 Task: Search one way flight ticket for 3 adults, 3 children in premium economy from Del Rio: Del Rio International Airport to Greenville: Pitt-greenville Airport on 5-2-2023. Choice of flights is Frontier. Number of bags: 9 checked bags. Outbound departure time preference is 21:30.
Action: Mouse moved to (384, 153)
Screenshot: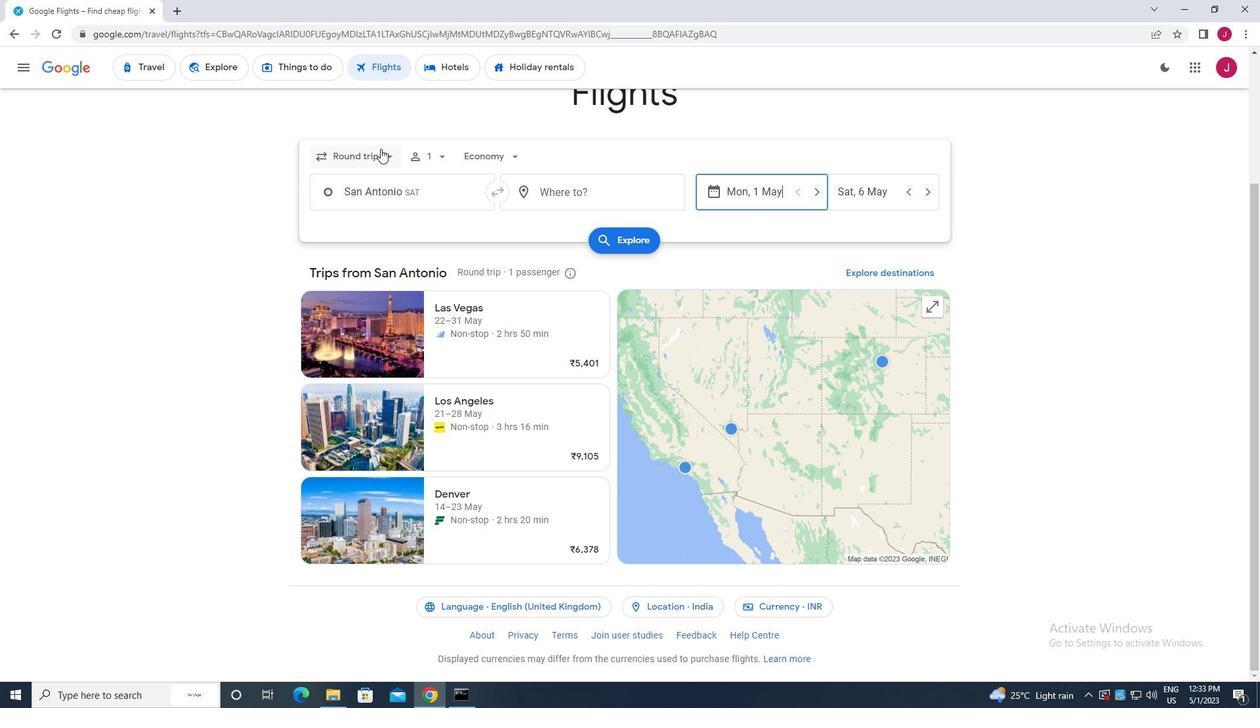 
Action: Mouse pressed left at (384, 153)
Screenshot: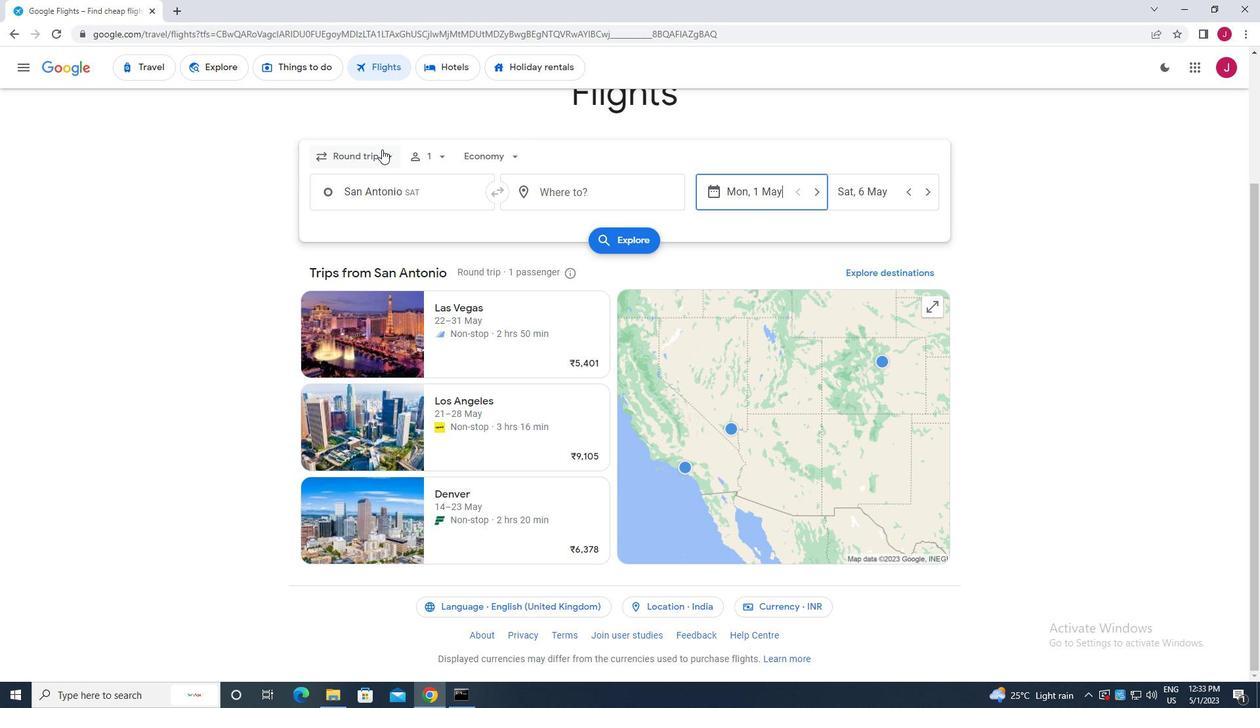 
Action: Mouse moved to (376, 215)
Screenshot: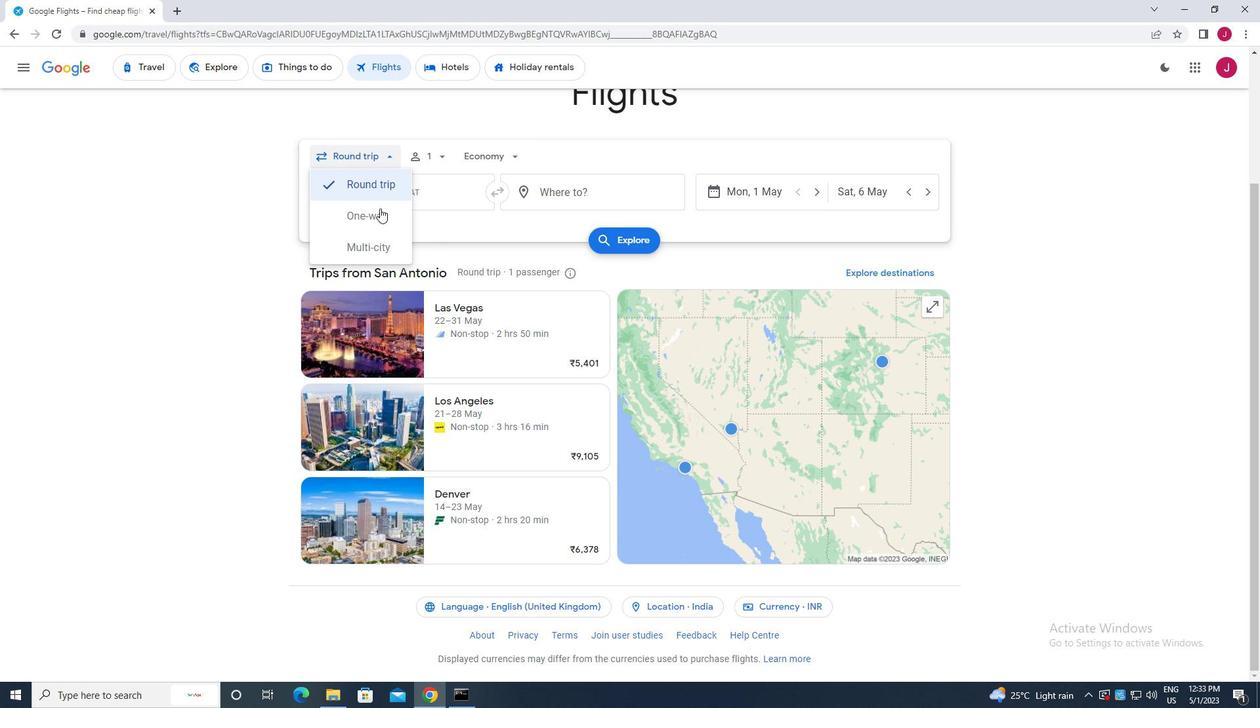 
Action: Mouse pressed left at (376, 215)
Screenshot: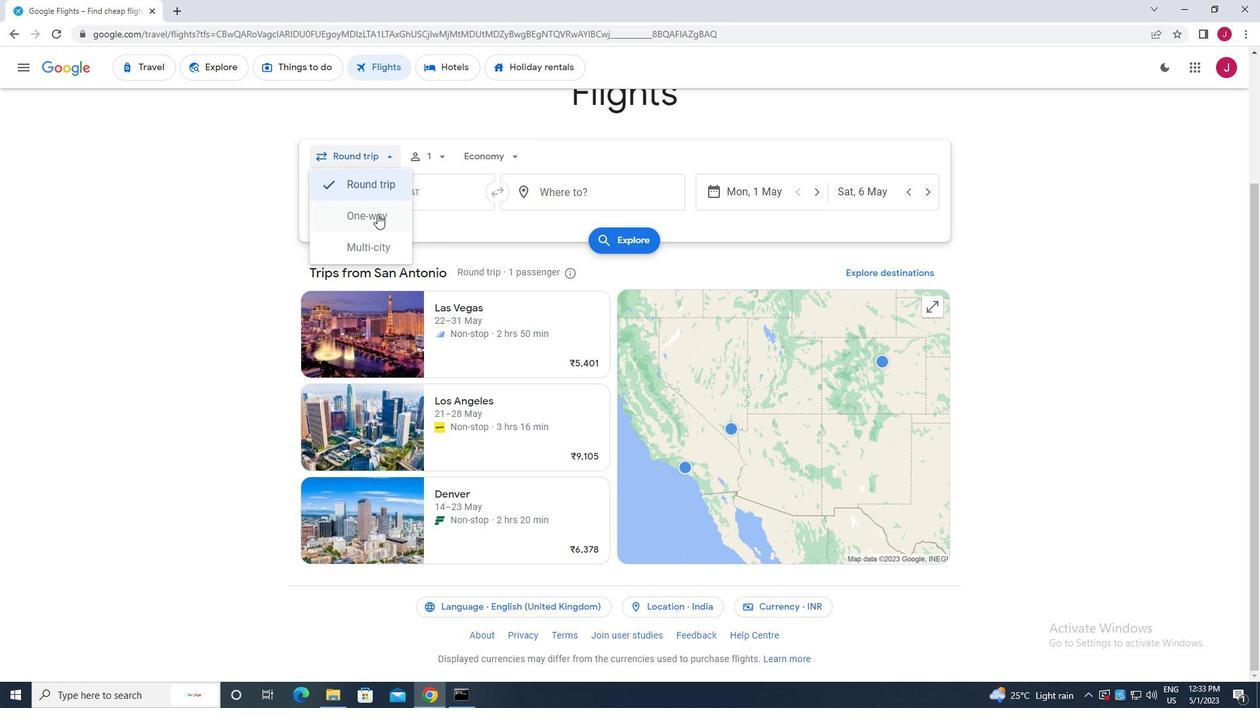 
Action: Mouse moved to (439, 158)
Screenshot: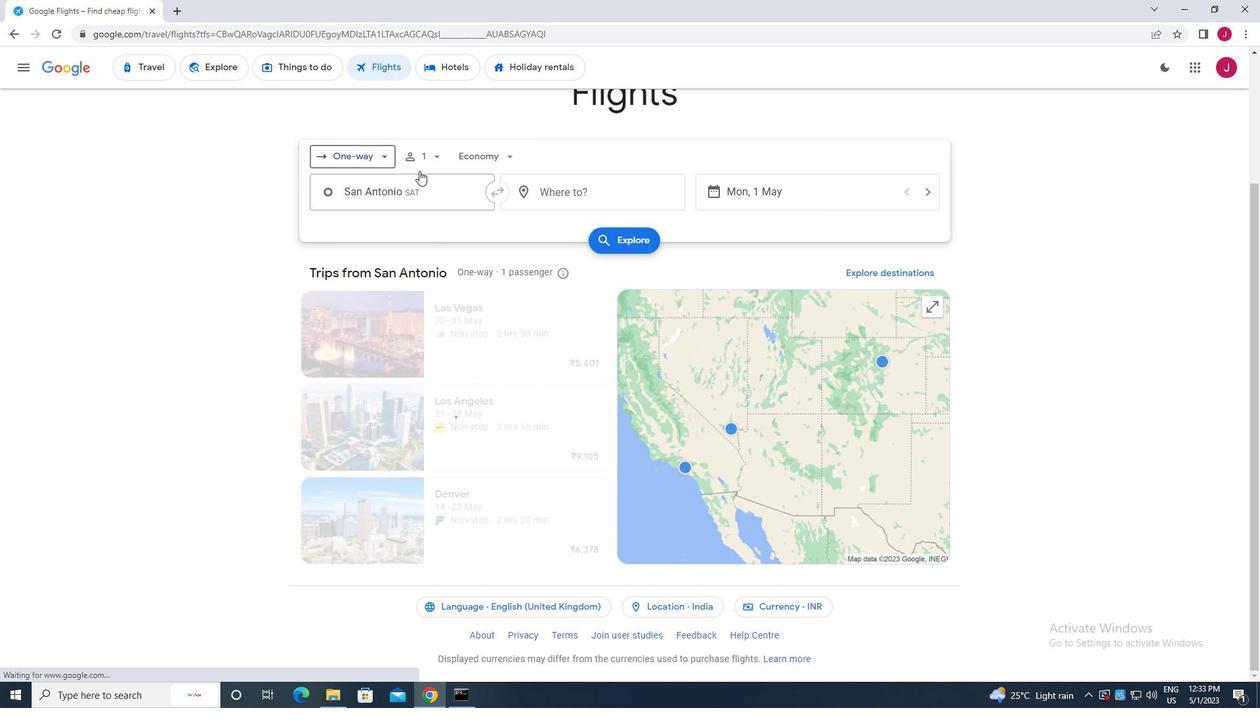 
Action: Mouse pressed left at (439, 158)
Screenshot: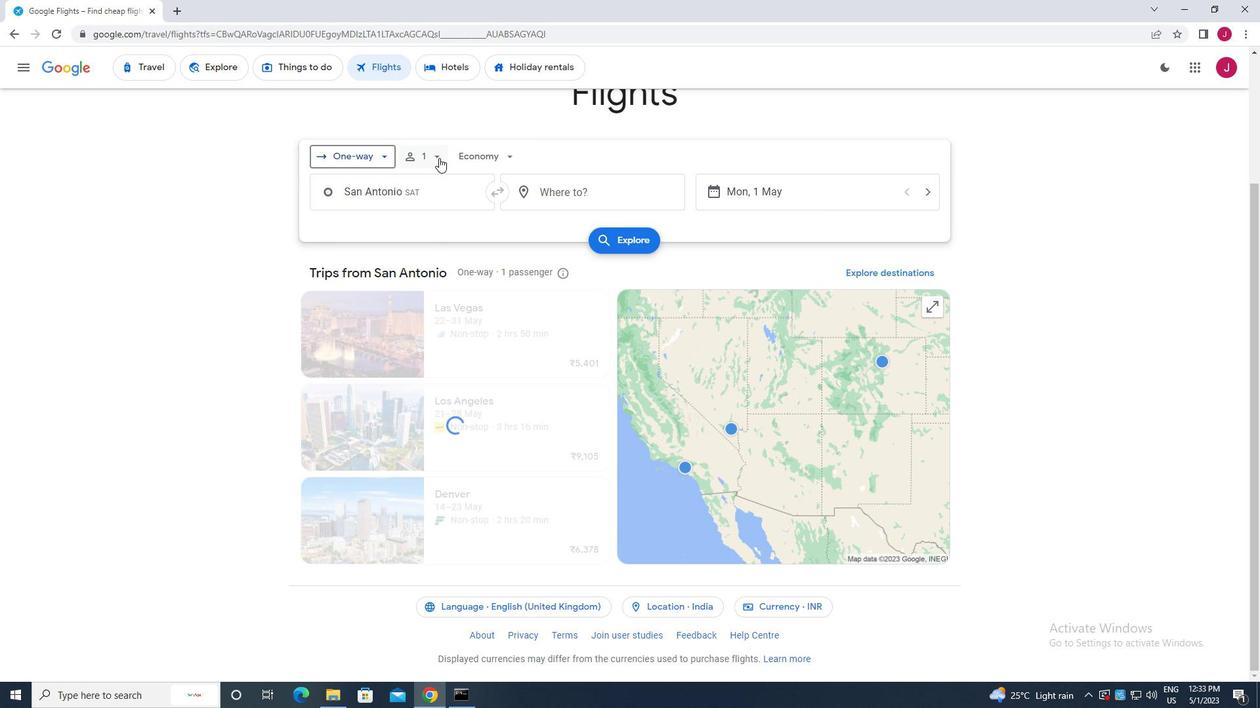 
Action: Mouse moved to (535, 187)
Screenshot: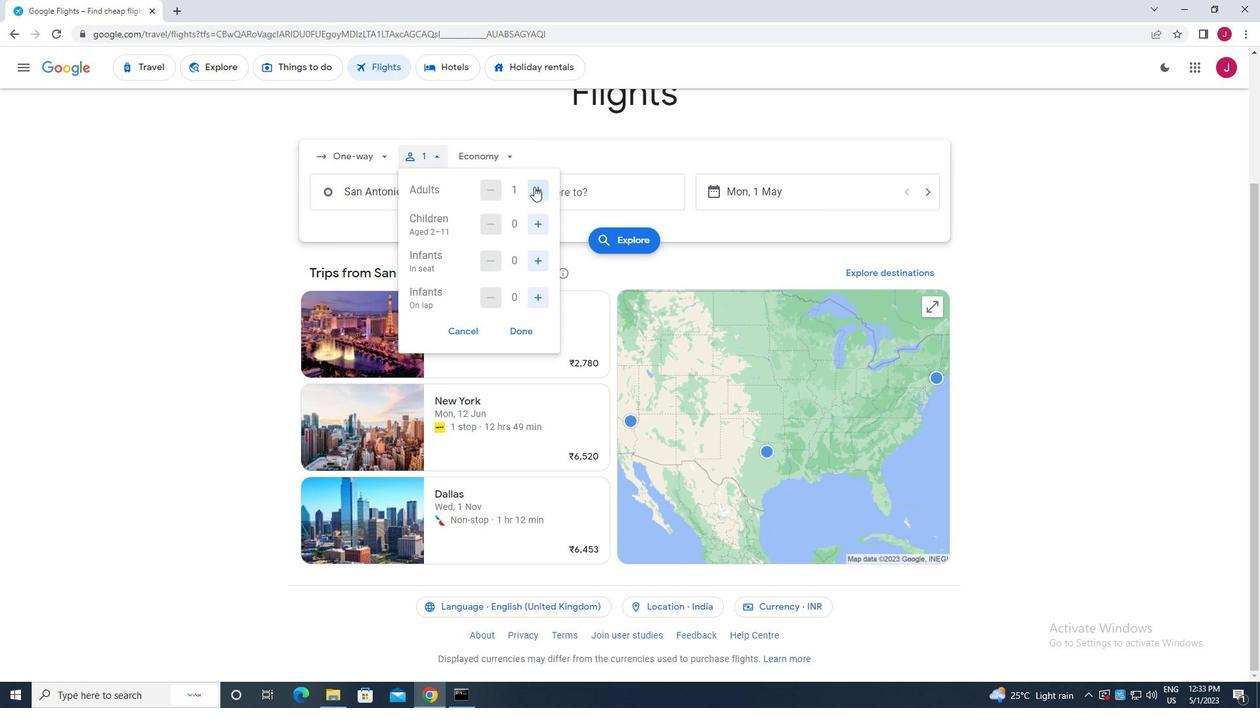 
Action: Mouse pressed left at (535, 187)
Screenshot: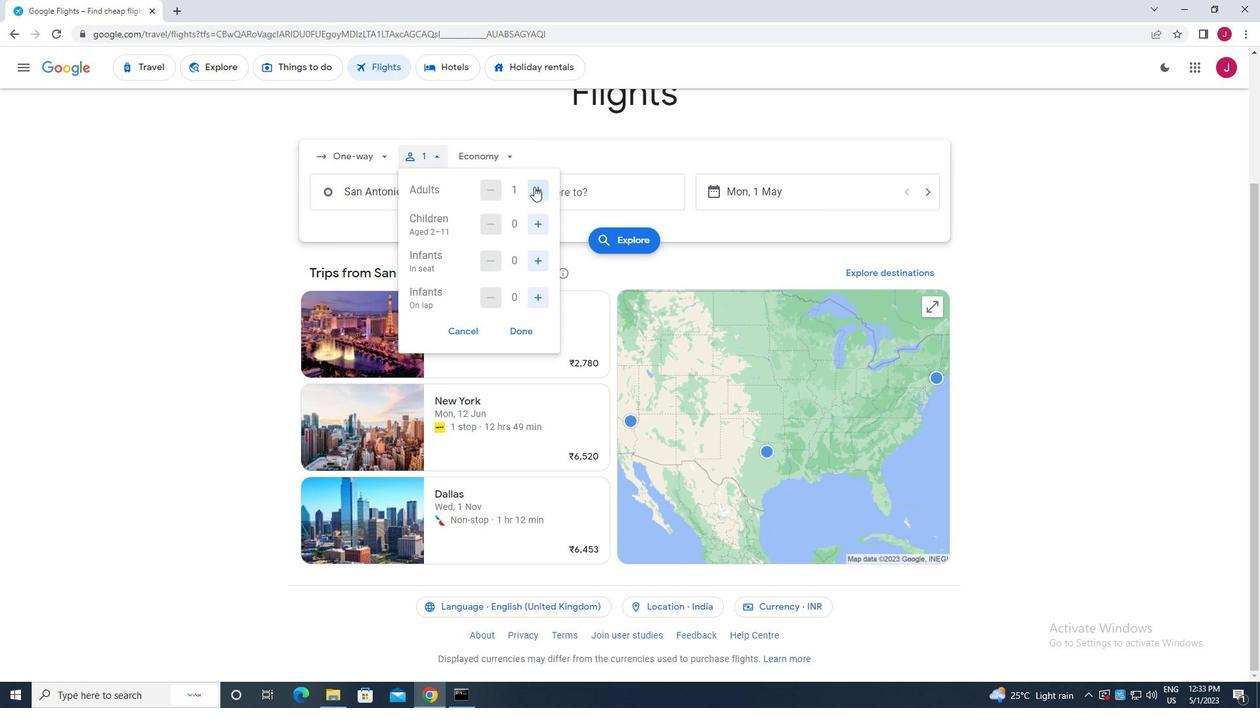 
Action: Mouse moved to (536, 187)
Screenshot: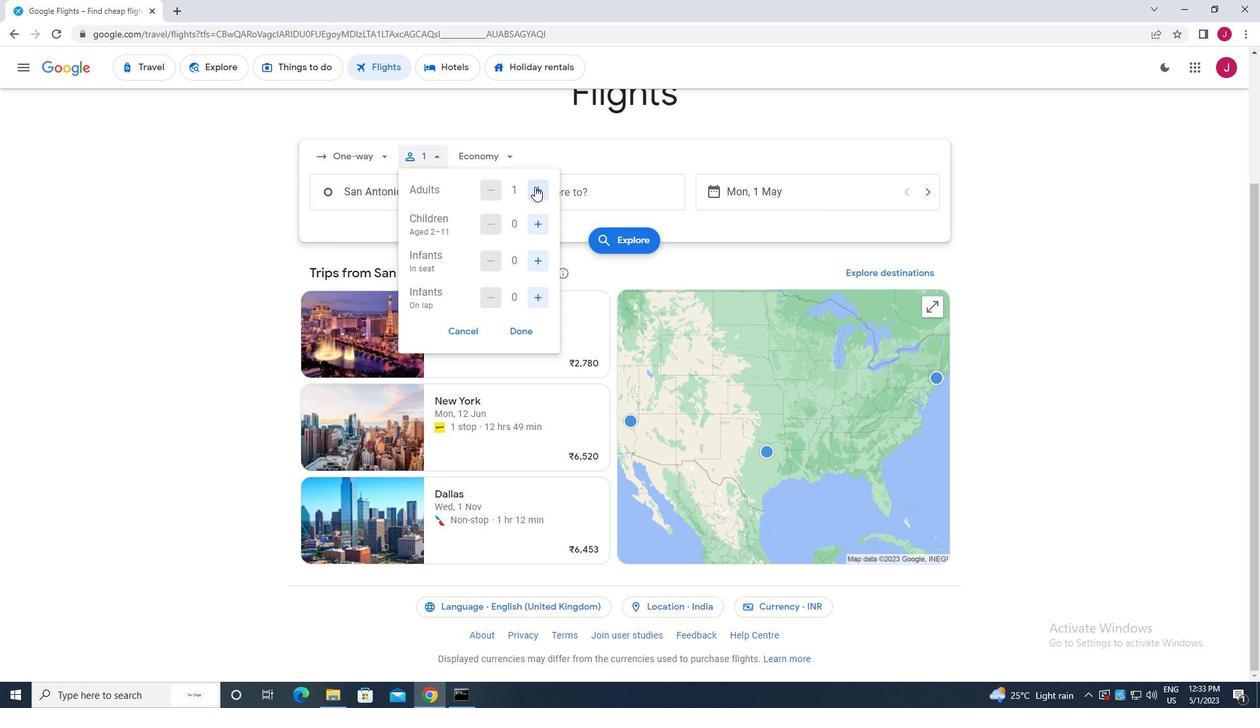 
Action: Mouse pressed left at (536, 187)
Screenshot: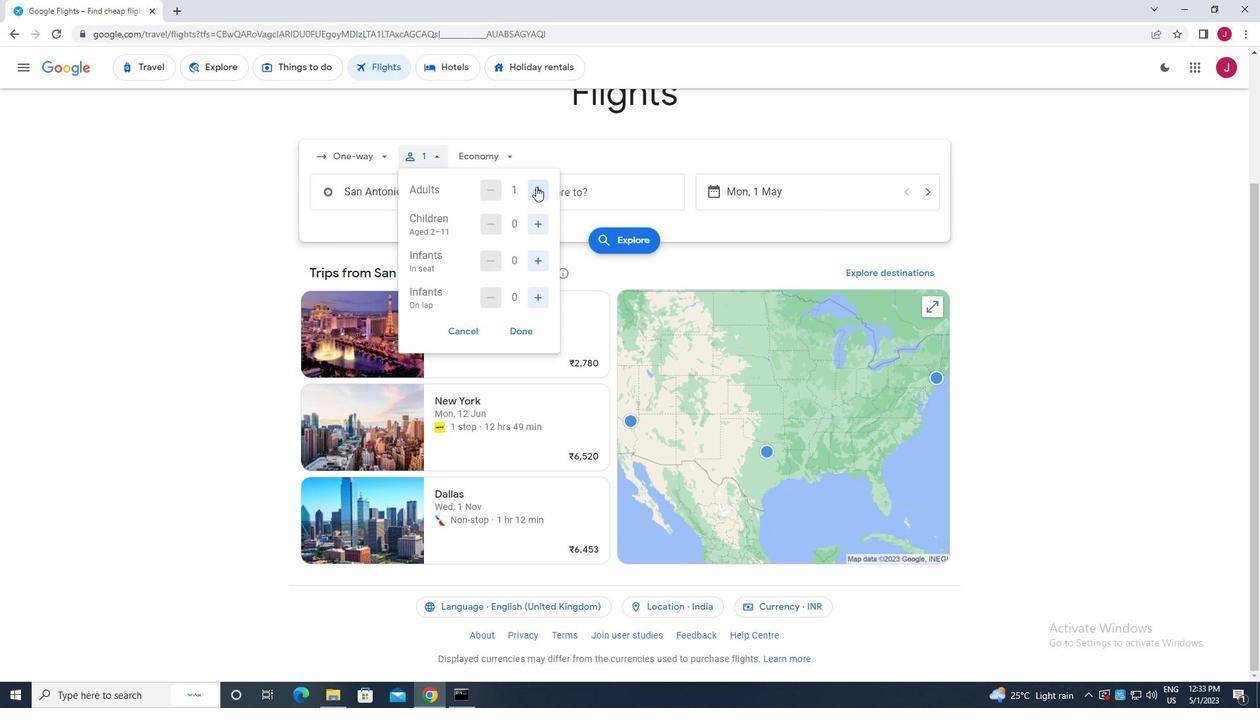 
Action: Mouse moved to (542, 223)
Screenshot: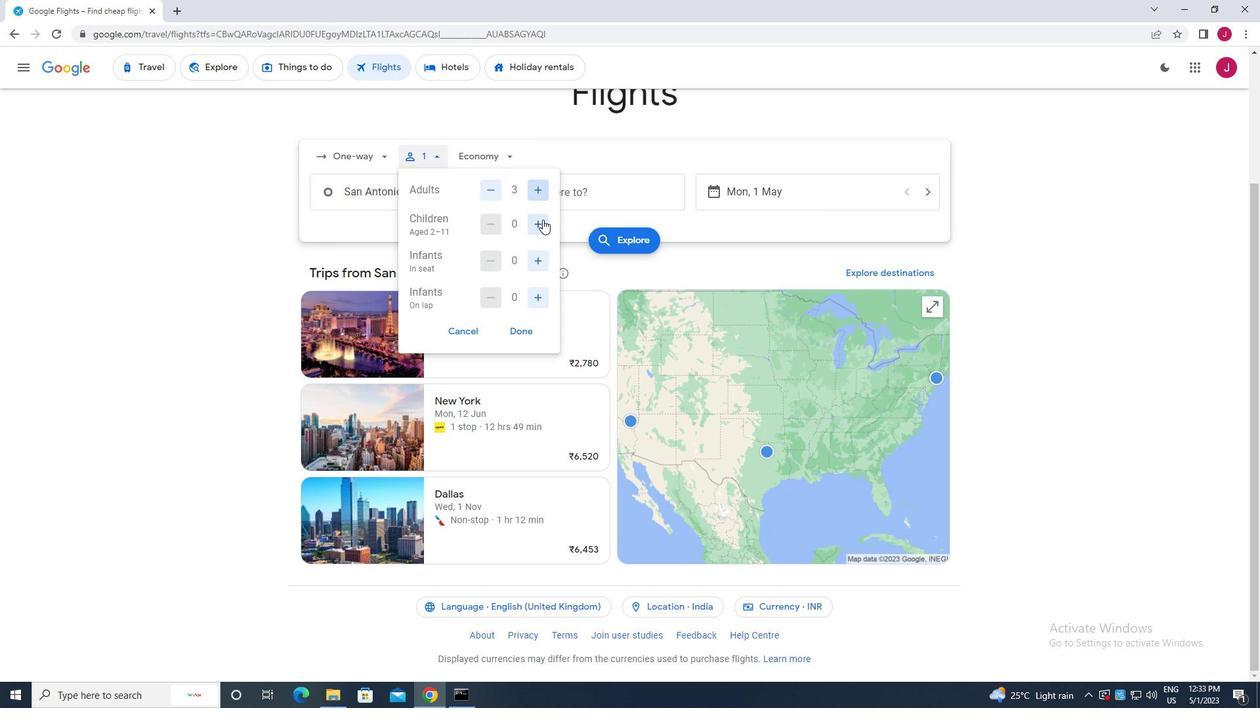 
Action: Mouse pressed left at (542, 223)
Screenshot: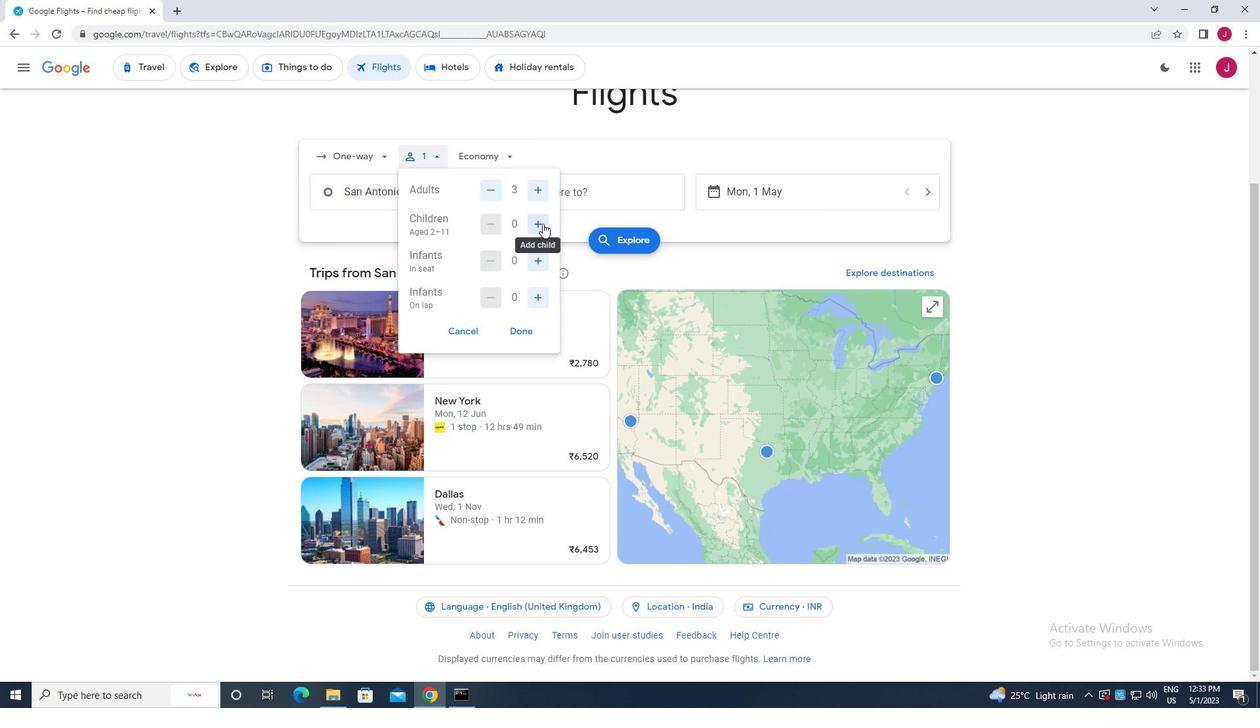
Action: Mouse pressed left at (542, 223)
Screenshot: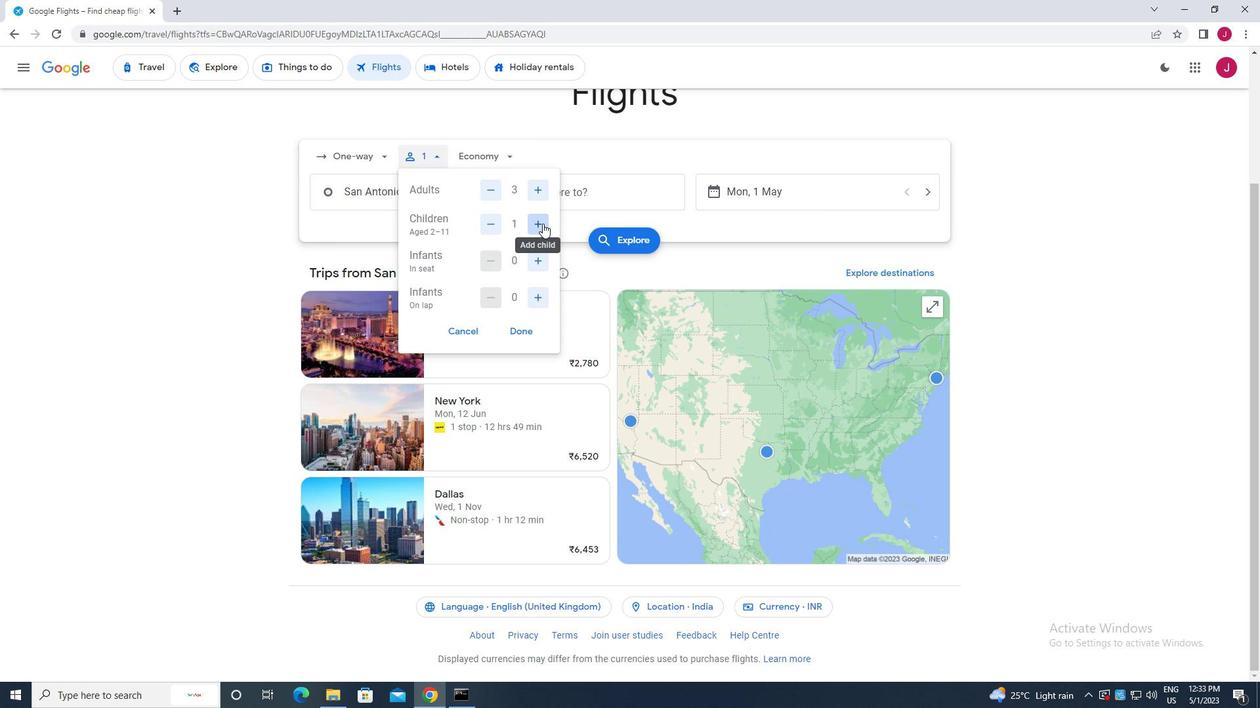 
Action: Mouse pressed left at (542, 223)
Screenshot: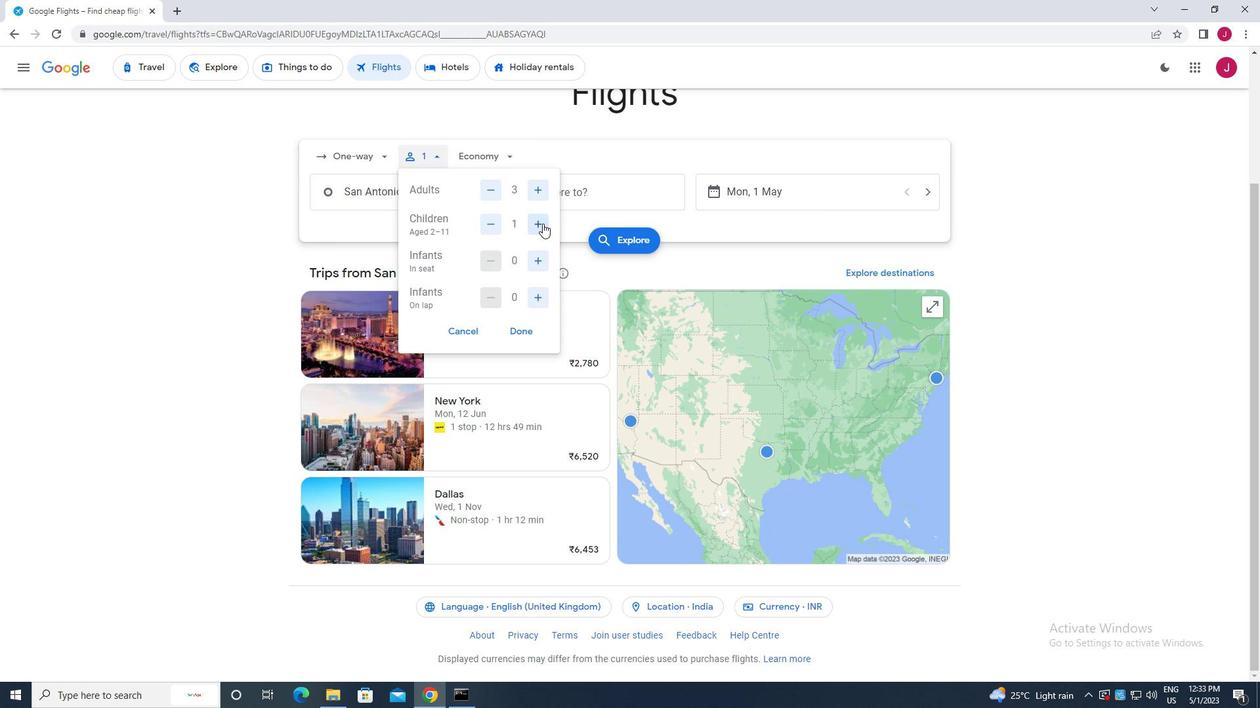 
Action: Mouse moved to (513, 328)
Screenshot: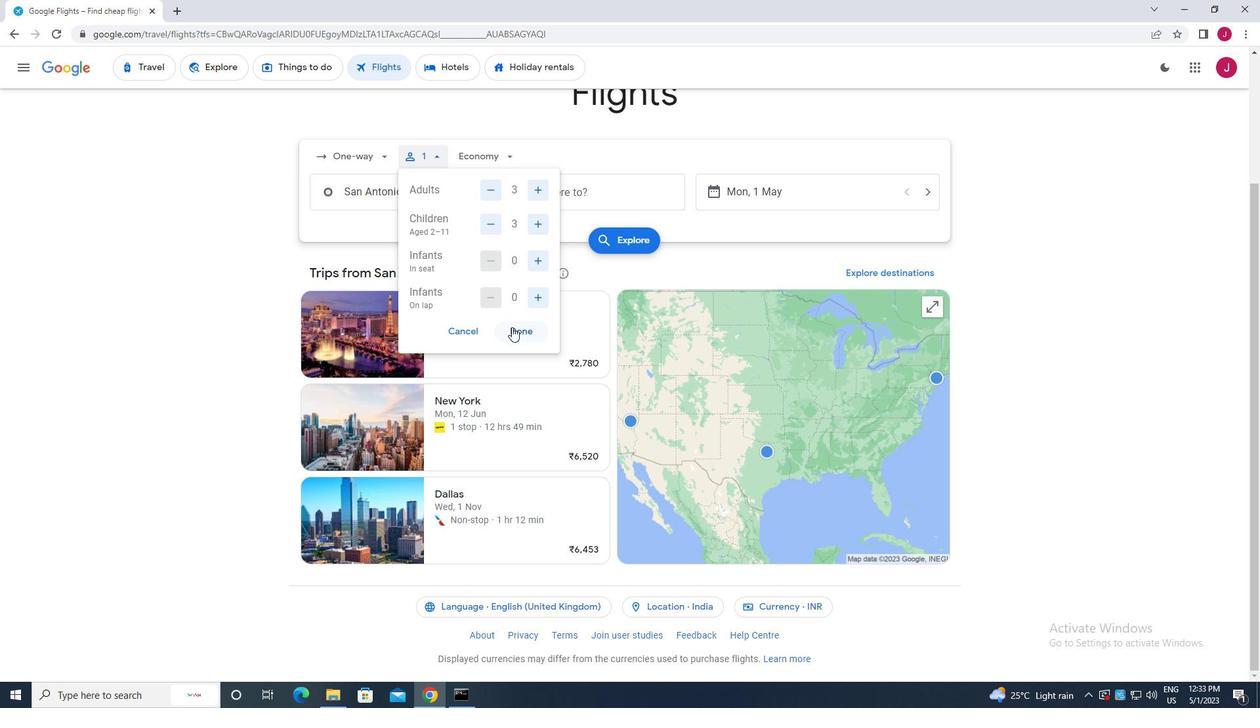 
Action: Mouse pressed left at (513, 328)
Screenshot: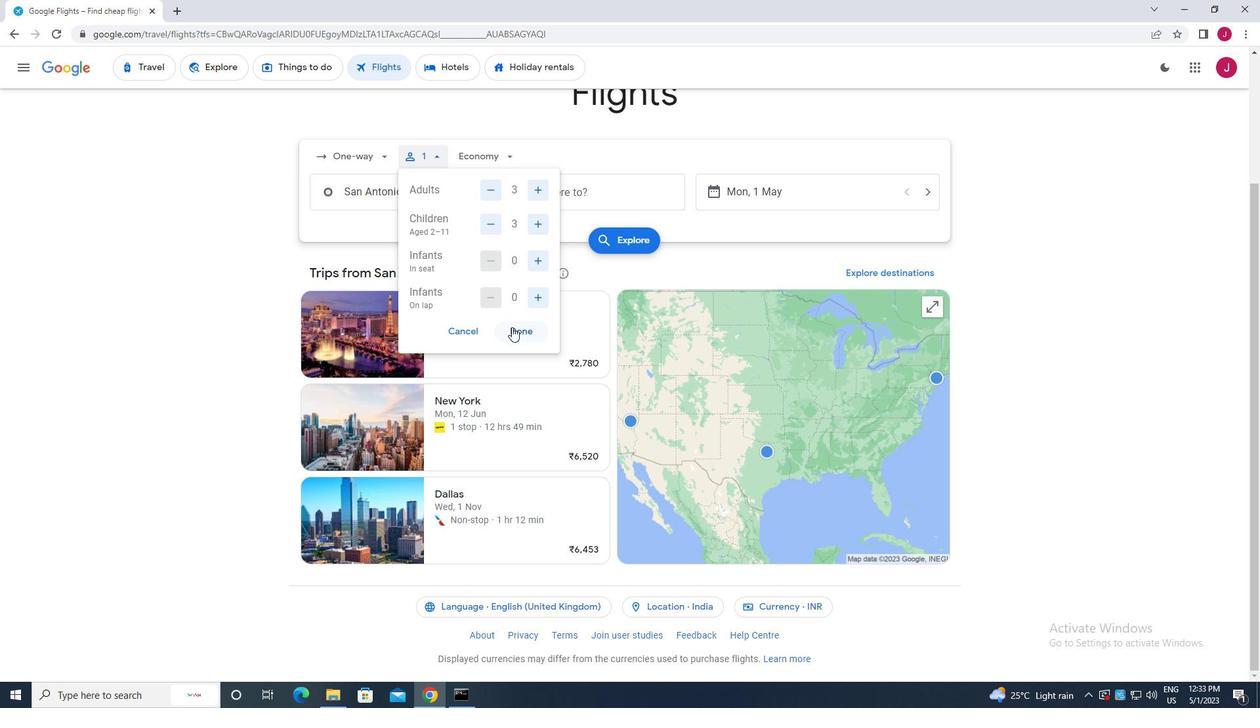 
Action: Mouse moved to (511, 153)
Screenshot: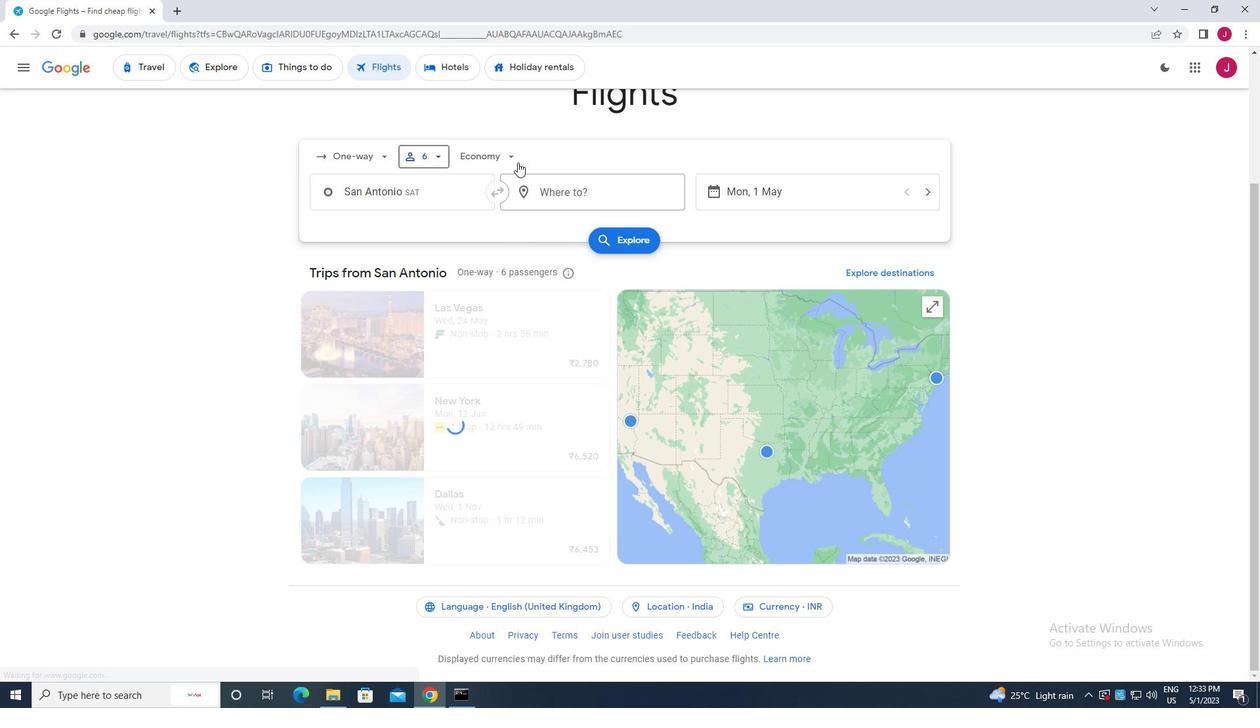 
Action: Mouse pressed left at (511, 153)
Screenshot: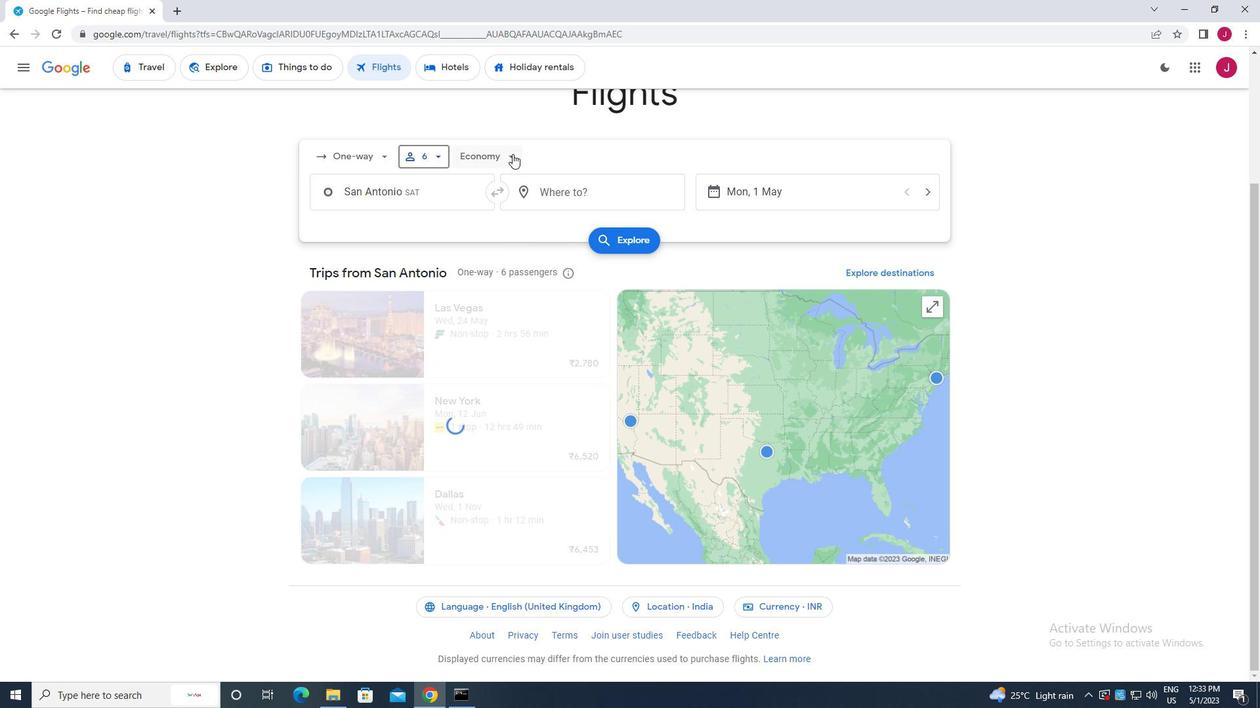 
Action: Mouse moved to (512, 213)
Screenshot: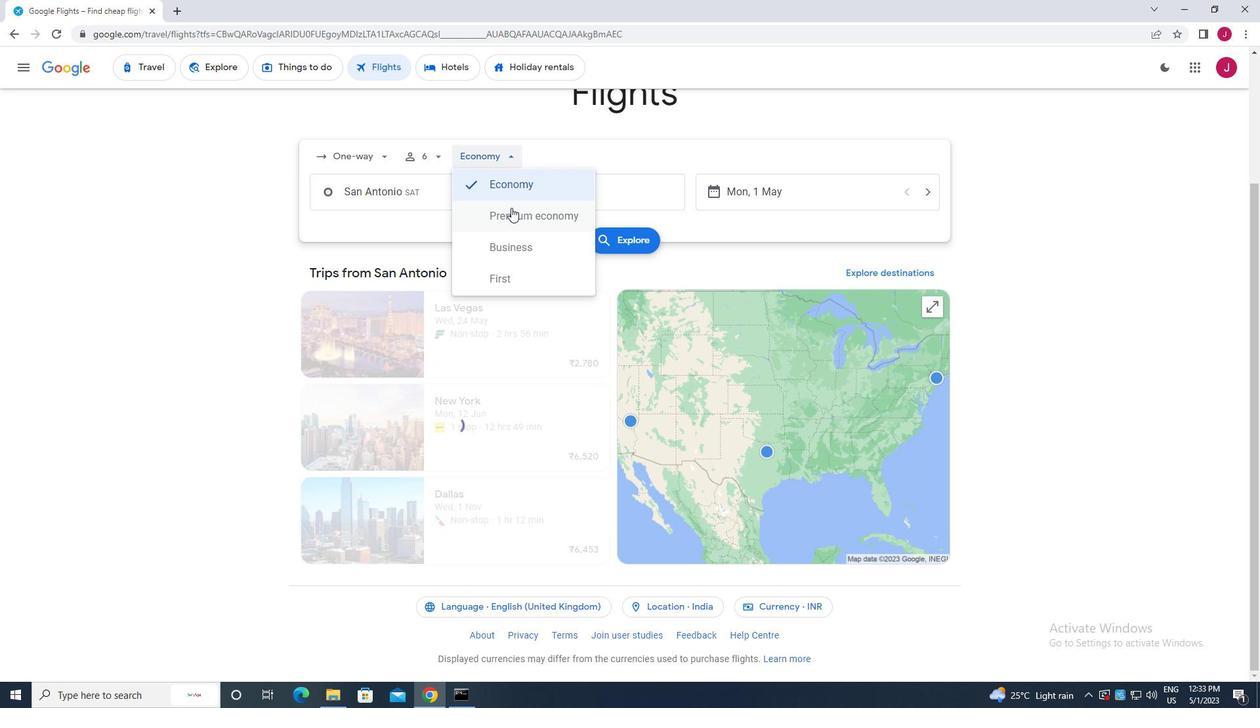 
Action: Mouse pressed left at (512, 213)
Screenshot: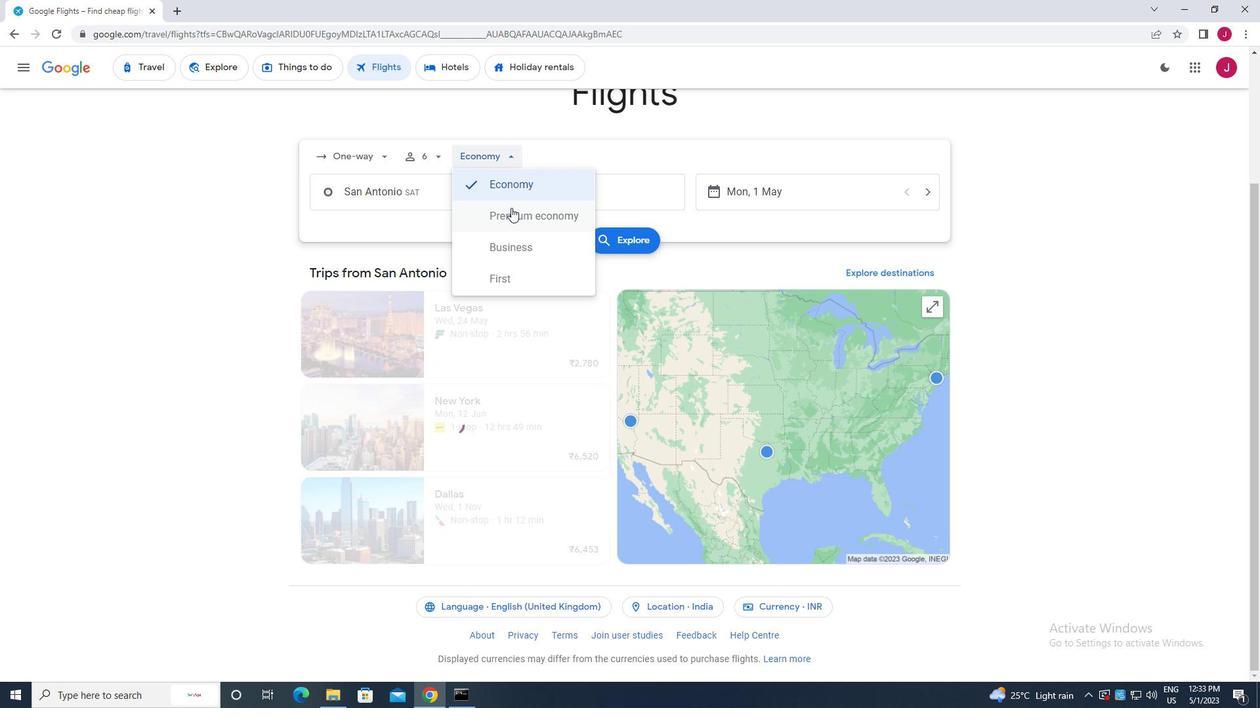 
Action: Mouse moved to (441, 188)
Screenshot: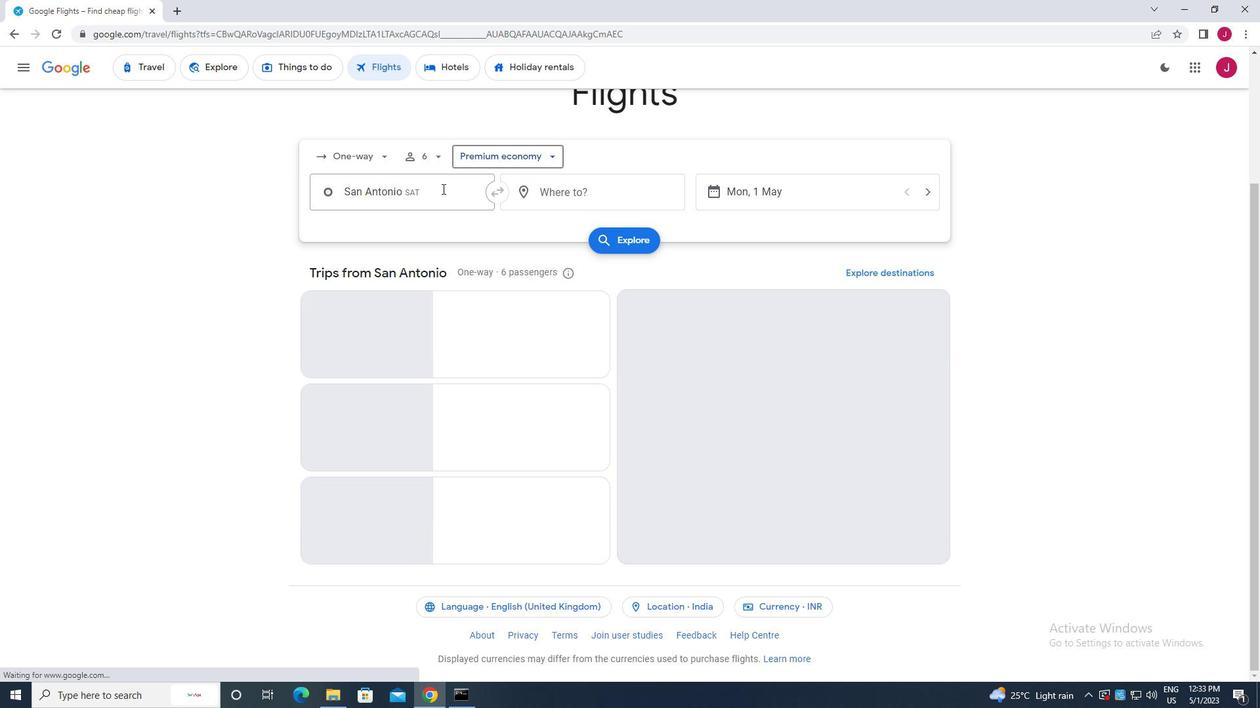 
Action: Mouse pressed left at (441, 188)
Screenshot: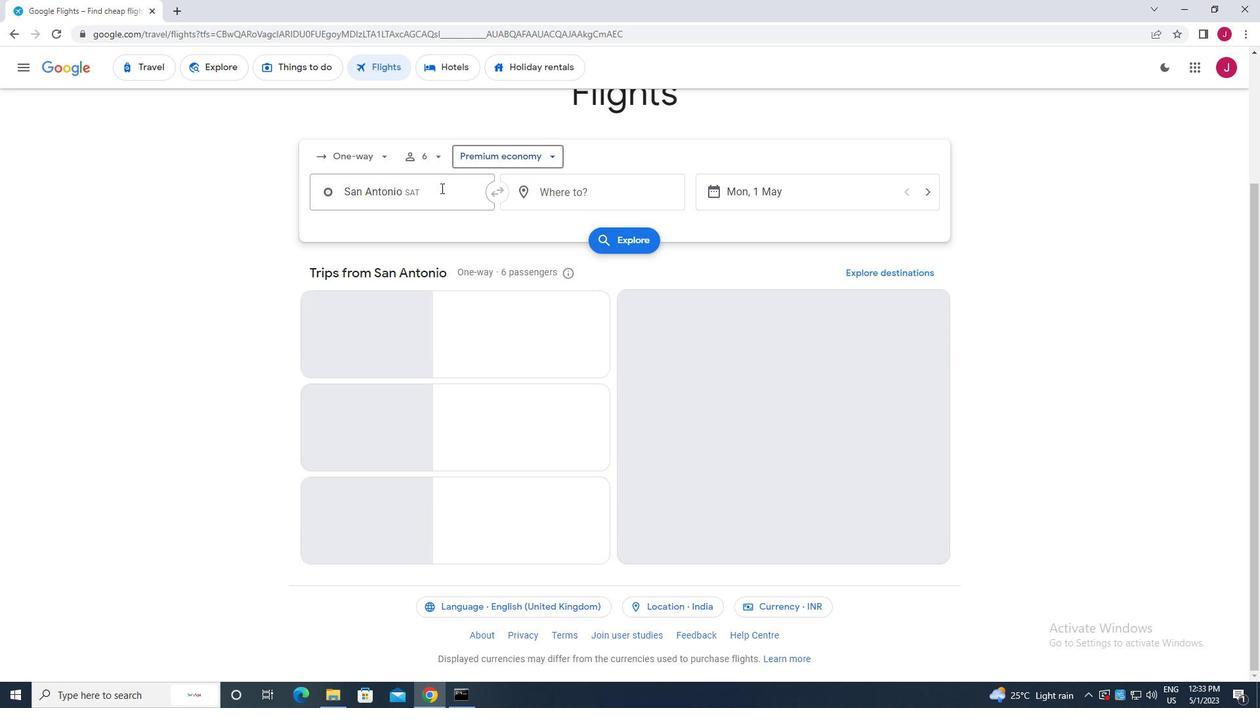 
Action: Key pressed del<Key.space>rio<Key.space>
Screenshot: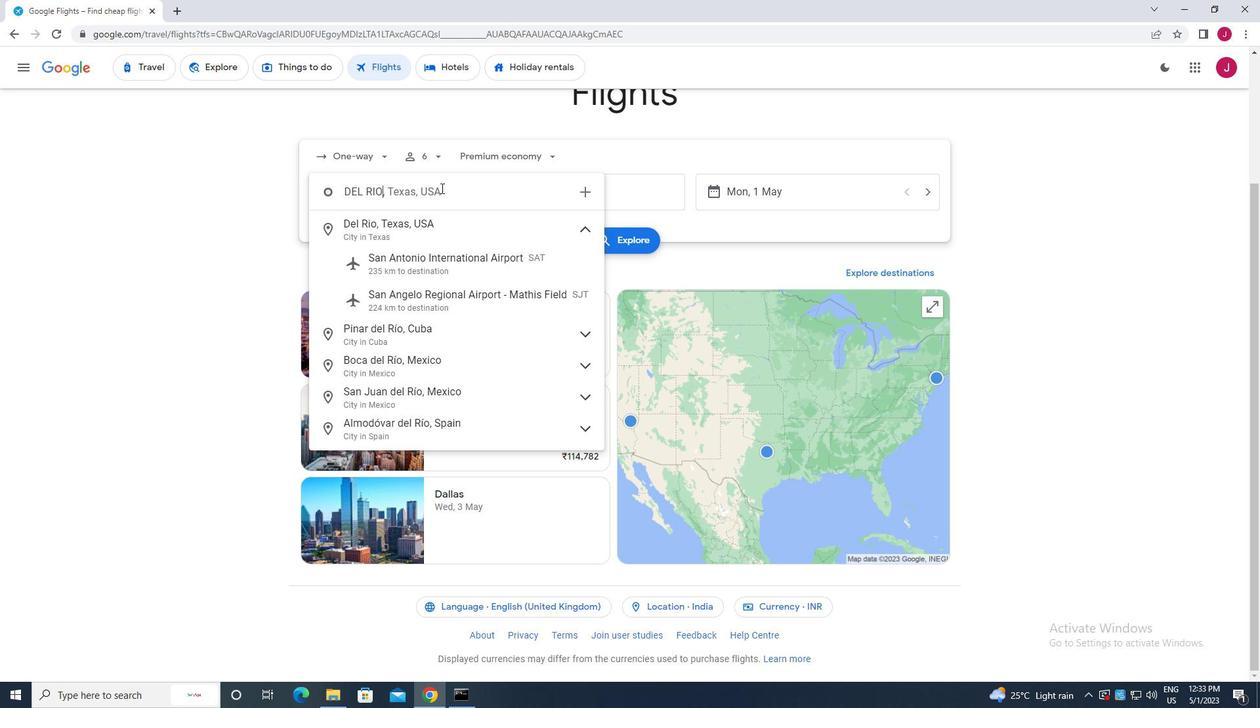 
Action: Mouse moved to (447, 270)
Screenshot: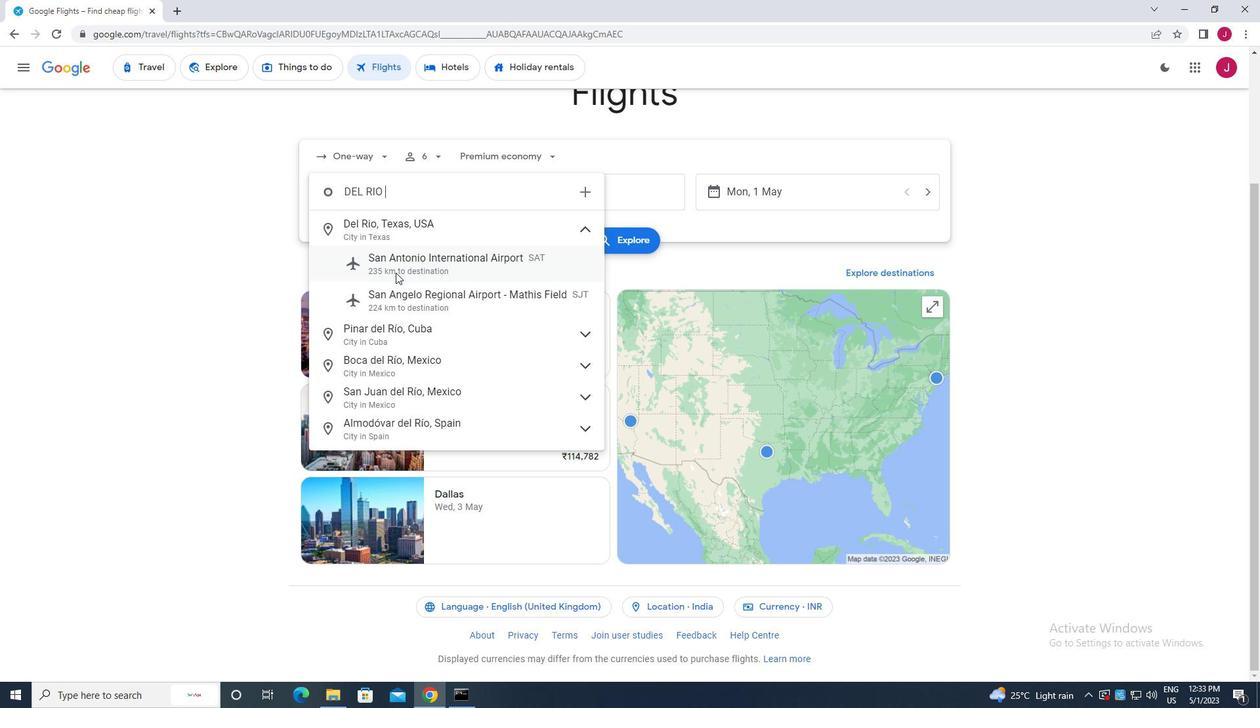 
Action: Mouse pressed left at (447, 270)
Screenshot: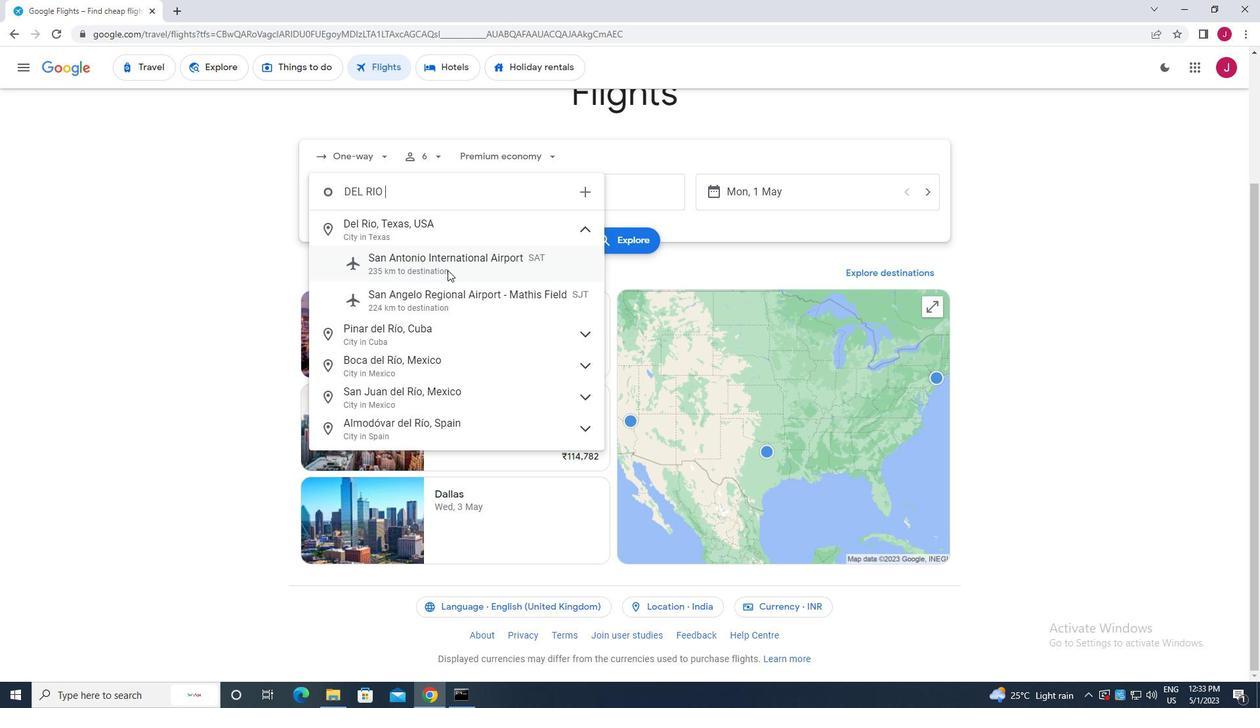 
Action: Mouse moved to (622, 198)
Screenshot: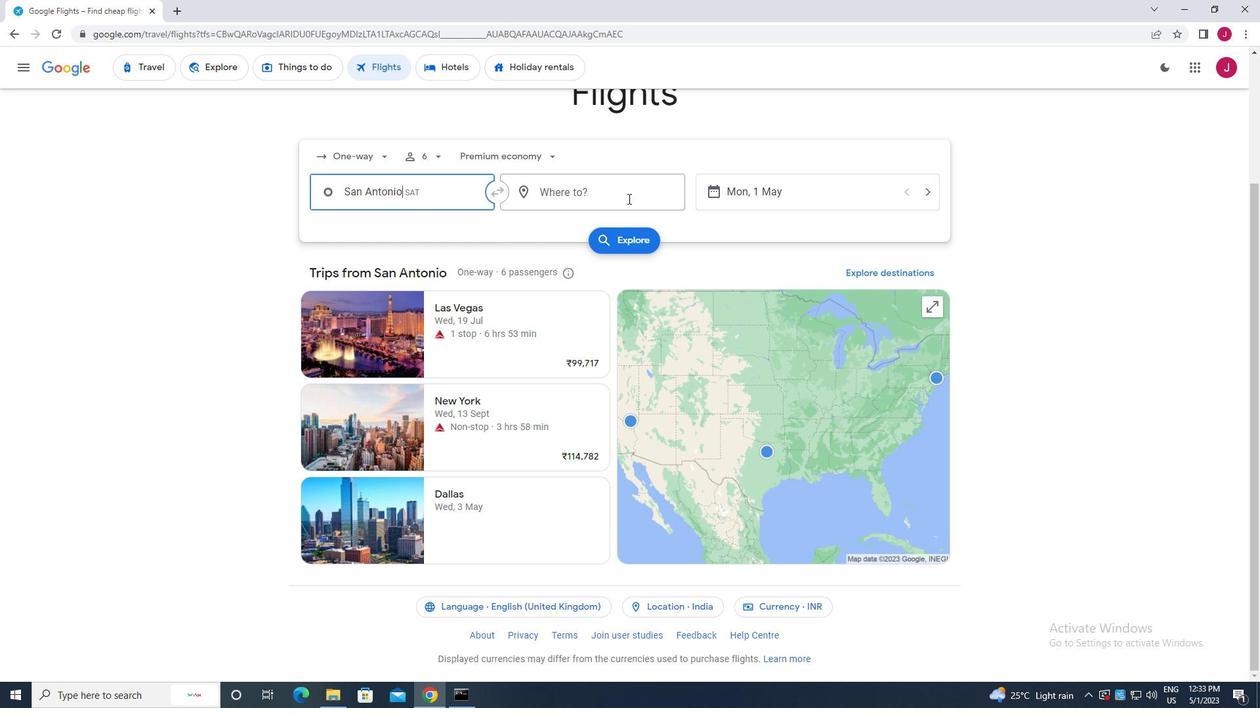 
Action: Mouse pressed left at (622, 198)
Screenshot: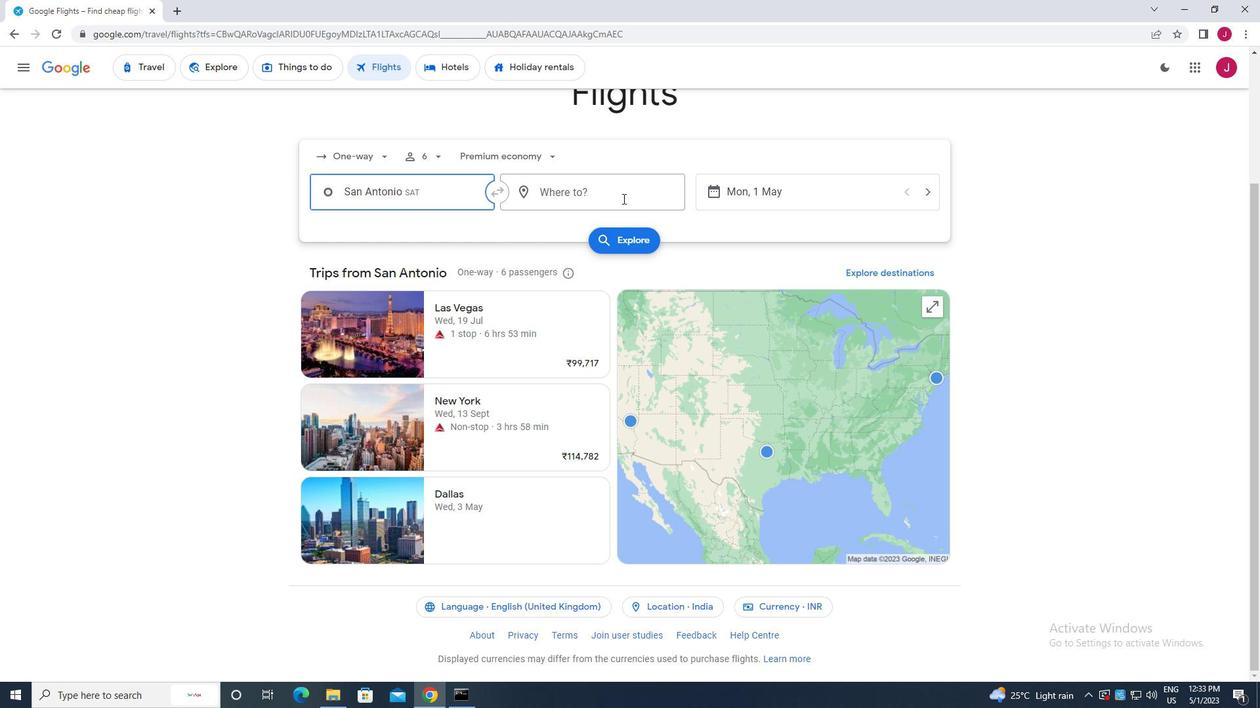 
Action: Key pressed greenville<Key.space>p
Screenshot: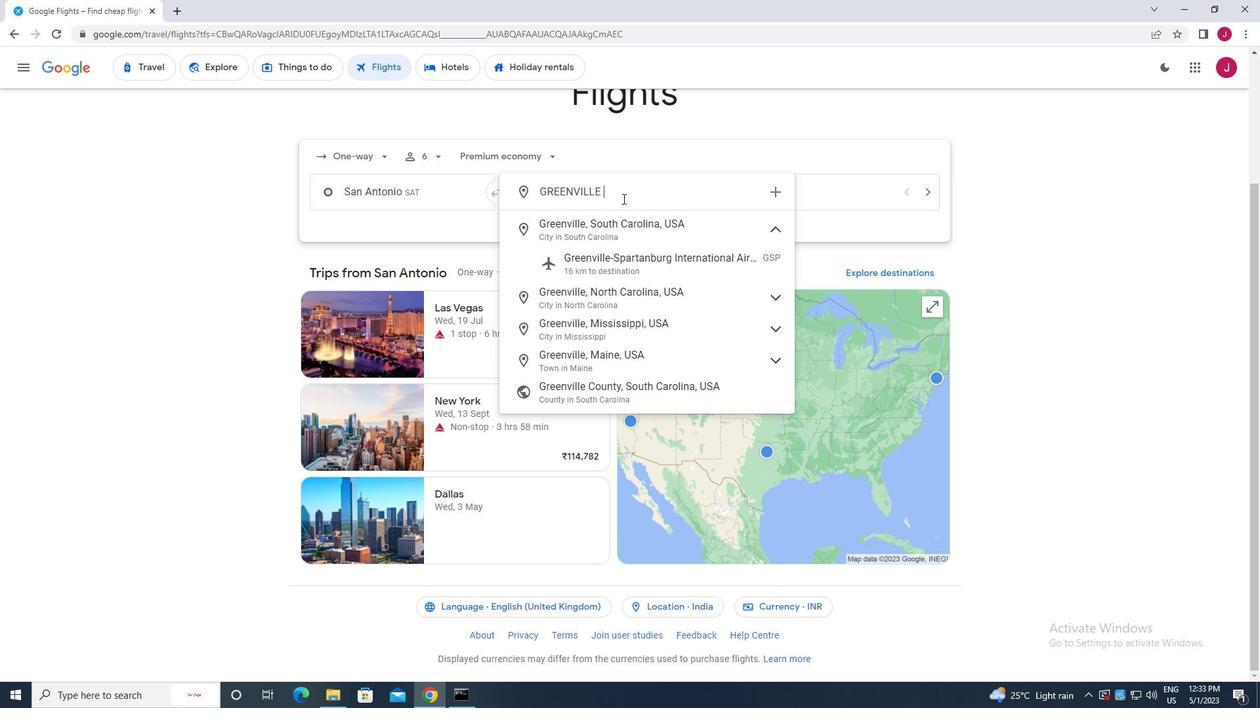 
Action: Mouse moved to (628, 221)
Screenshot: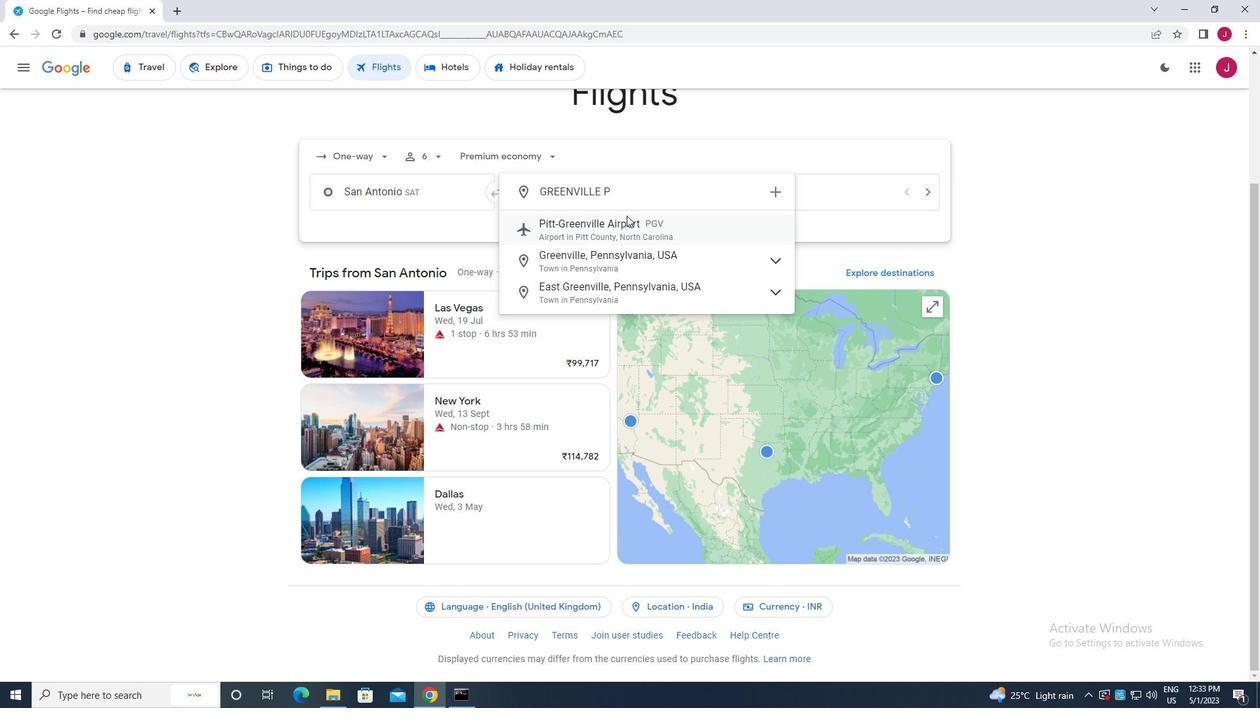 
Action: Mouse pressed left at (628, 221)
Screenshot: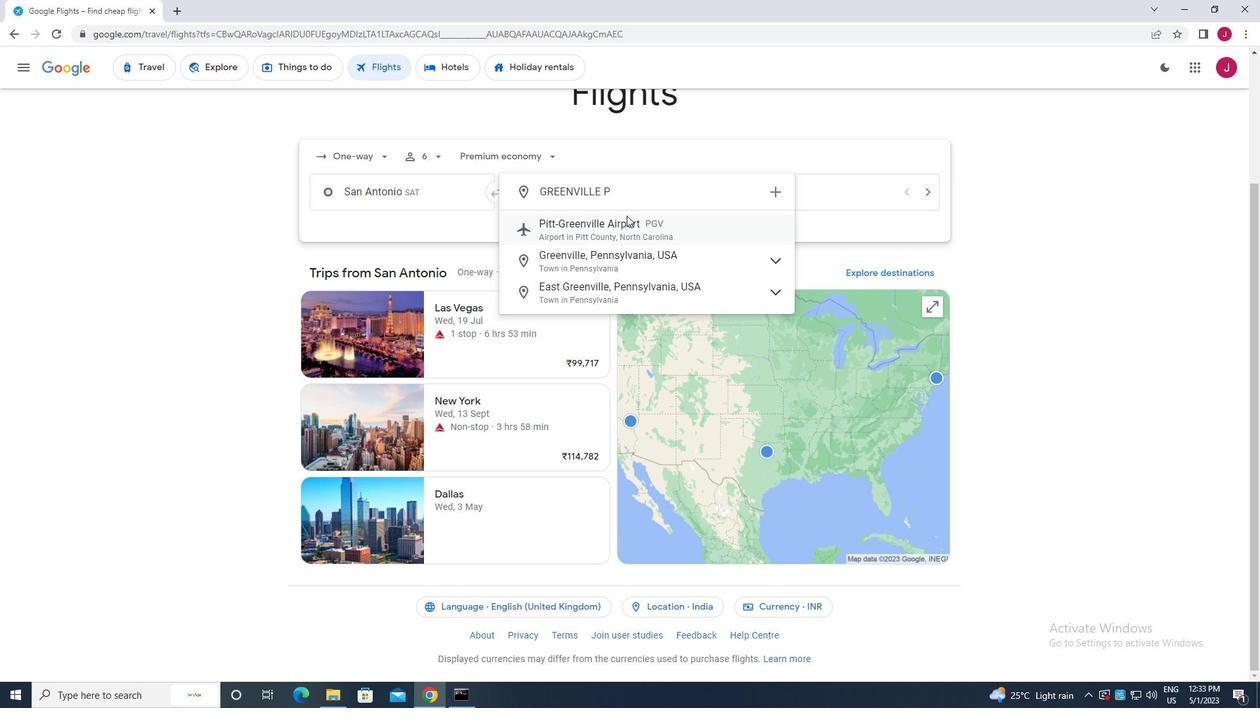 
Action: Mouse moved to (765, 198)
Screenshot: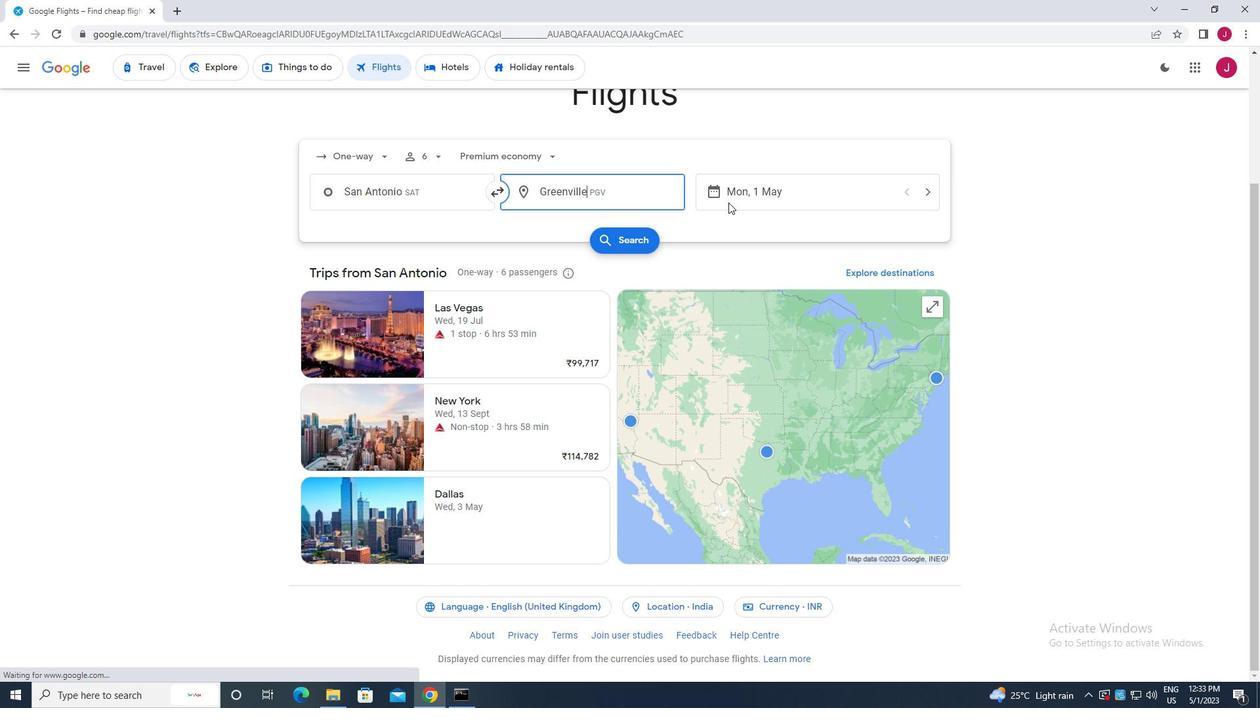 
Action: Mouse pressed left at (765, 198)
Screenshot: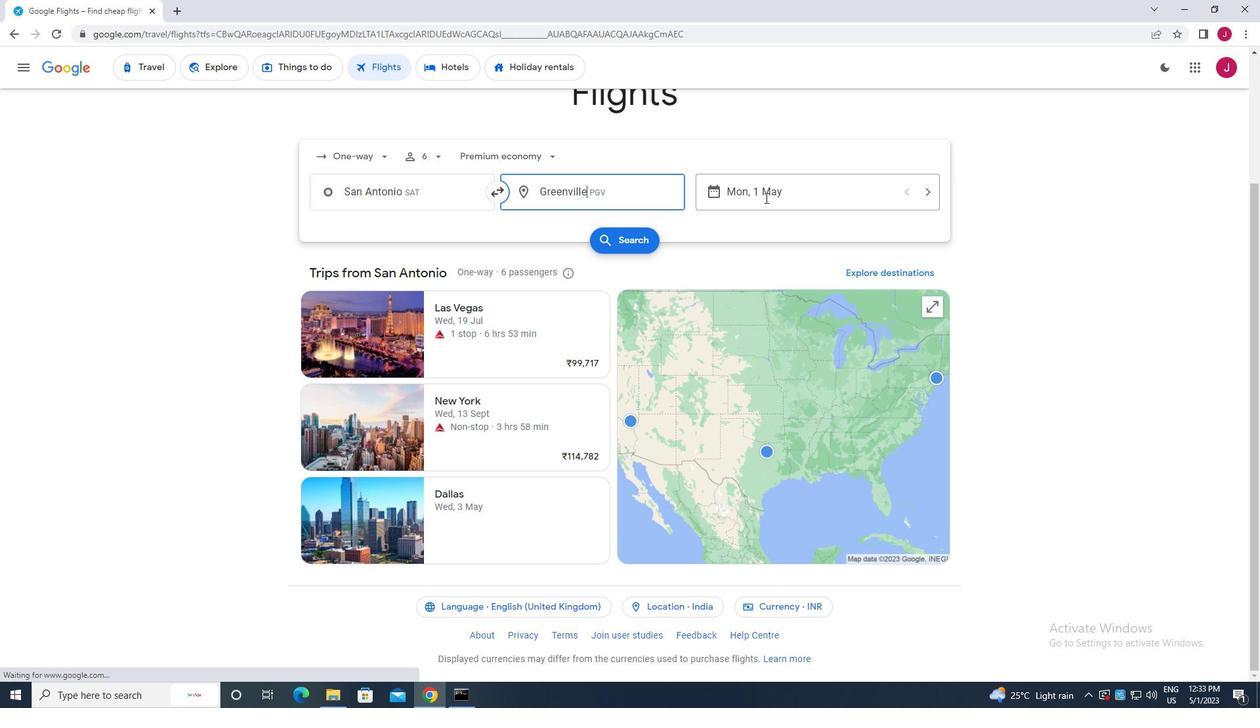 
Action: Mouse moved to (532, 290)
Screenshot: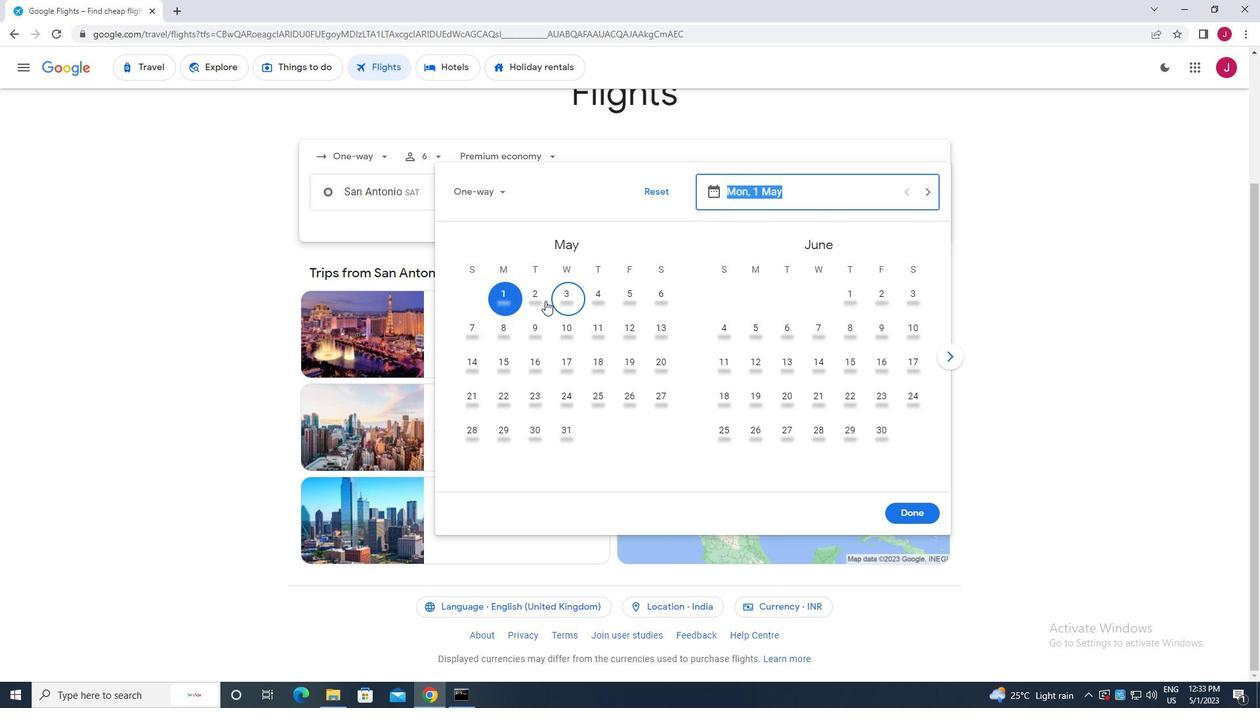 
Action: Mouse pressed left at (532, 290)
Screenshot: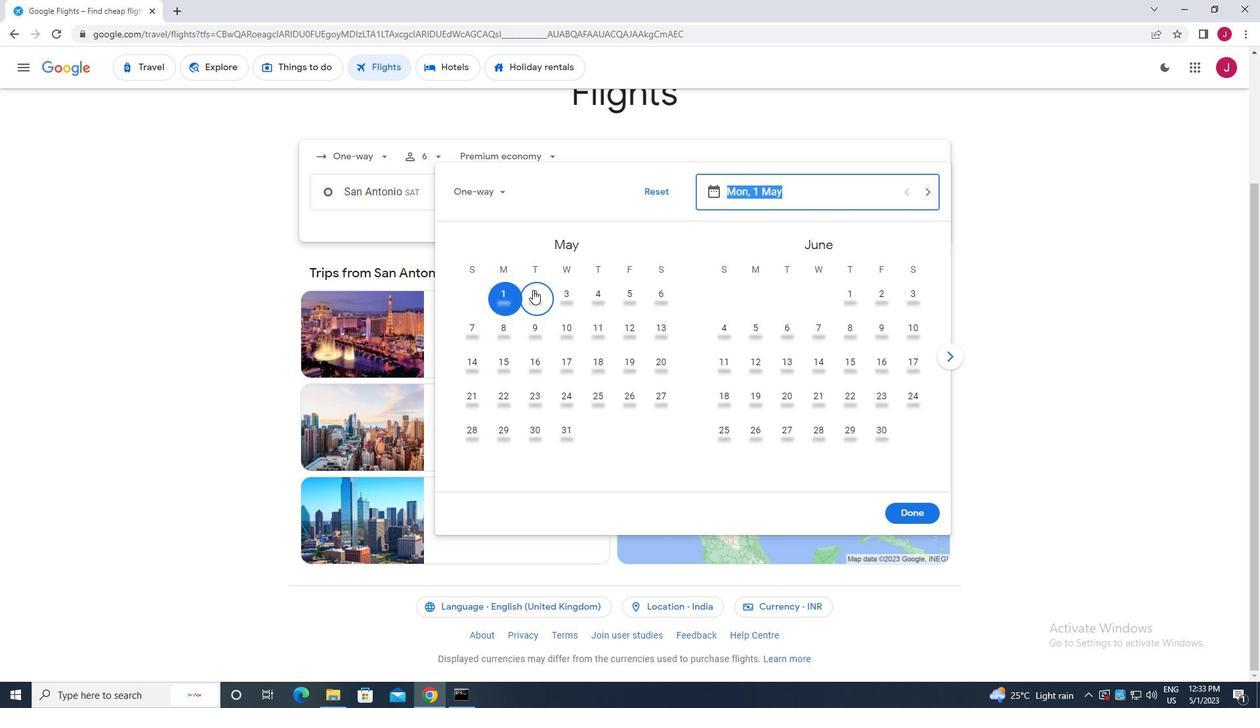 
Action: Mouse moved to (924, 515)
Screenshot: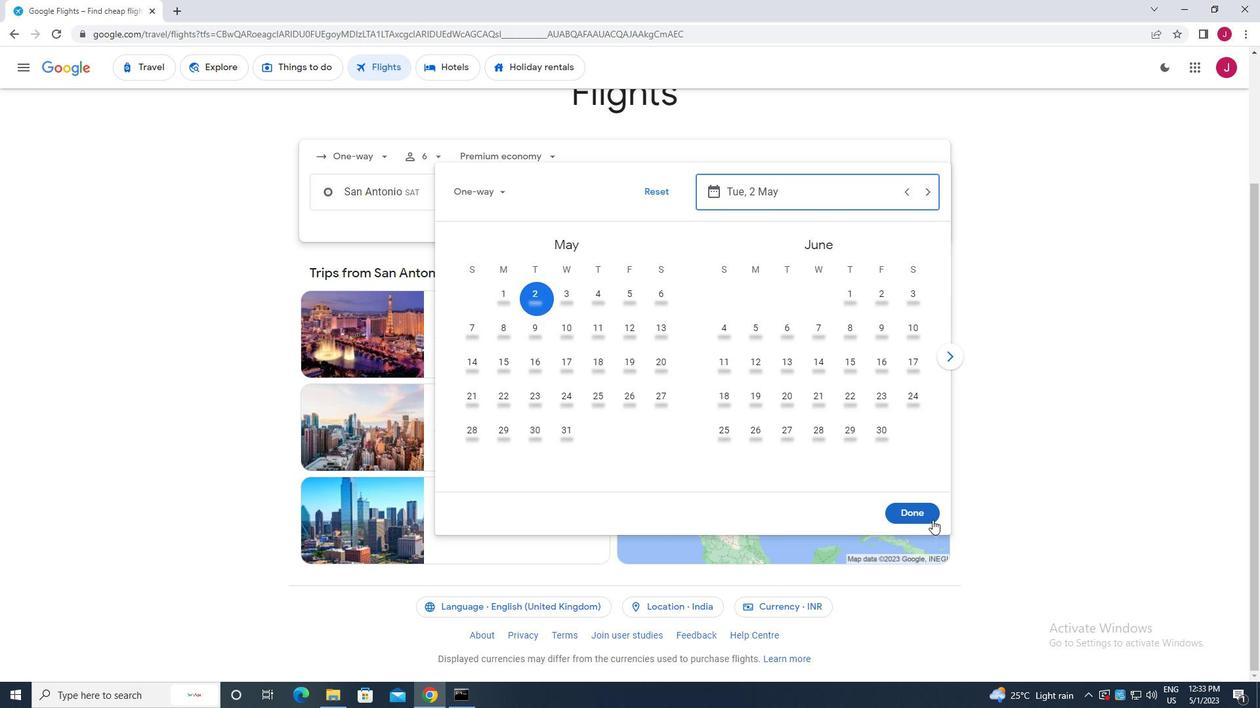 
Action: Mouse pressed left at (924, 515)
Screenshot: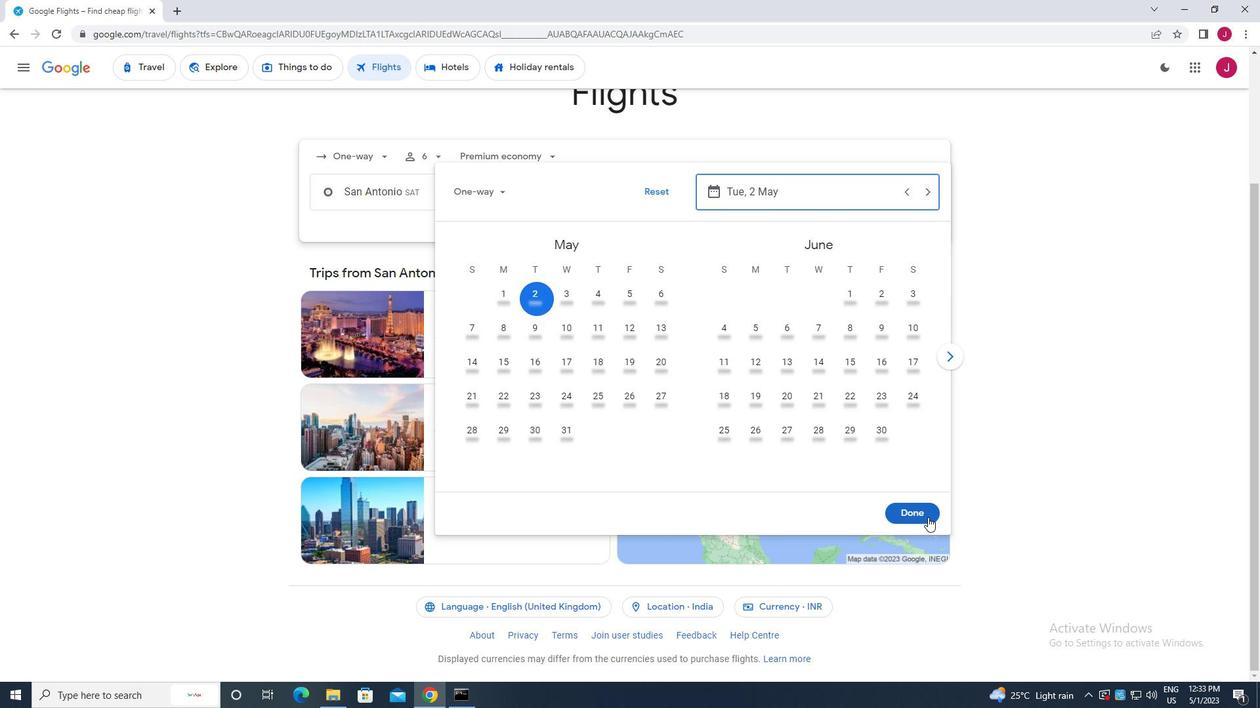 
Action: Mouse moved to (620, 236)
Screenshot: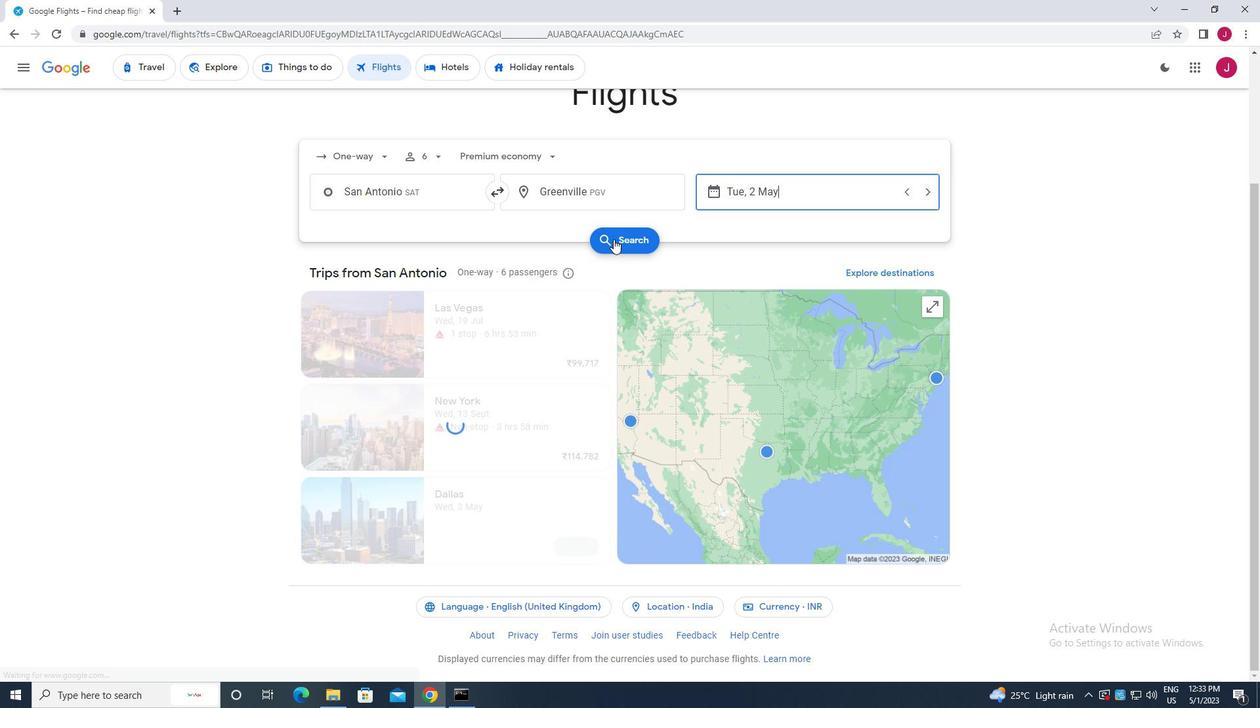 
Action: Mouse pressed left at (620, 236)
Screenshot: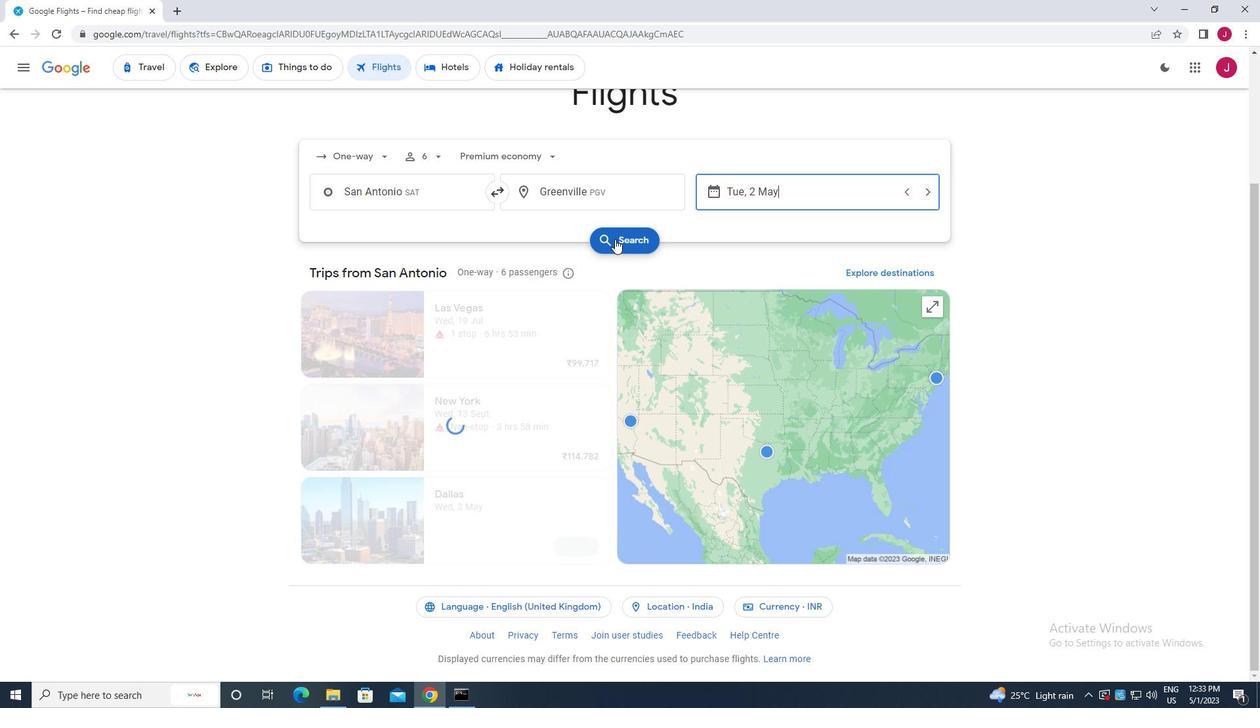 
Action: Mouse moved to (338, 191)
Screenshot: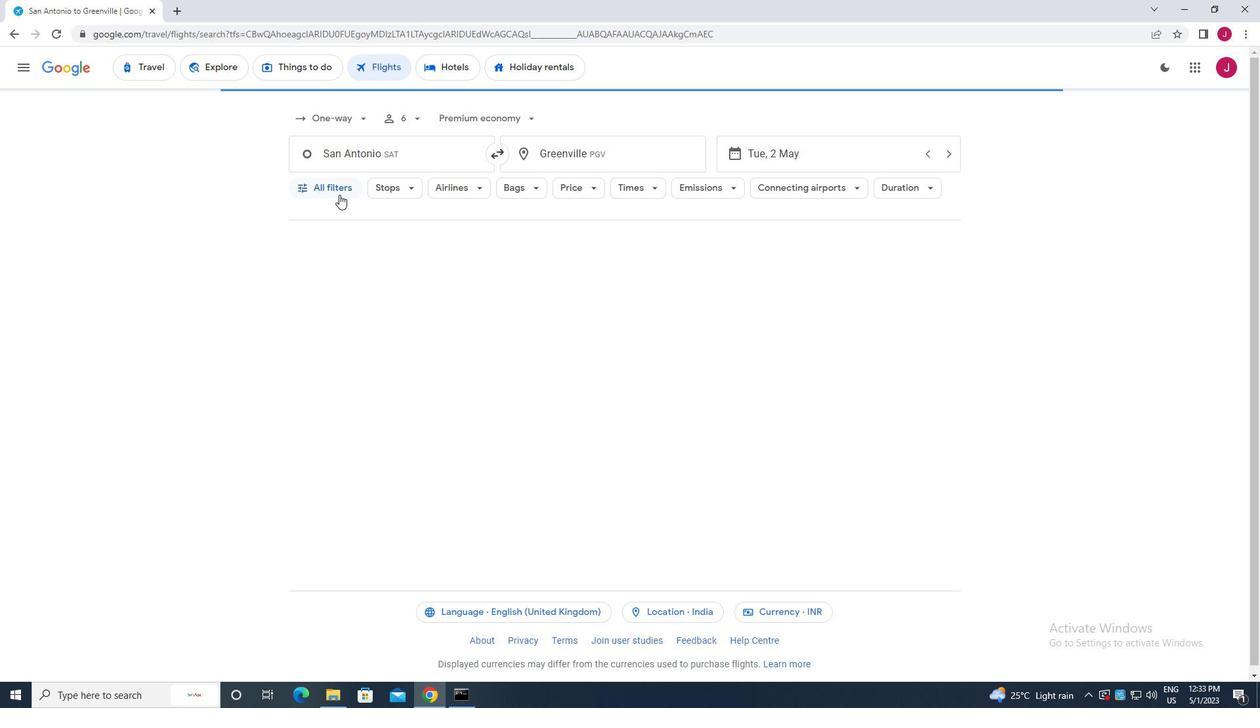 
Action: Mouse pressed left at (338, 191)
Screenshot: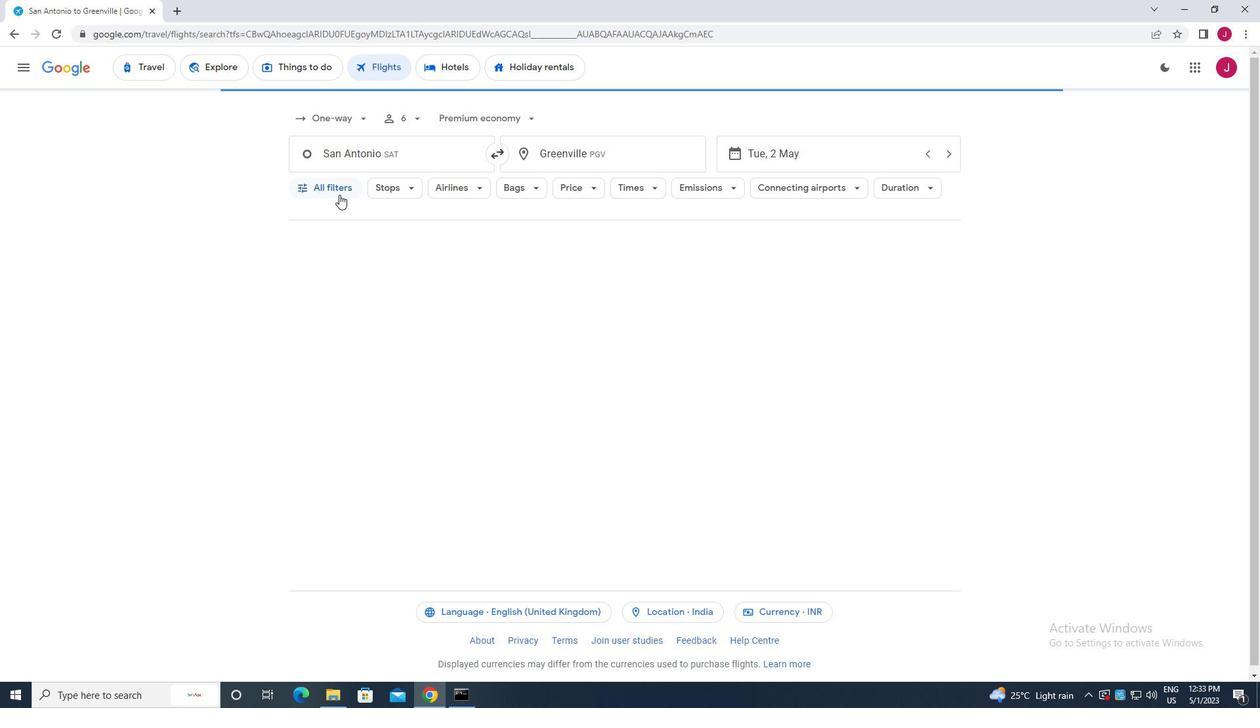 
Action: Mouse moved to (364, 304)
Screenshot: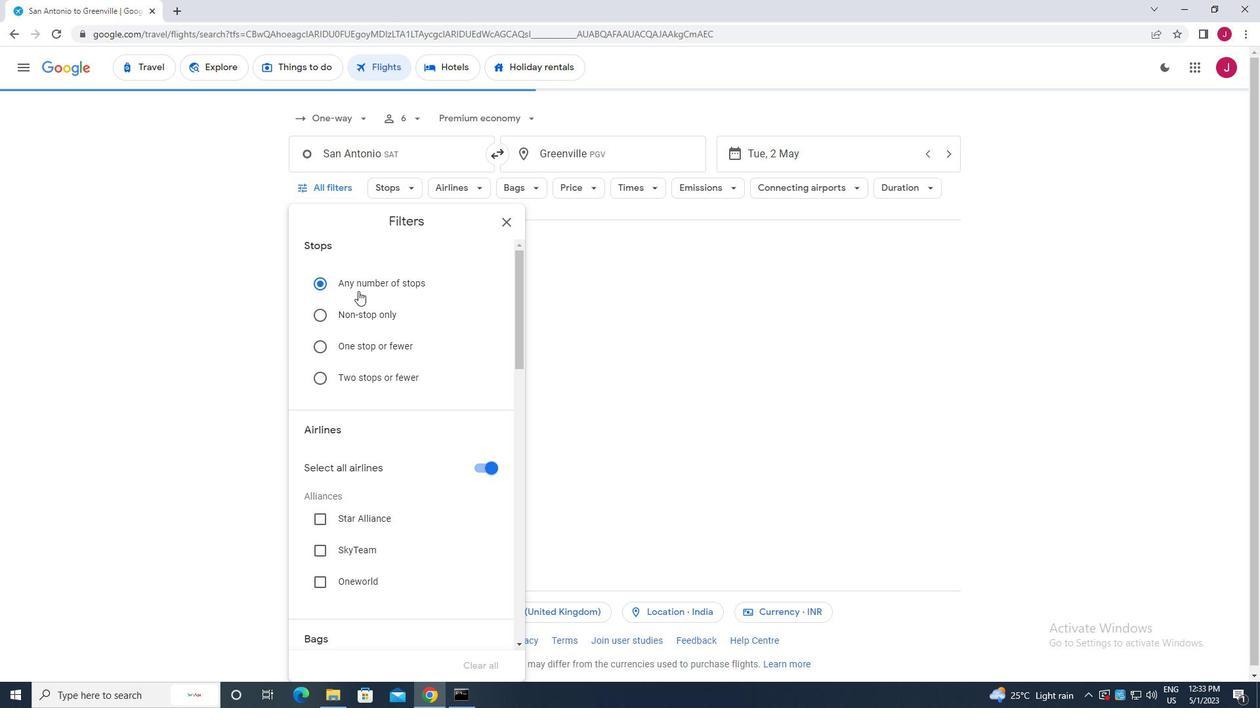 
Action: Mouse scrolled (364, 303) with delta (0, 0)
Screenshot: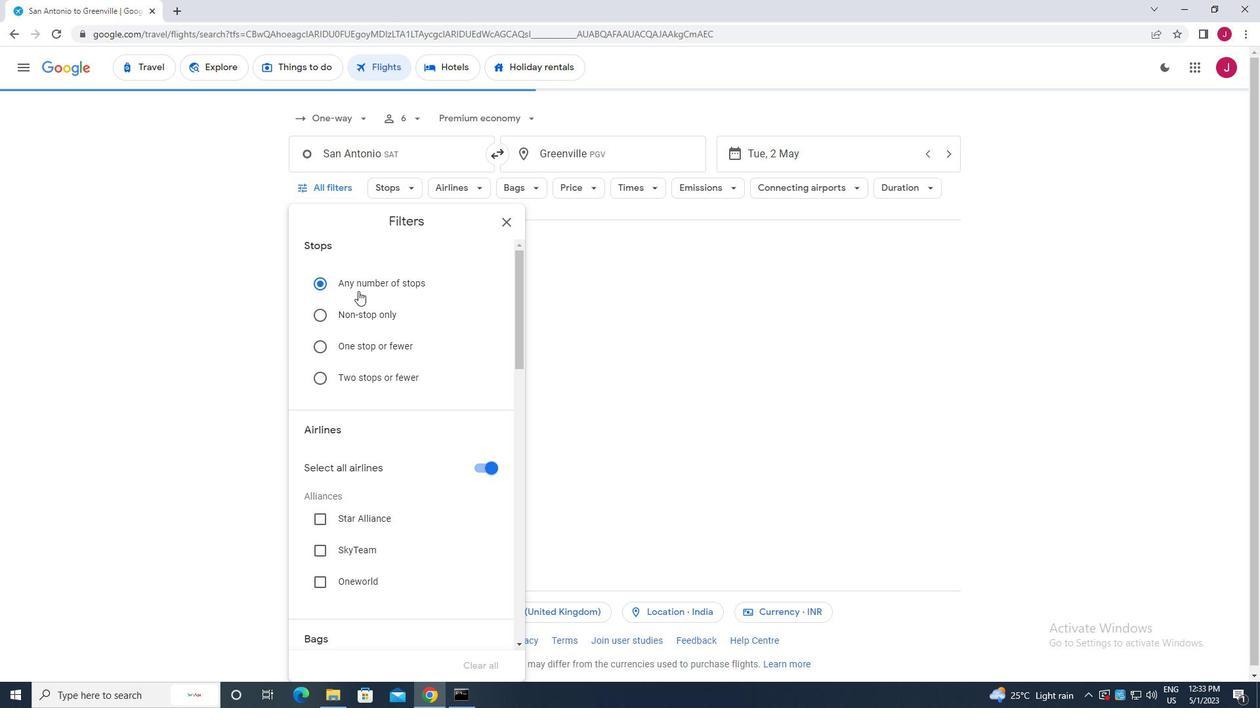 
Action: Mouse moved to (364, 307)
Screenshot: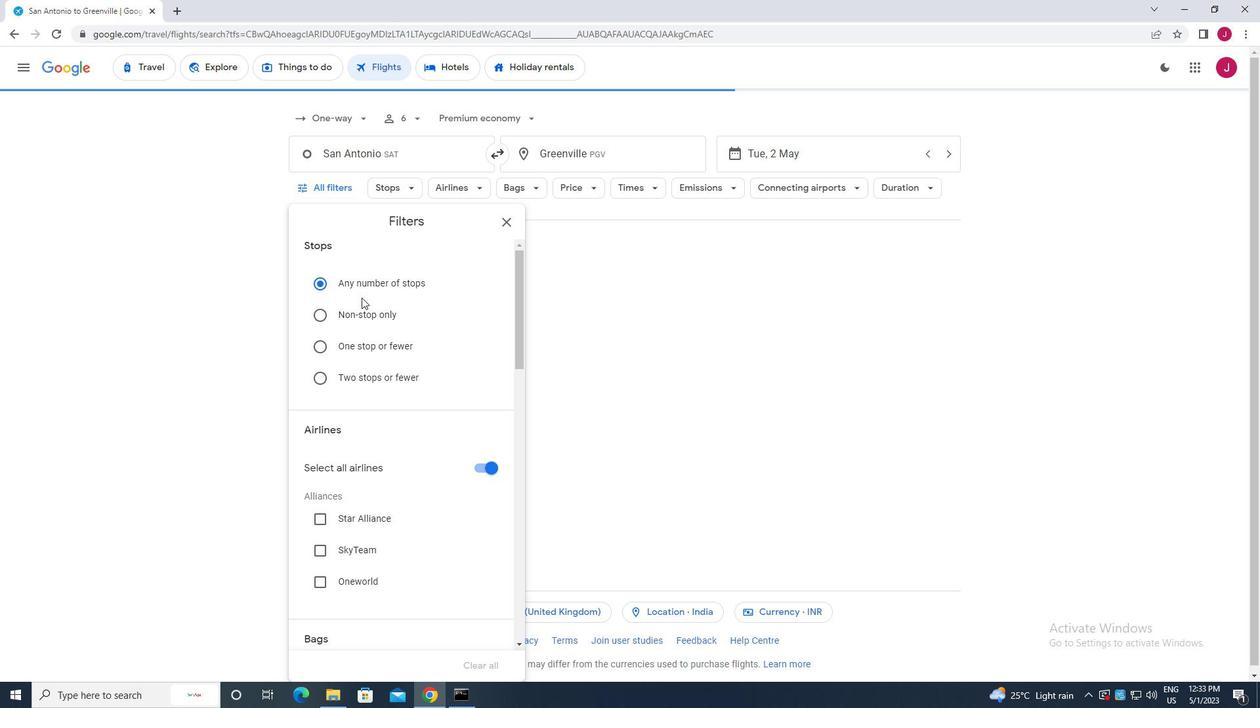 
Action: Mouse scrolled (364, 306) with delta (0, 0)
Screenshot: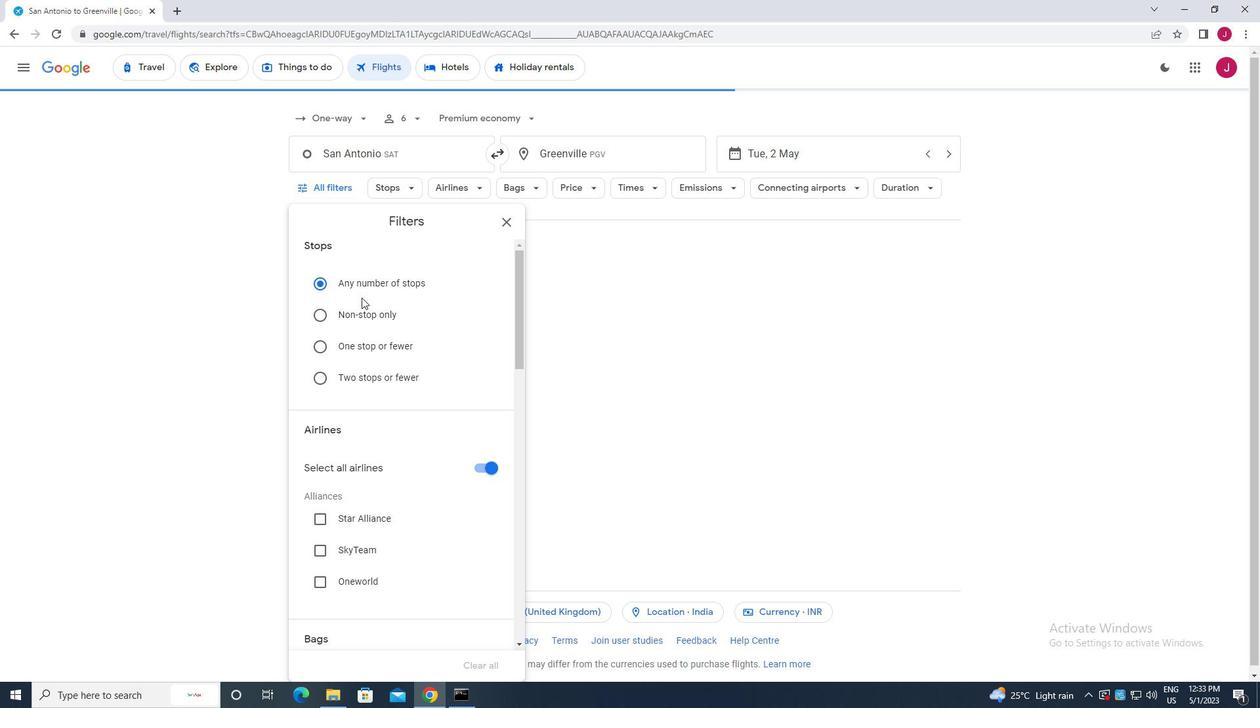 
Action: Mouse moved to (357, 308)
Screenshot: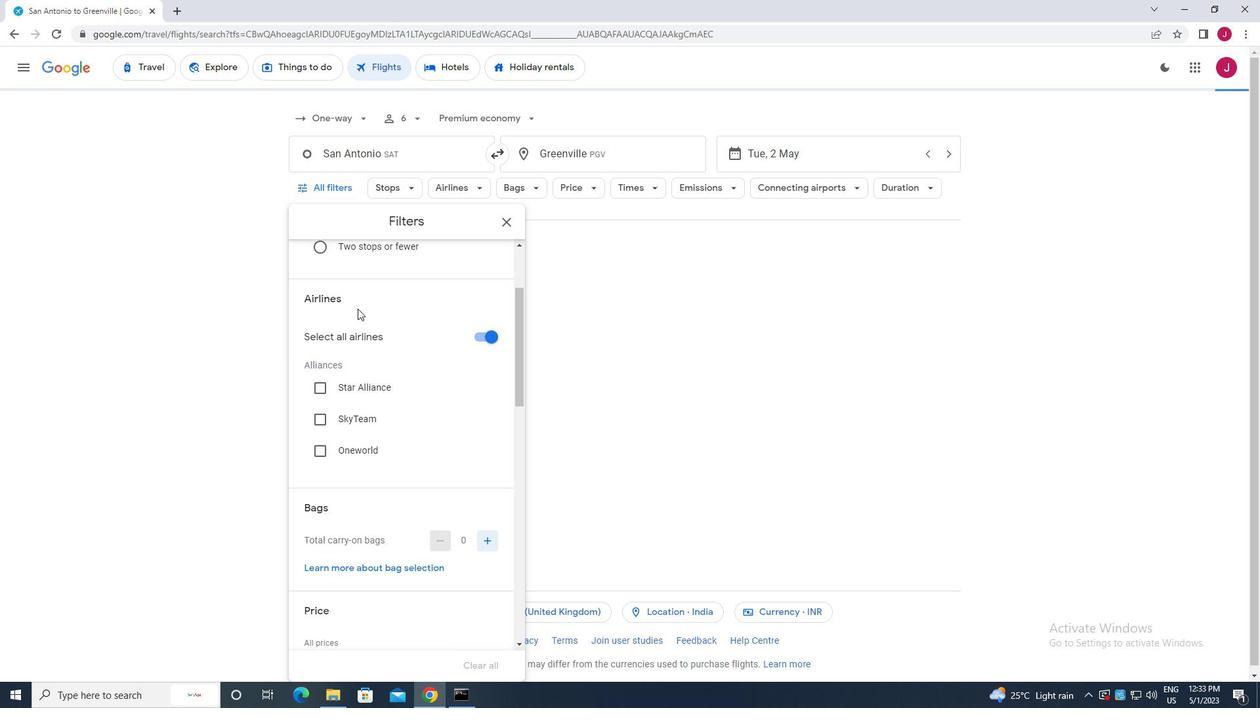 
Action: Mouse scrolled (357, 309) with delta (0, 0)
Screenshot: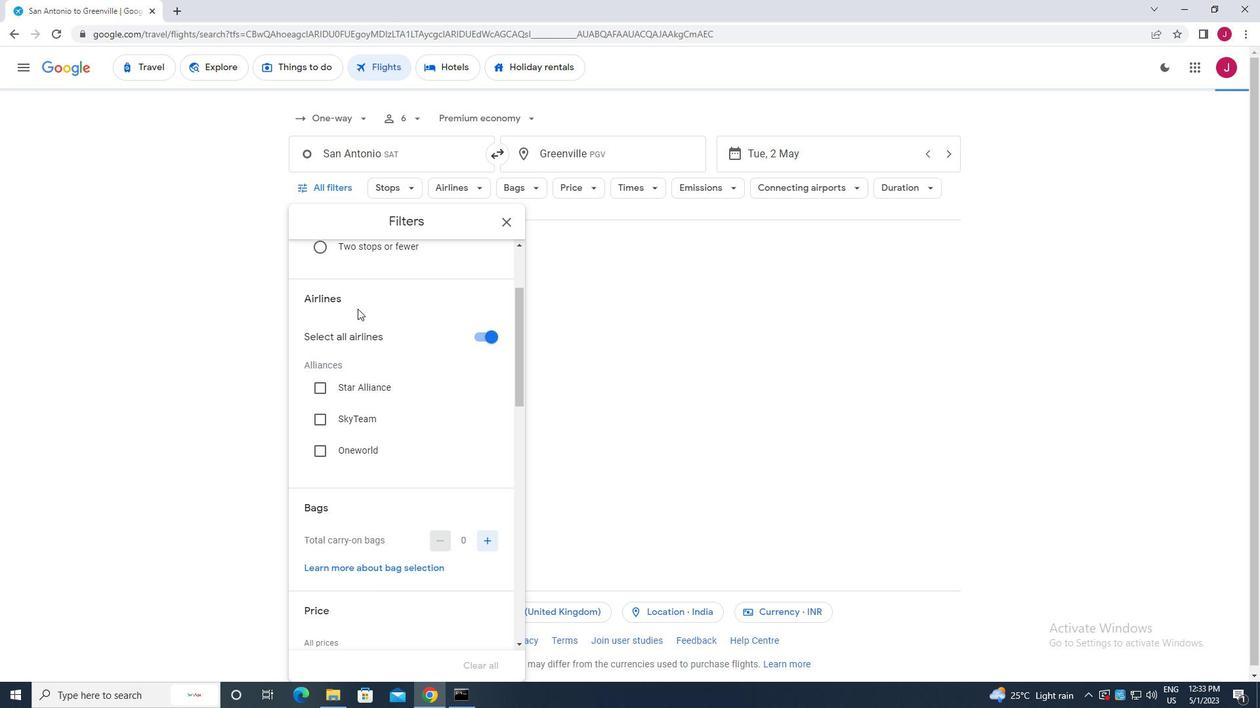 
Action: Mouse moved to (357, 308)
Screenshot: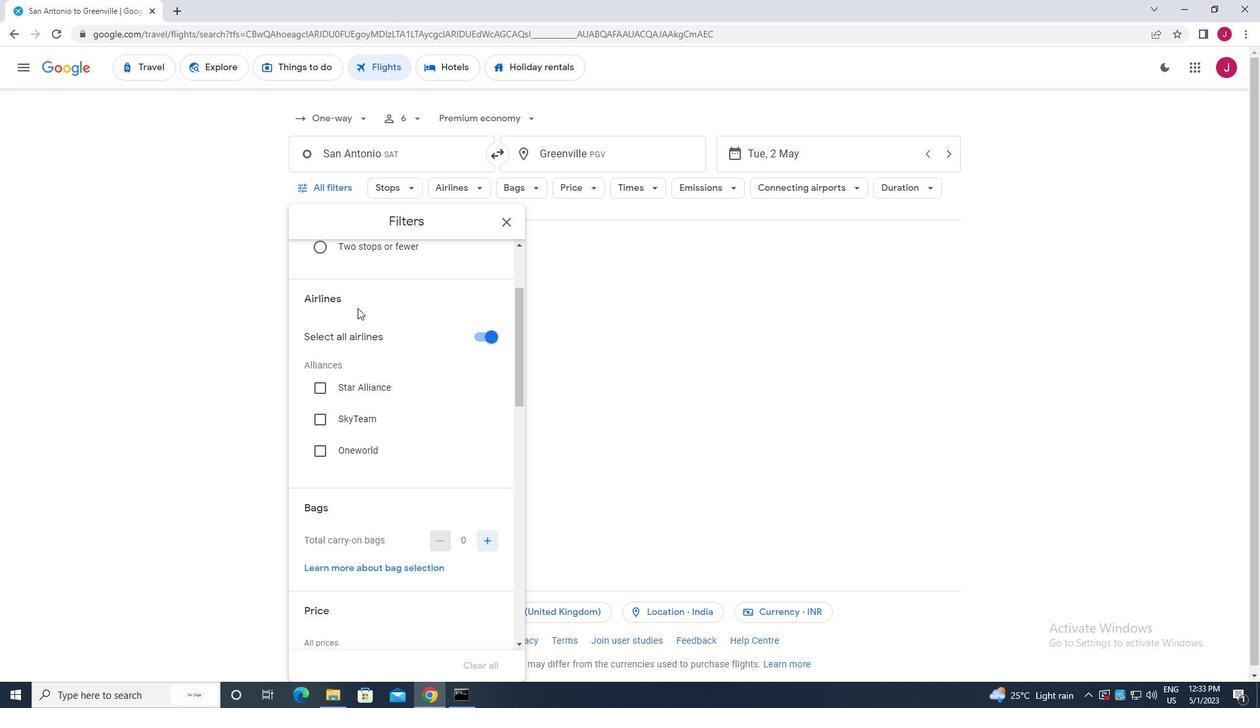 
Action: Mouse scrolled (357, 309) with delta (0, 0)
Screenshot: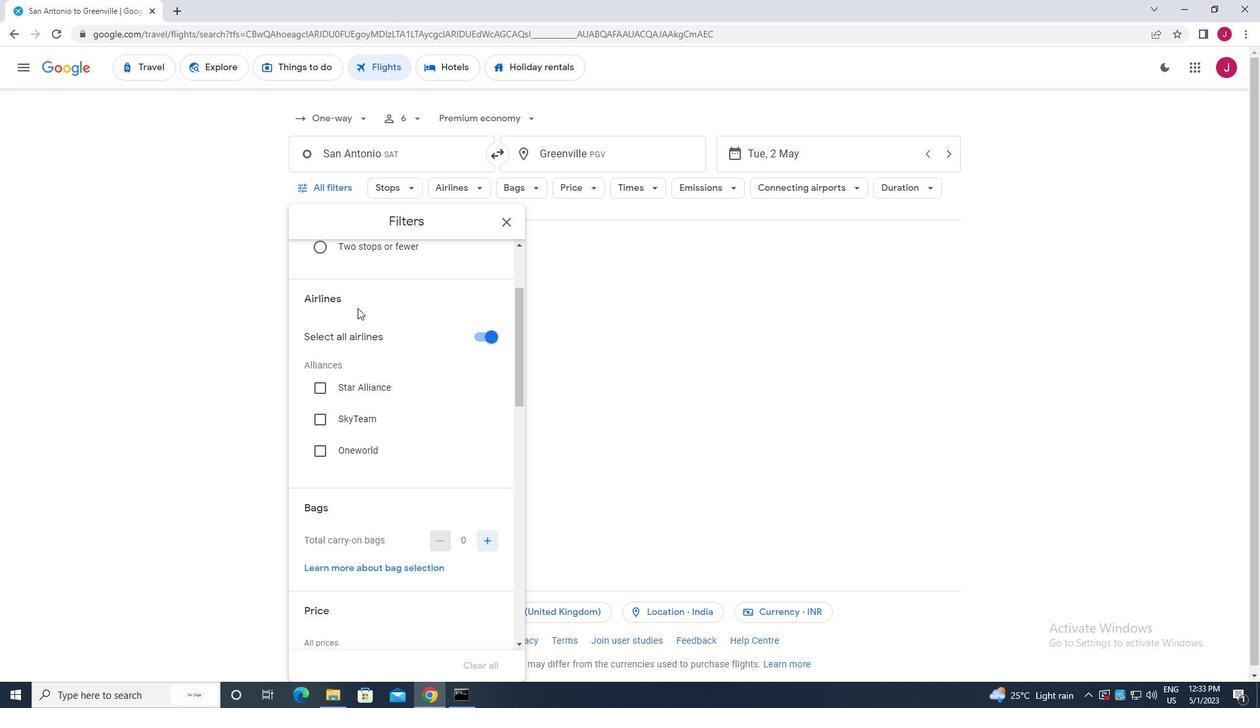 
Action: Mouse scrolled (357, 309) with delta (0, 0)
Screenshot: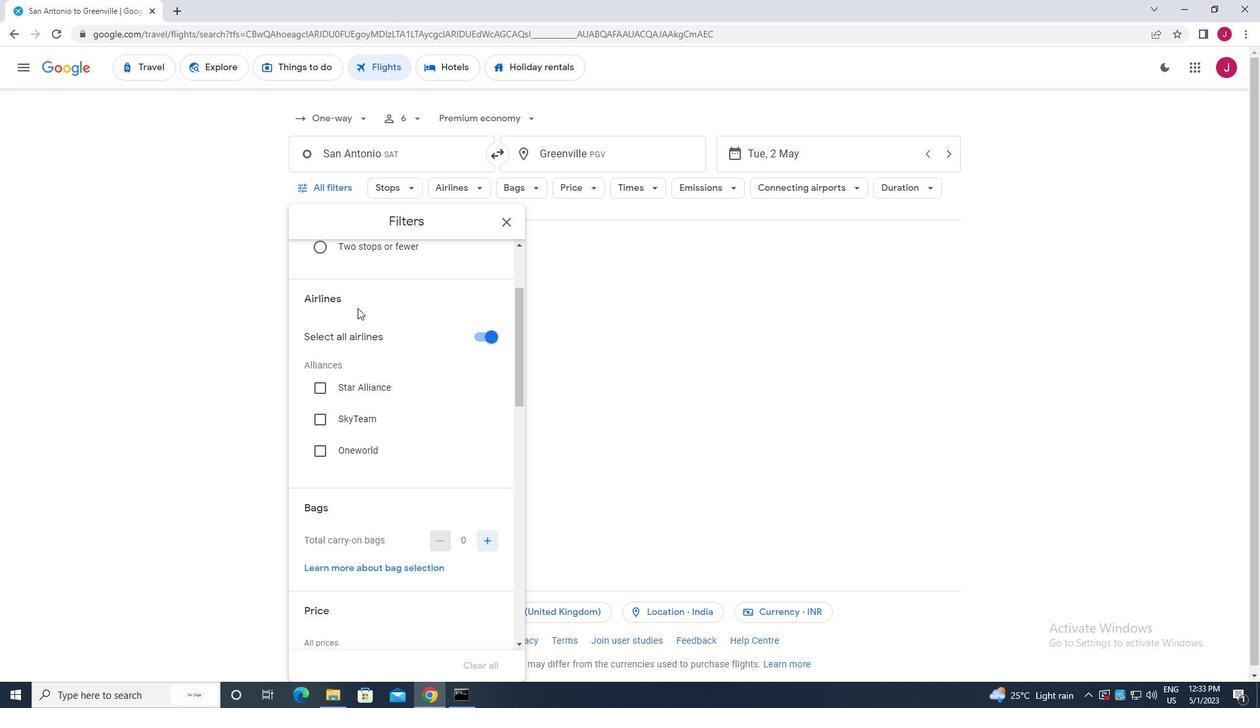 
Action: Mouse moved to (371, 329)
Screenshot: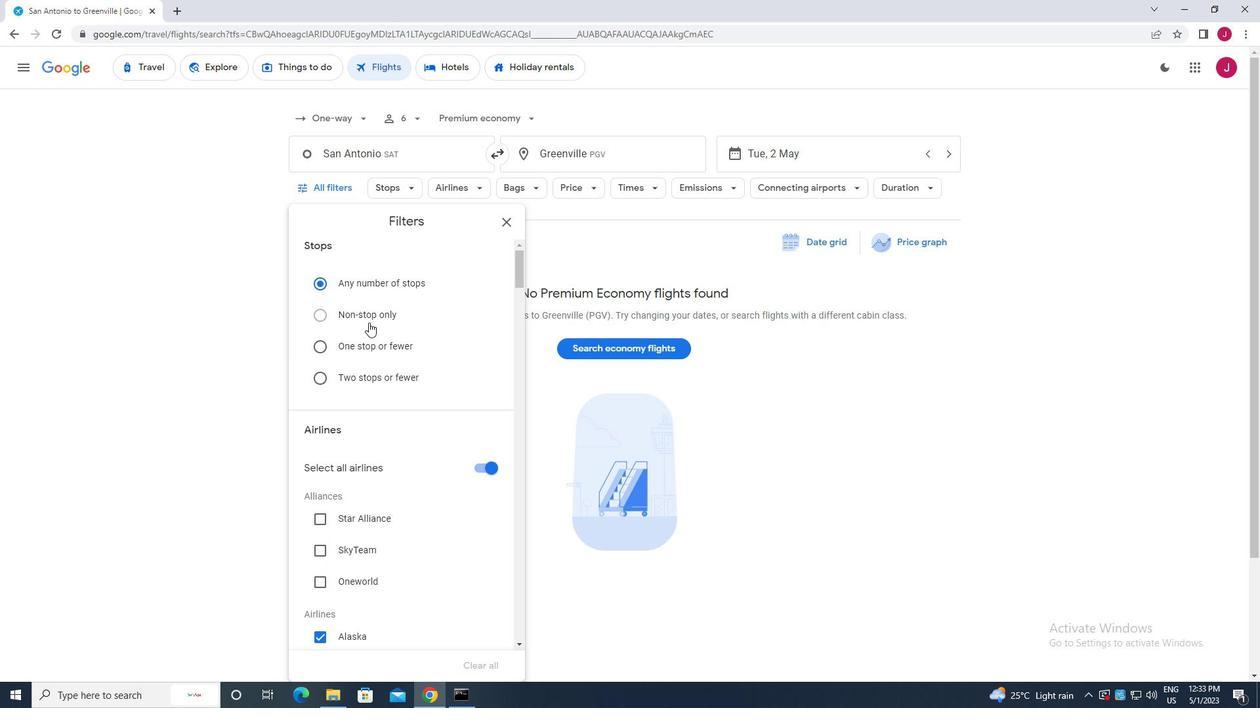 
Action: Mouse scrolled (371, 328) with delta (0, 0)
Screenshot: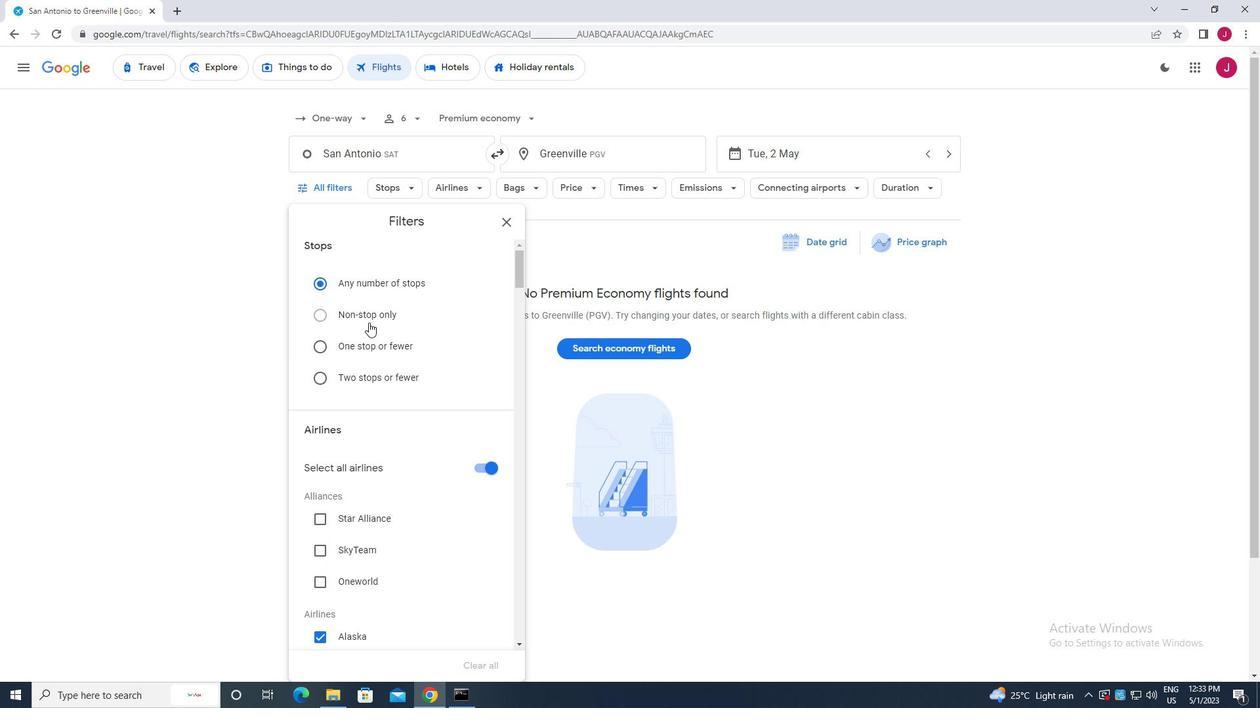 
Action: Mouse moved to (372, 330)
Screenshot: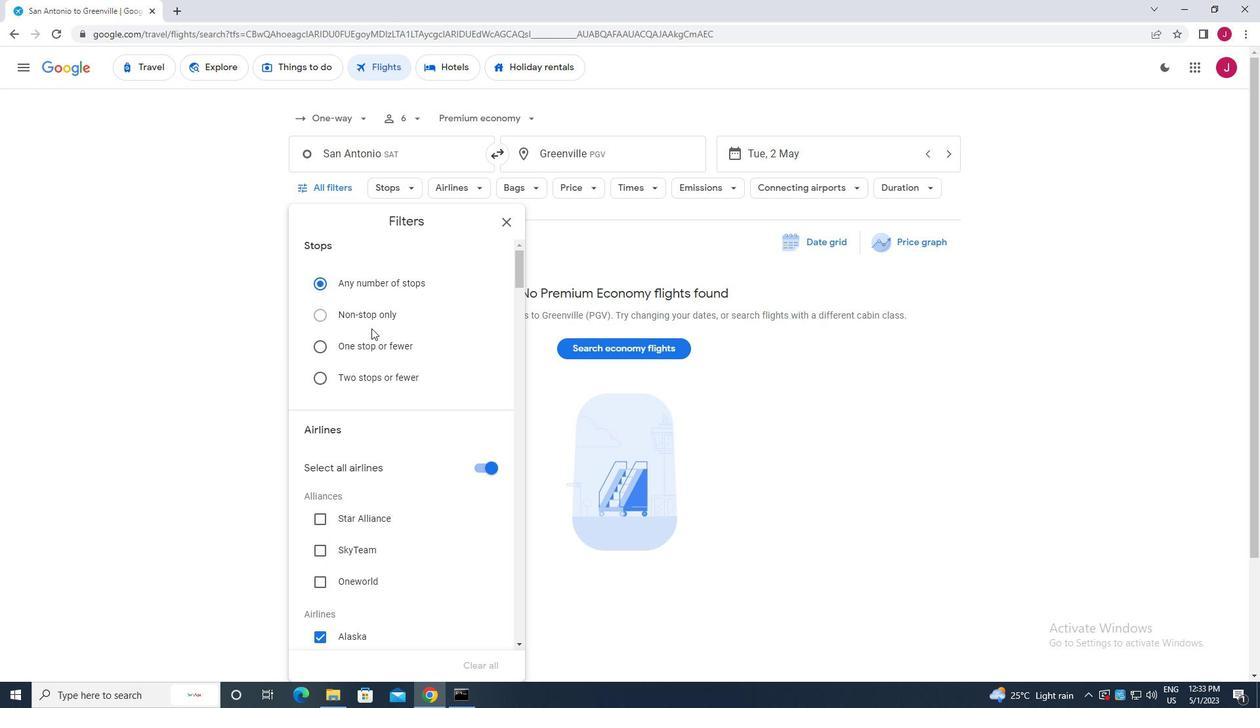 
Action: Mouse scrolled (372, 330) with delta (0, 0)
Screenshot: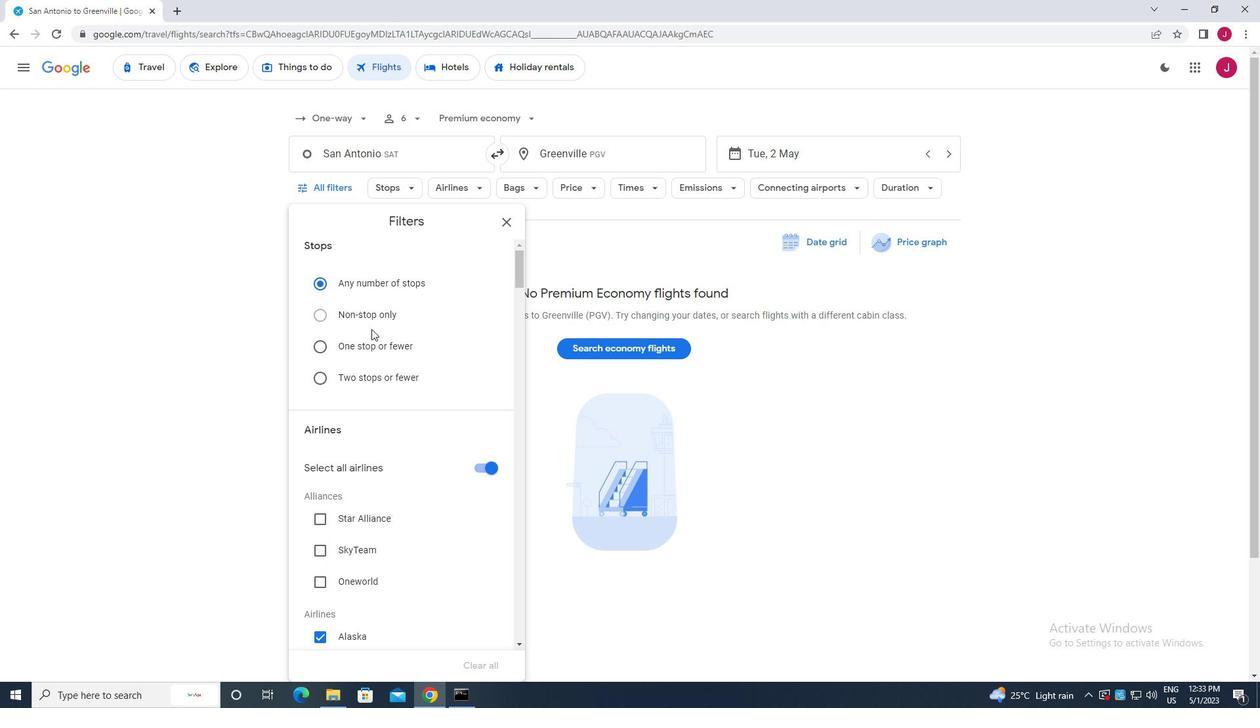 
Action: Mouse moved to (485, 336)
Screenshot: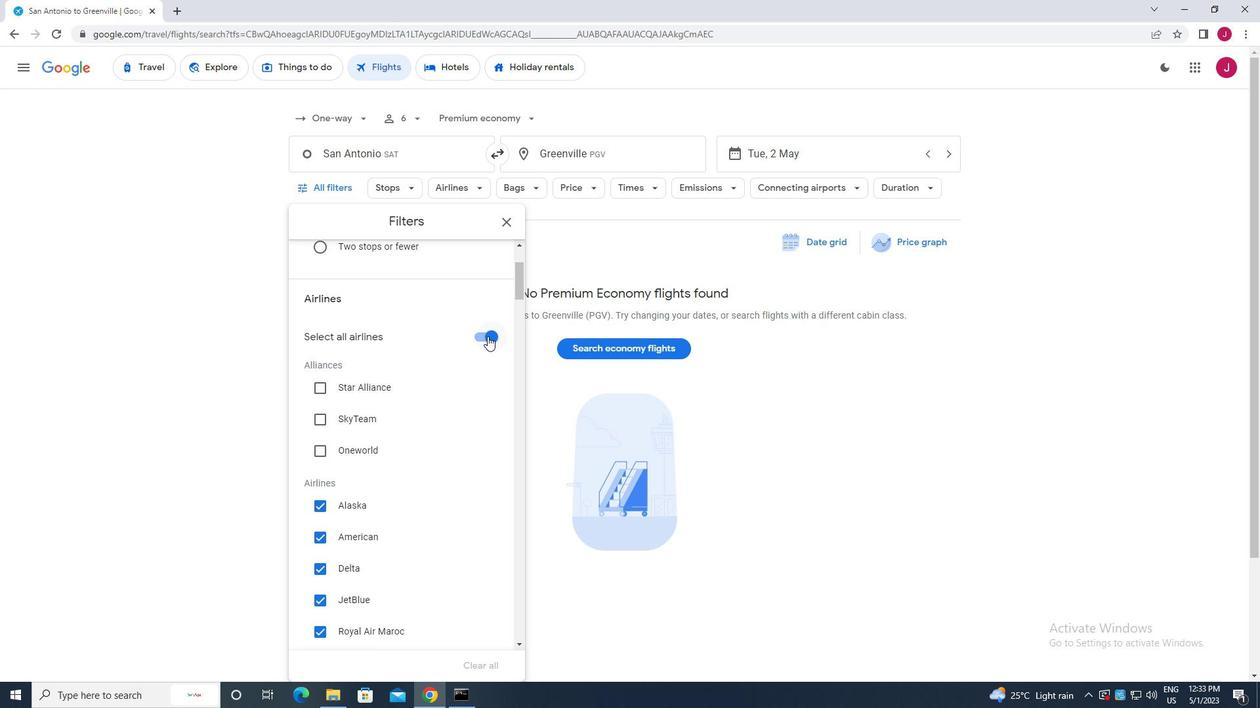 
Action: Mouse pressed left at (485, 336)
Screenshot: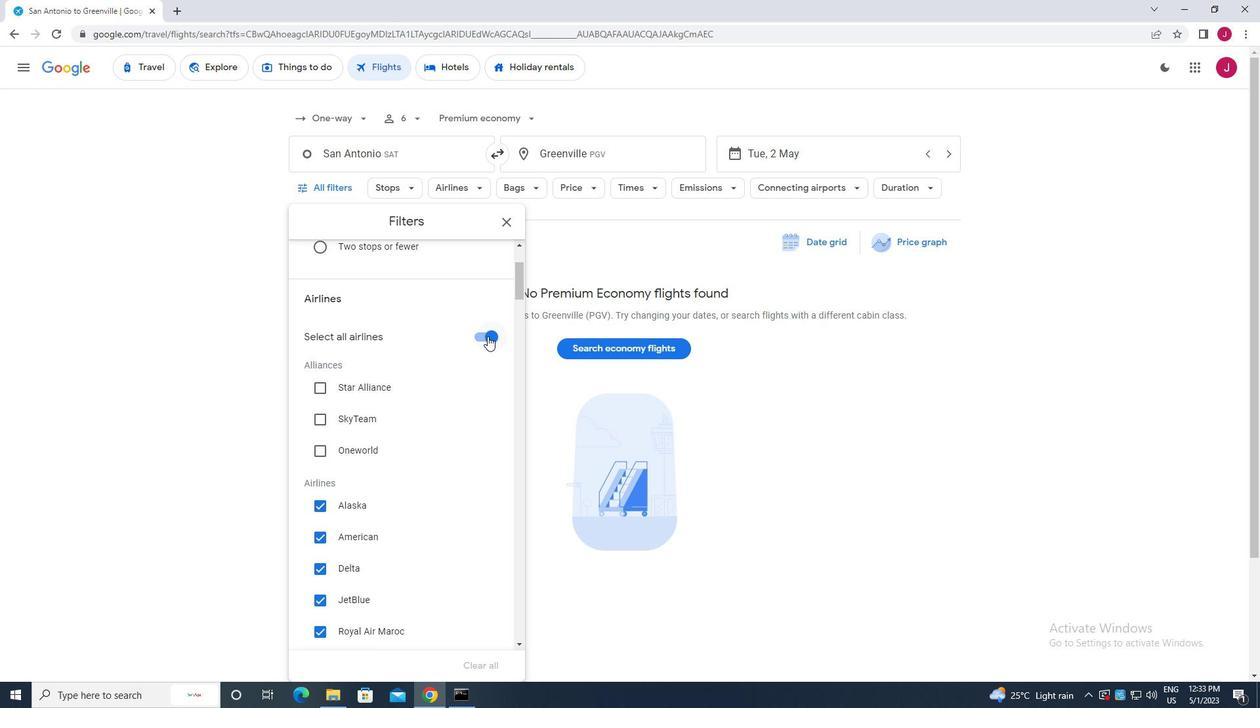 
Action: Mouse moved to (450, 364)
Screenshot: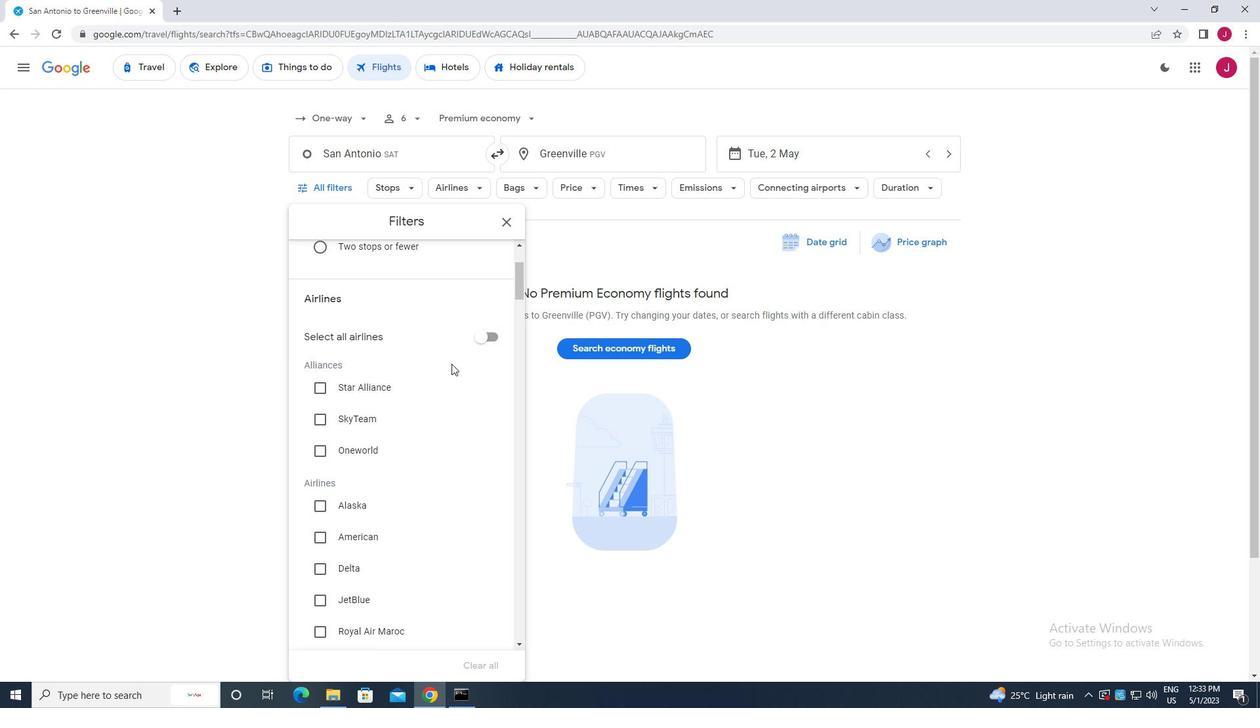 
Action: Mouse scrolled (450, 363) with delta (0, 0)
Screenshot: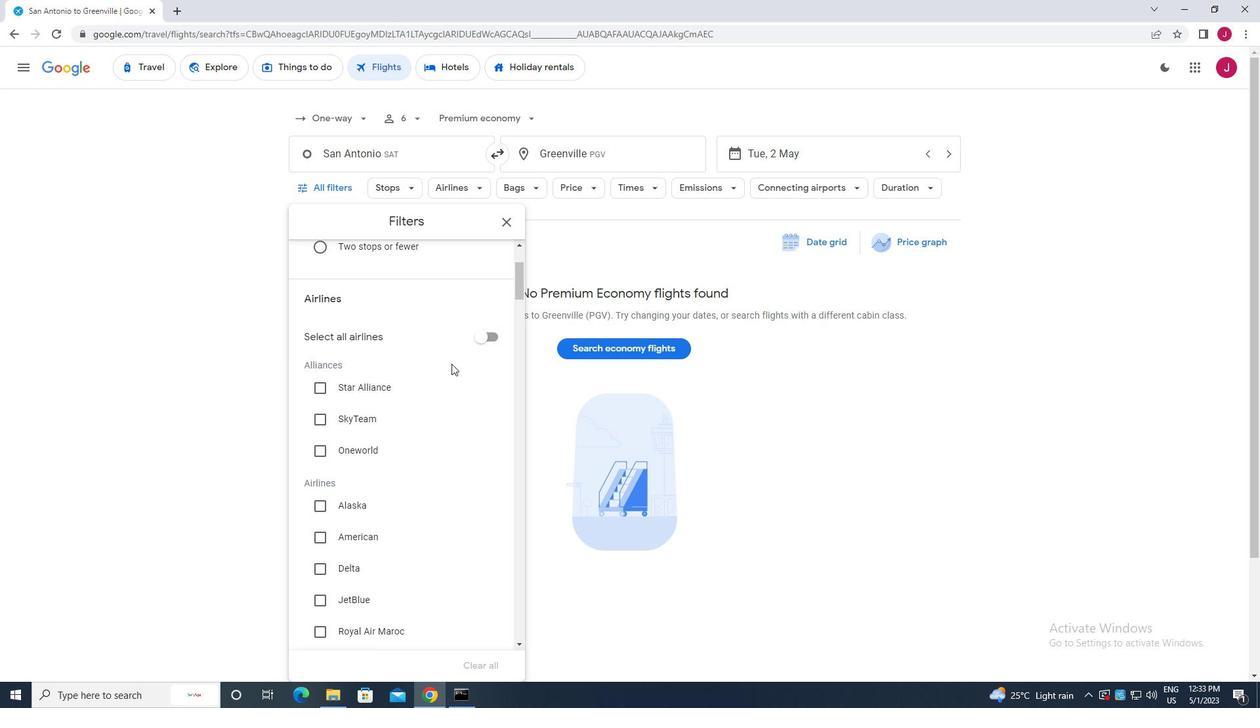 
Action: Mouse scrolled (450, 363) with delta (0, 0)
Screenshot: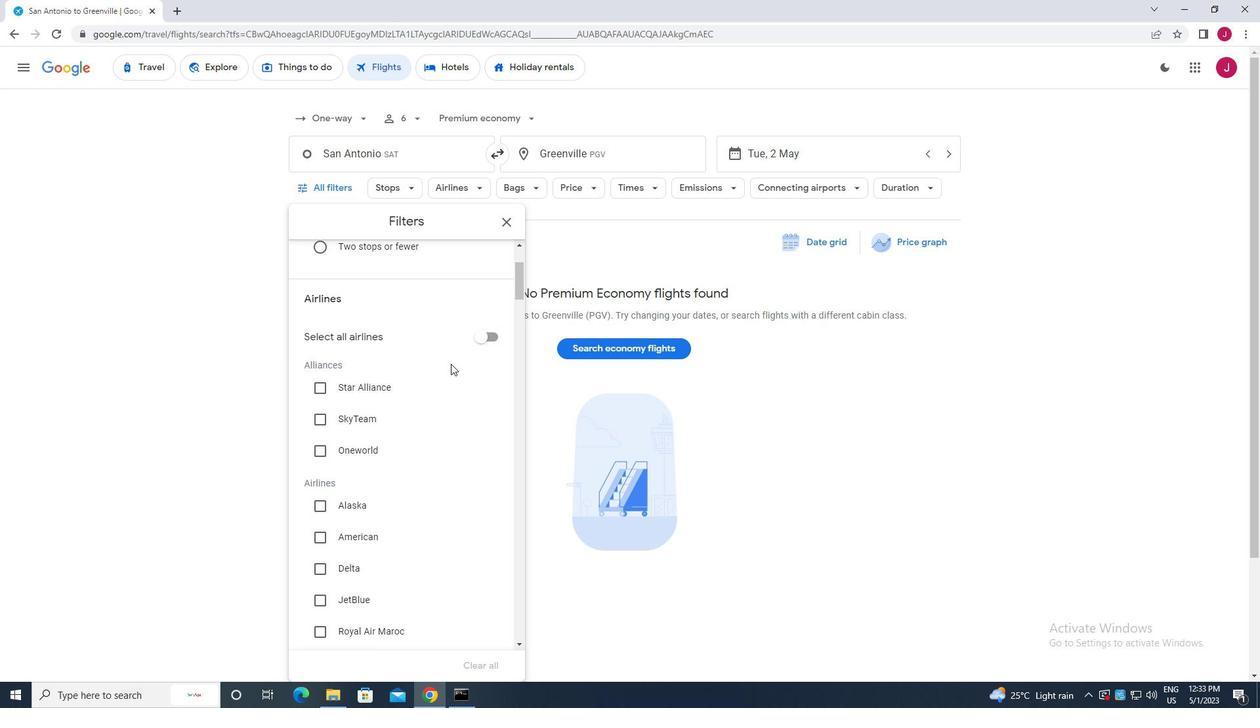 
Action: Mouse scrolled (450, 363) with delta (0, 0)
Screenshot: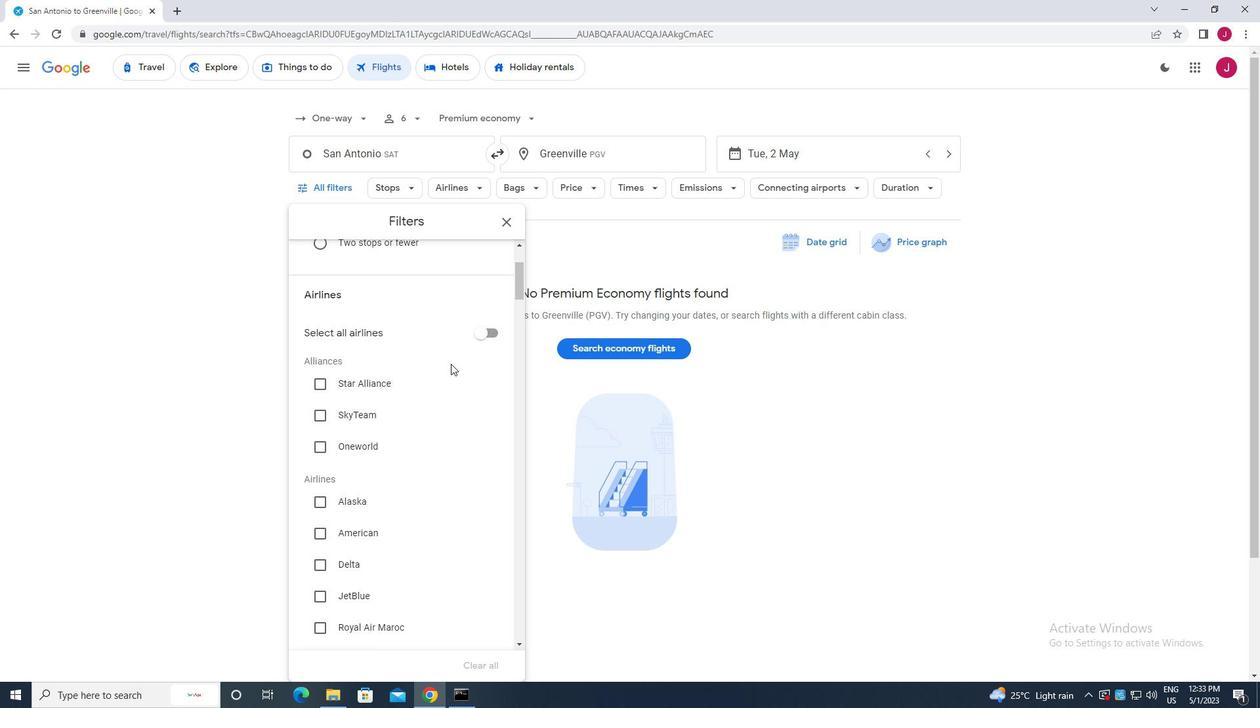 
Action: Mouse scrolled (450, 363) with delta (0, 0)
Screenshot: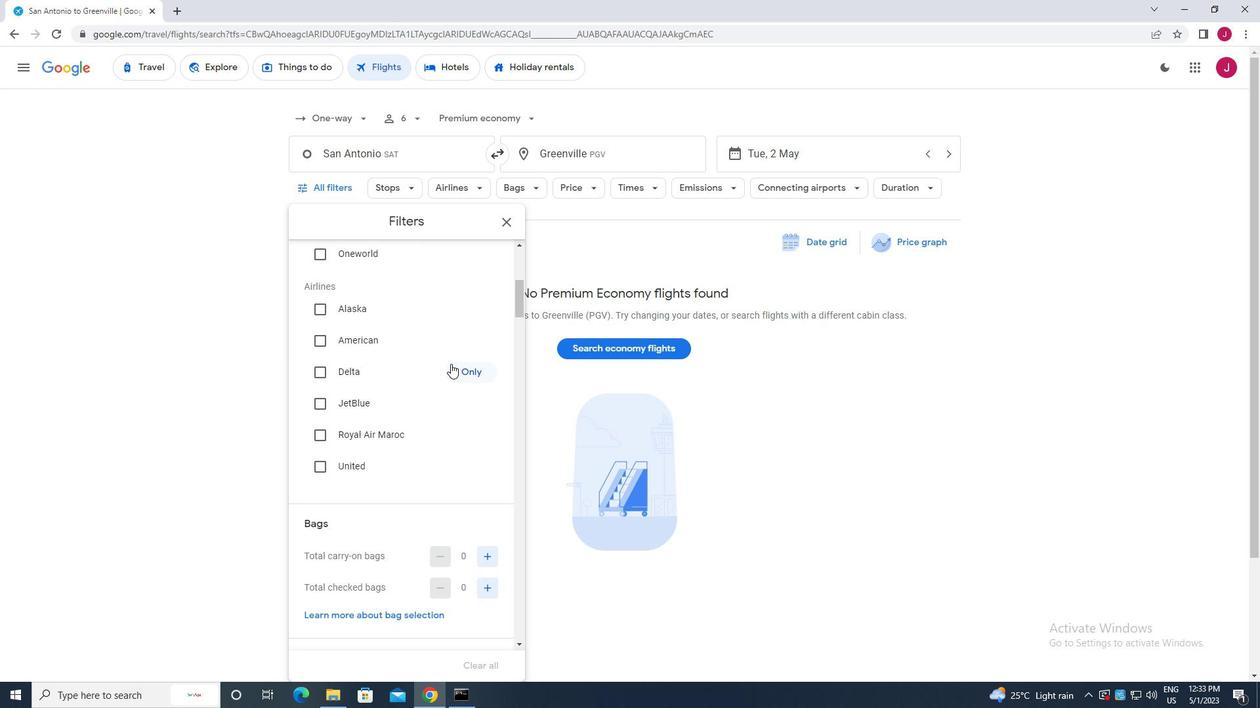 
Action: Mouse moved to (450, 367)
Screenshot: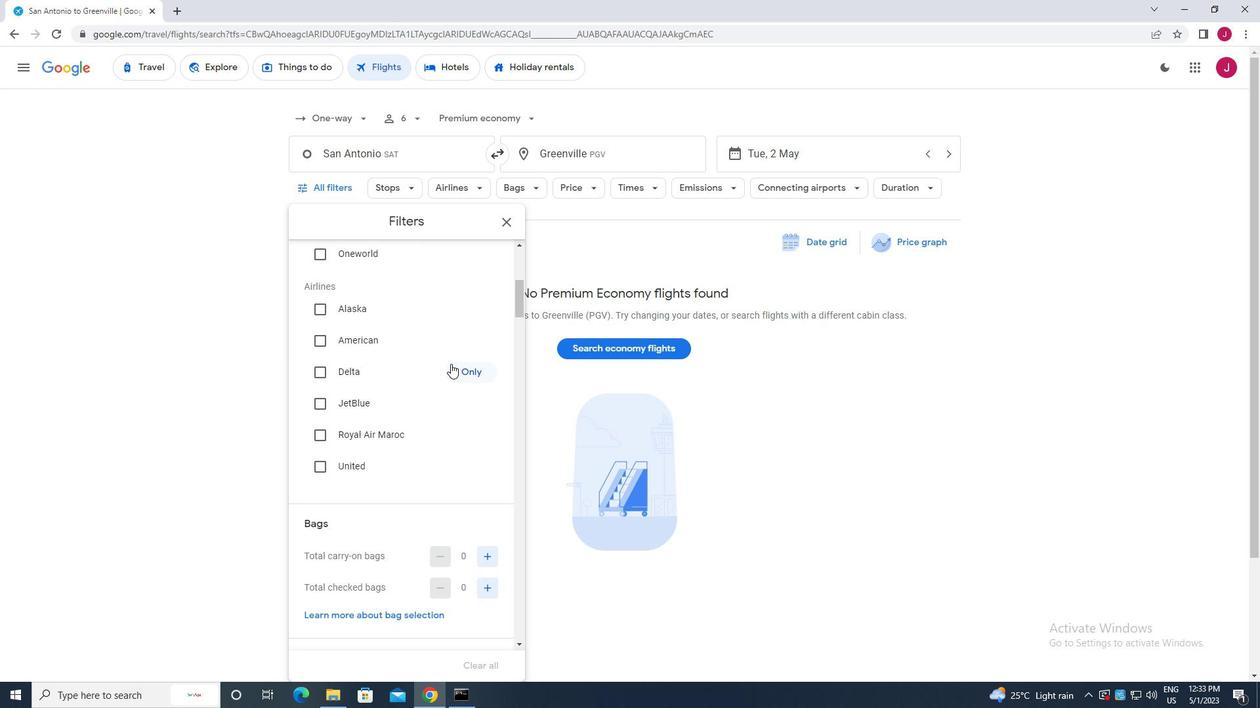 
Action: Mouse scrolled (450, 366) with delta (0, 0)
Screenshot: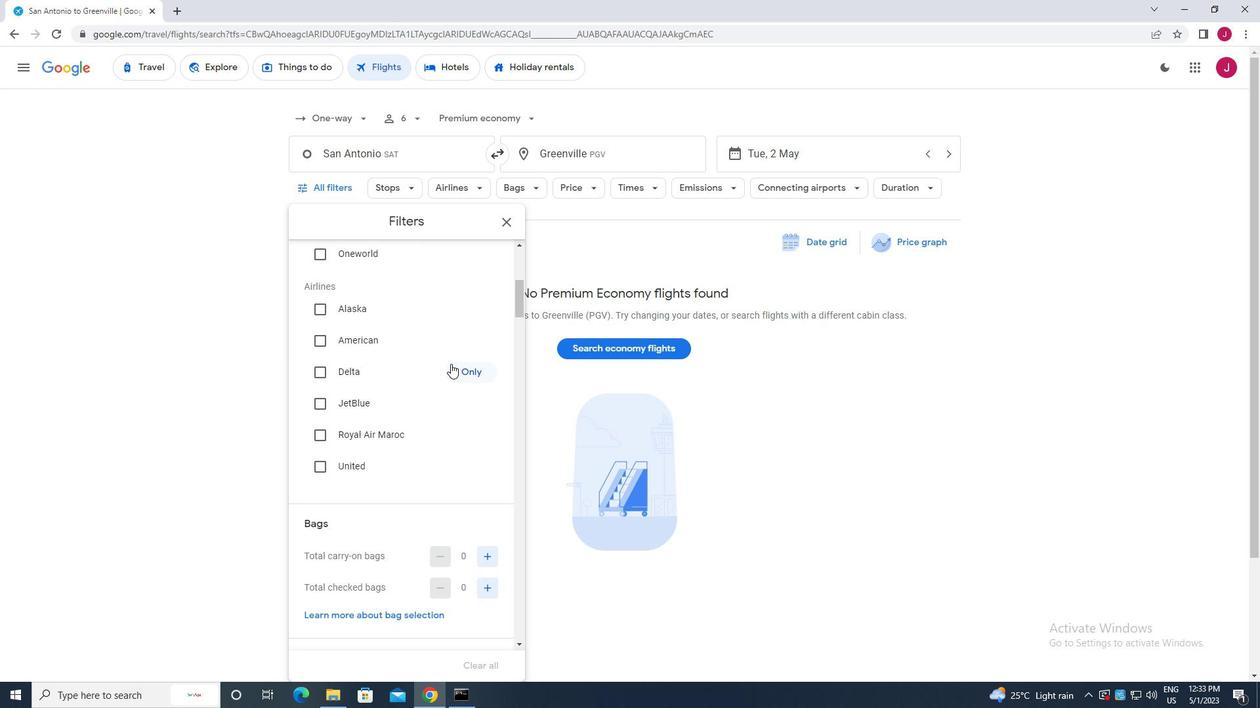 
Action: Mouse moved to (446, 361)
Screenshot: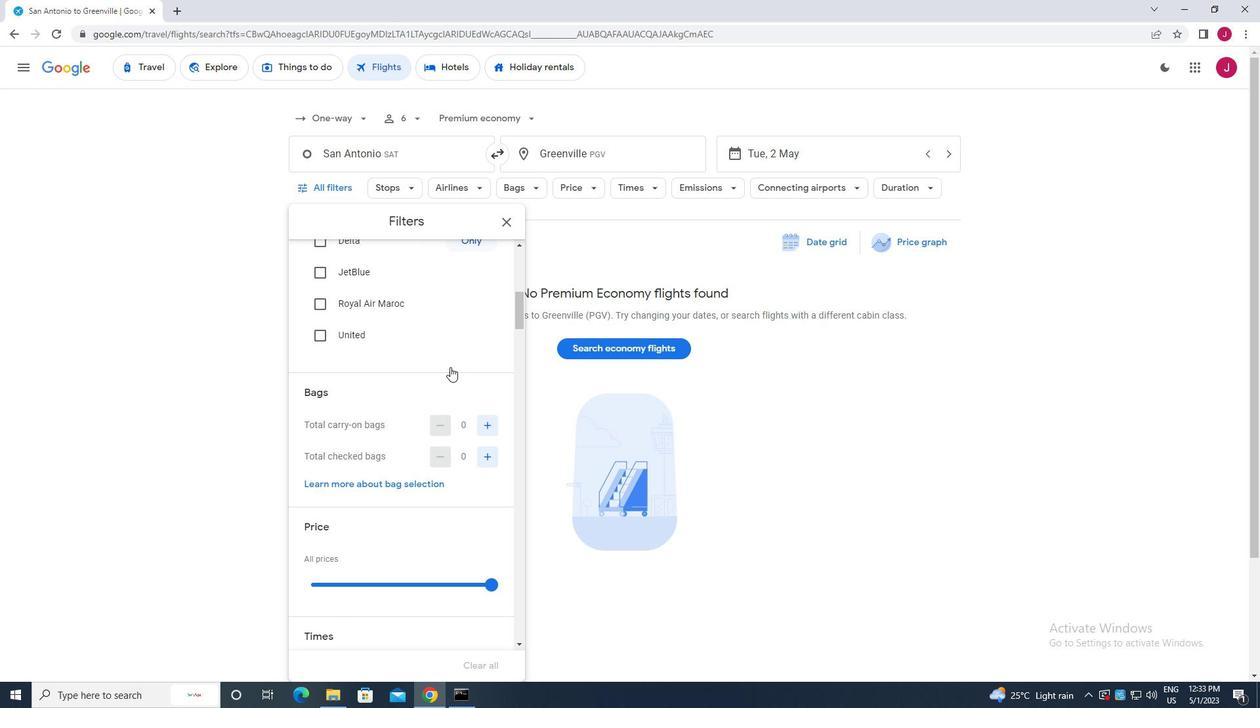 
Action: Mouse scrolled (446, 361) with delta (0, 0)
Screenshot: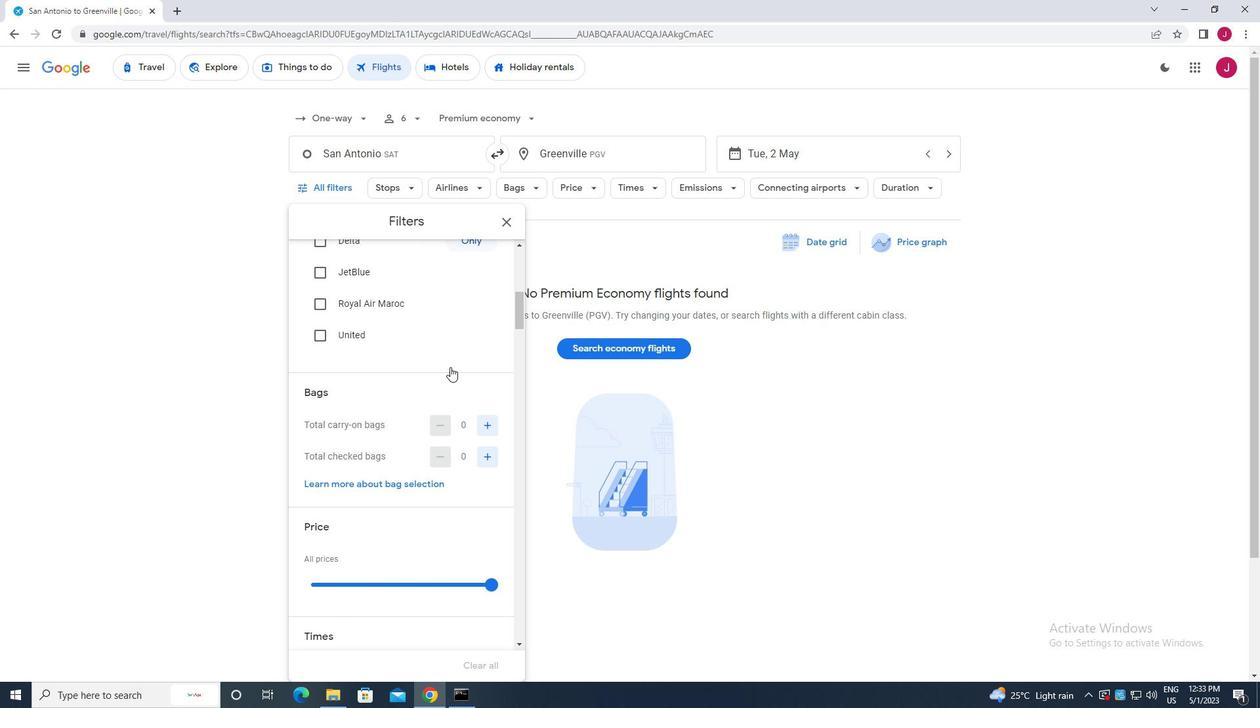 
Action: Mouse scrolled (446, 361) with delta (0, 0)
Screenshot: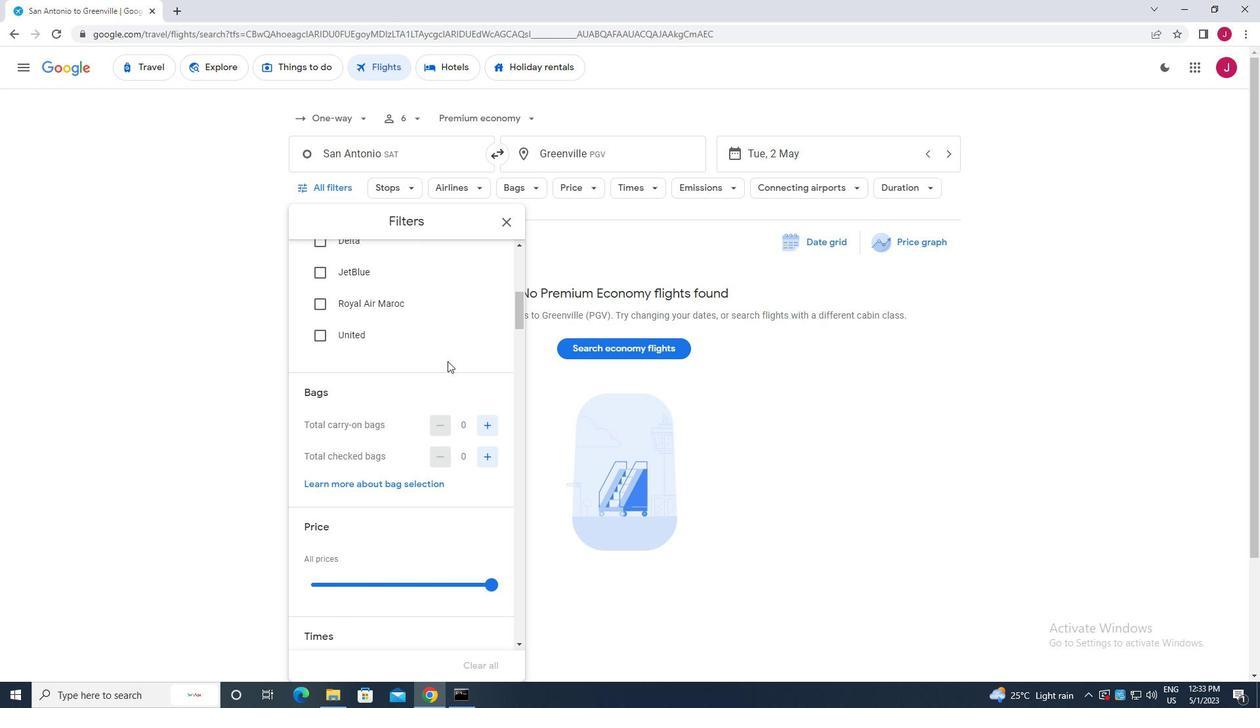
Action: Mouse moved to (403, 260)
Screenshot: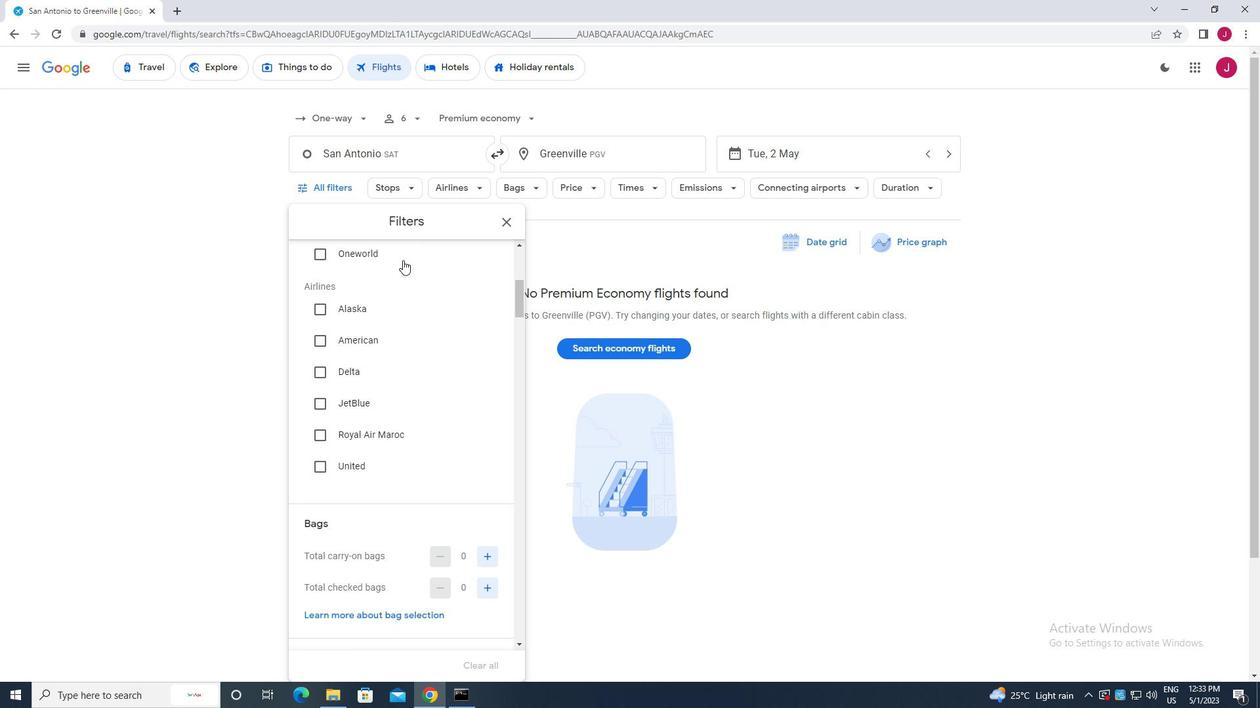 
Action: Mouse scrolled (403, 261) with delta (0, 0)
Screenshot: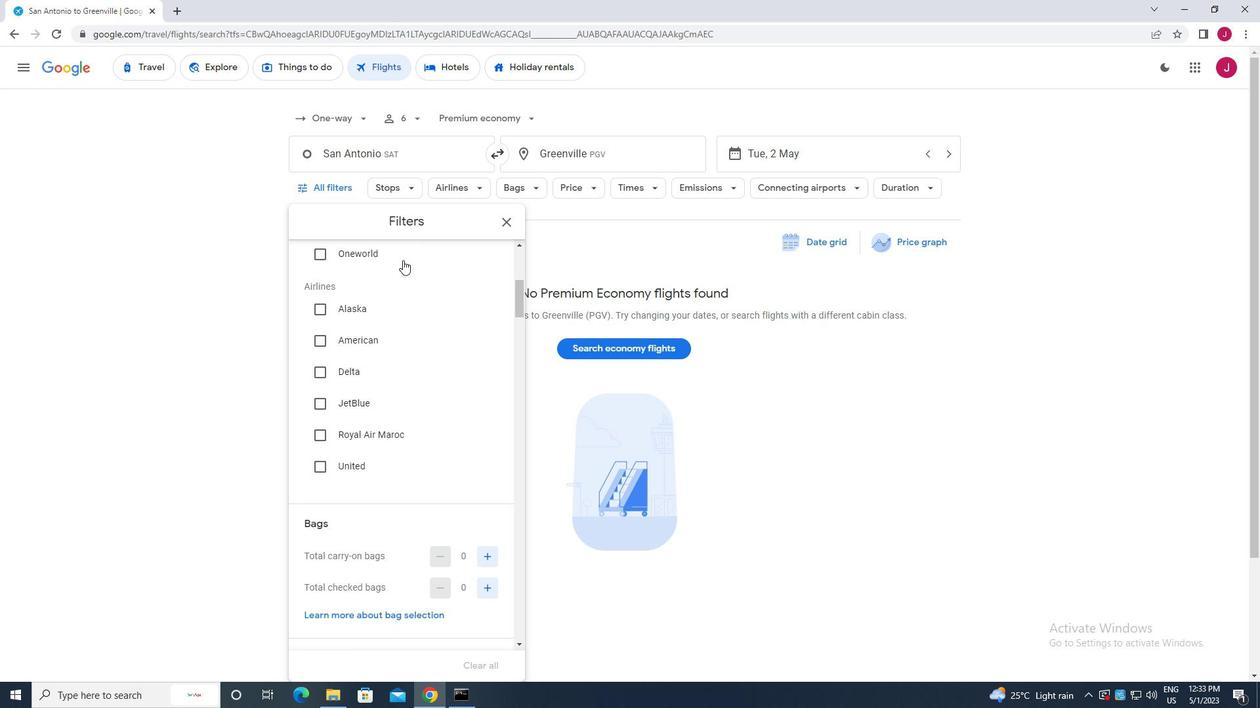 
Action: Mouse scrolled (403, 259) with delta (0, 0)
Screenshot: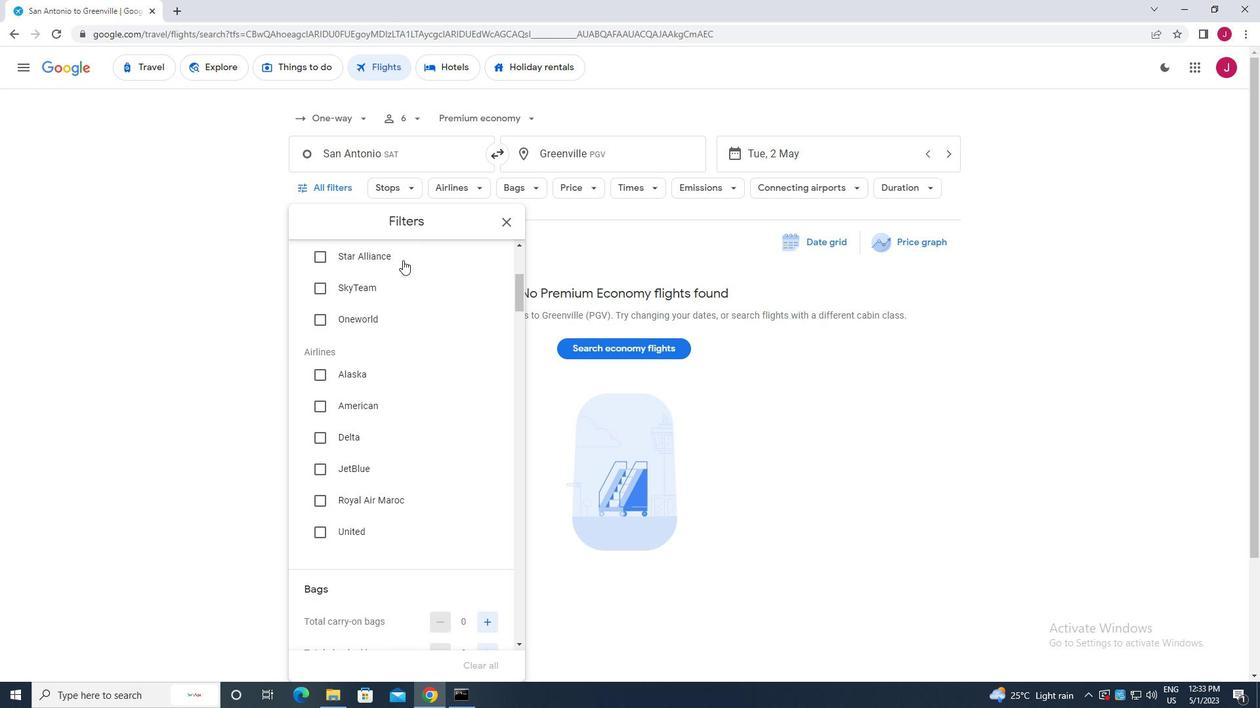 
Action: Mouse moved to (402, 269)
Screenshot: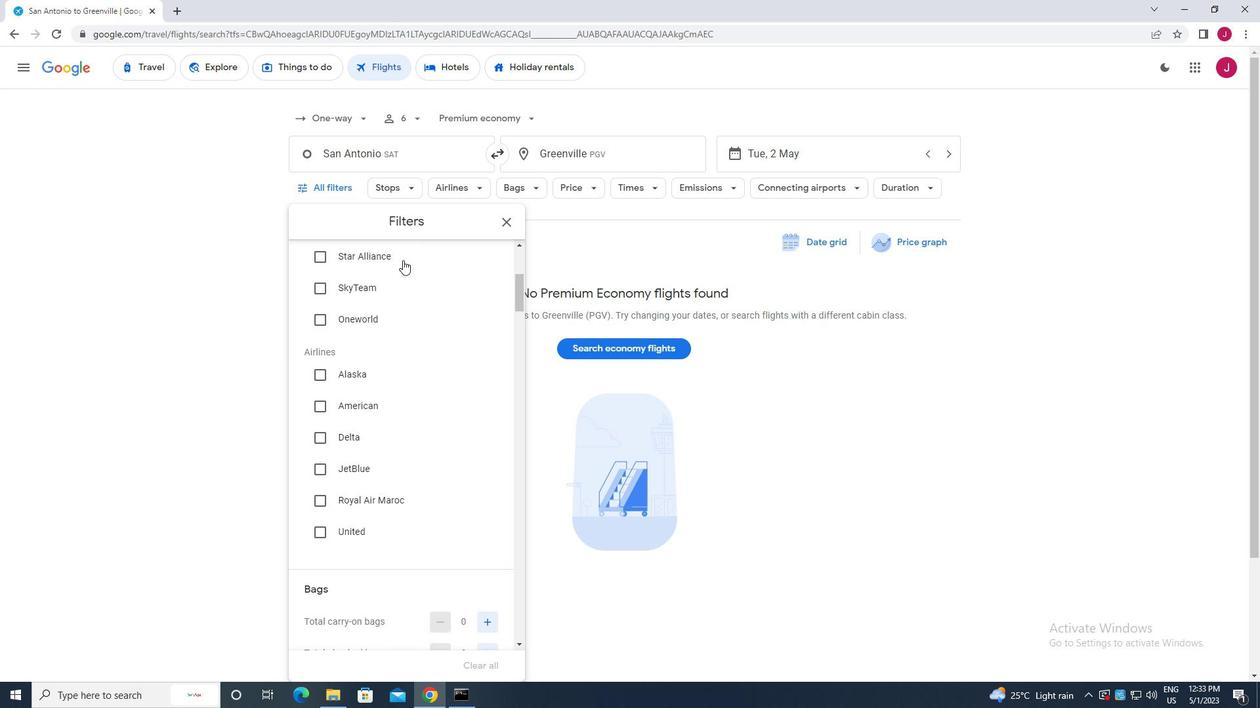 
Action: Mouse scrolled (402, 268) with delta (0, 0)
Screenshot: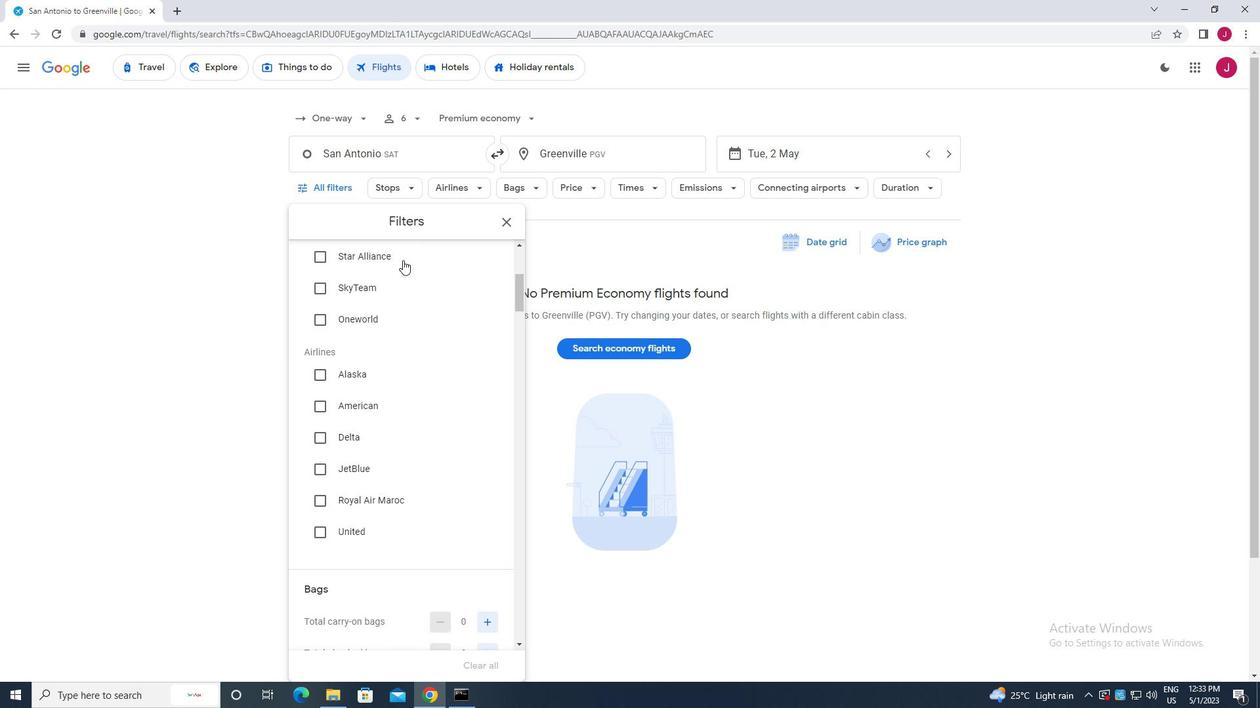 
Action: Mouse moved to (402, 273)
Screenshot: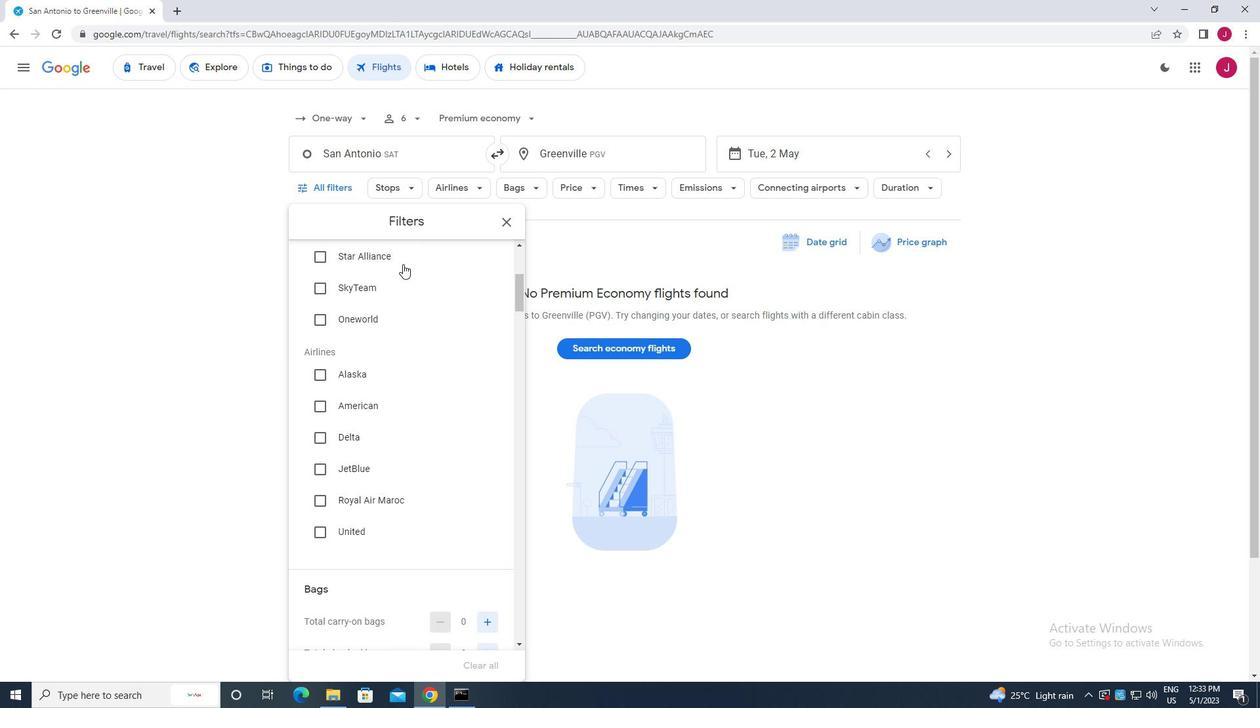 
Action: Mouse scrolled (402, 272) with delta (0, 0)
Screenshot: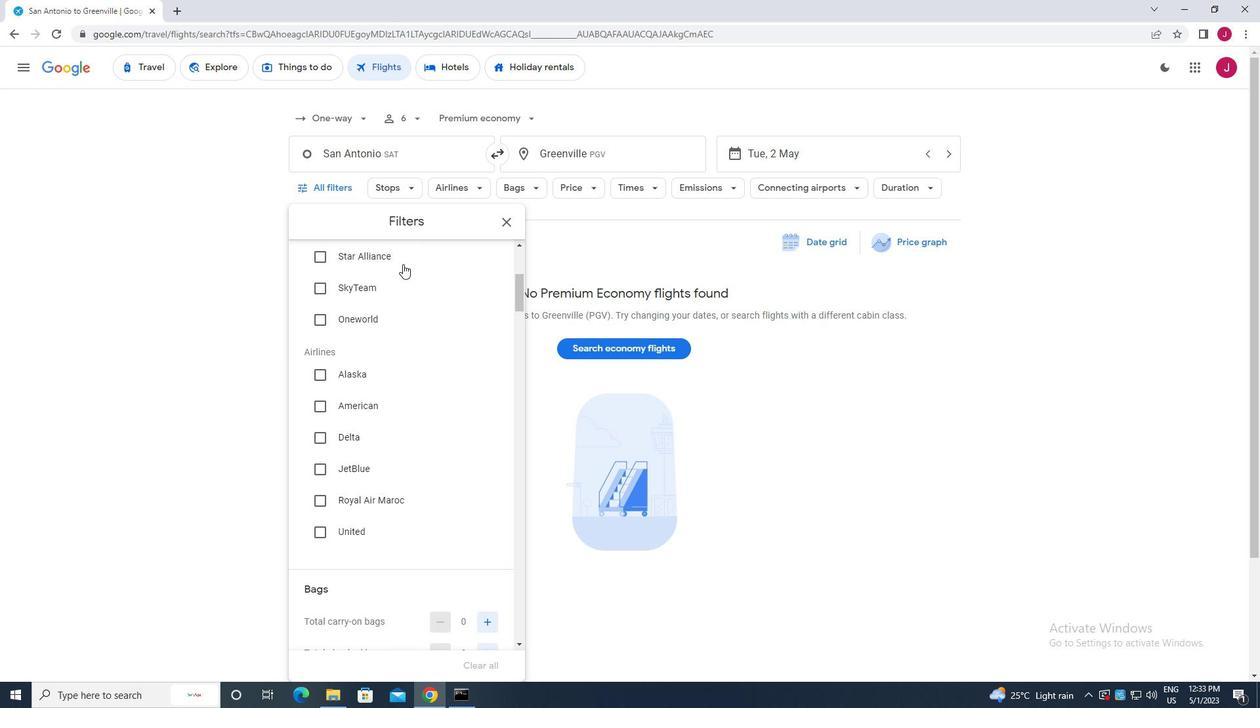 
Action: Mouse moved to (401, 278)
Screenshot: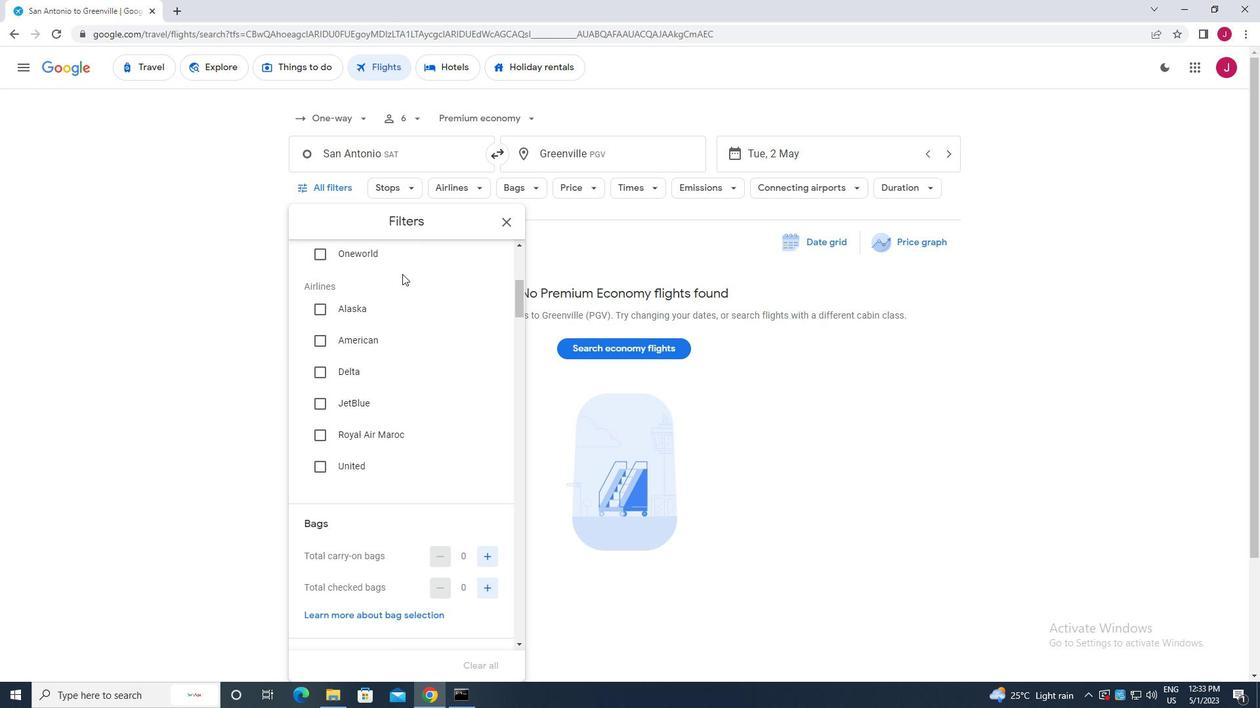 
Action: Mouse scrolled (401, 278) with delta (0, 0)
Screenshot: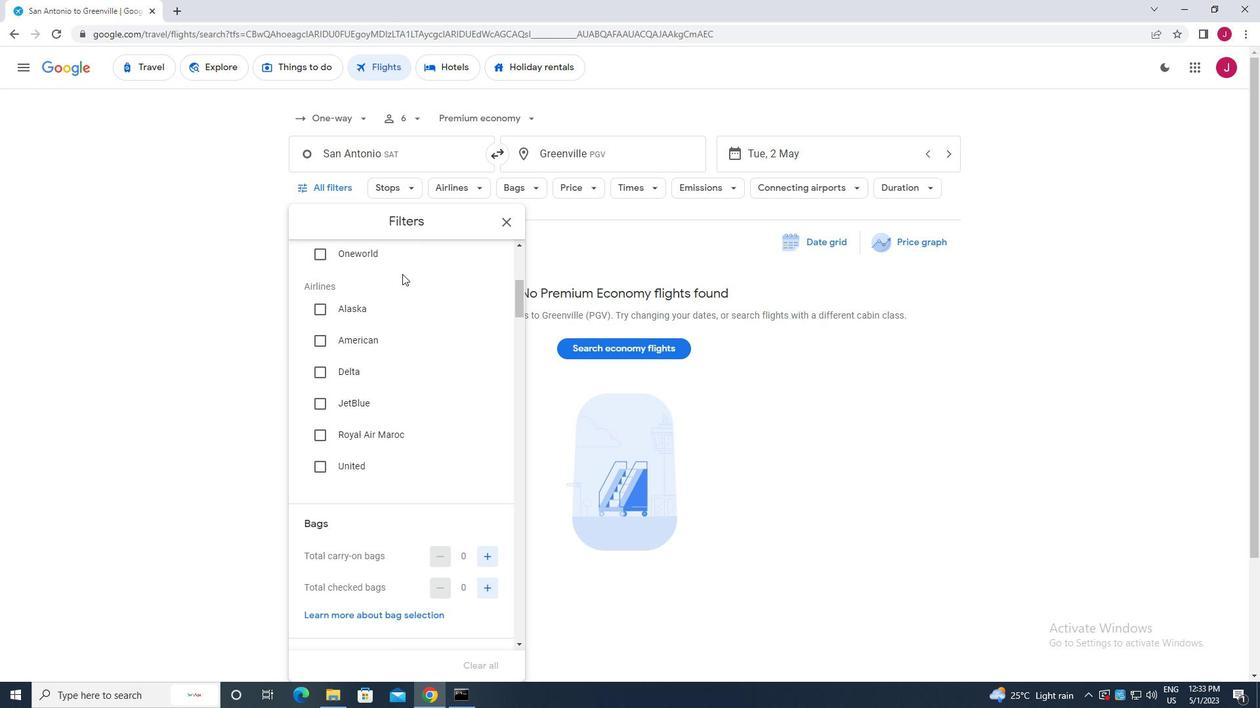 
Action: Mouse moved to (401, 281)
Screenshot: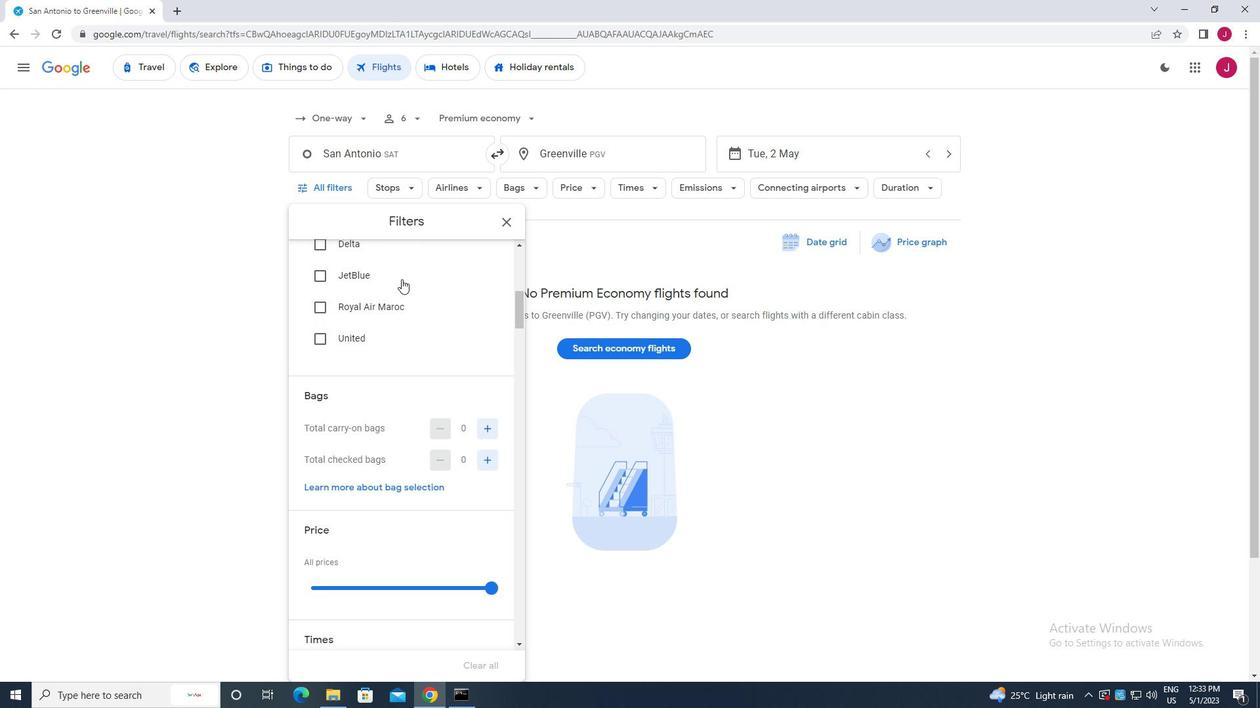 
Action: Mouse scrolled (401, 280) with delta (0, 0)
Screenshot: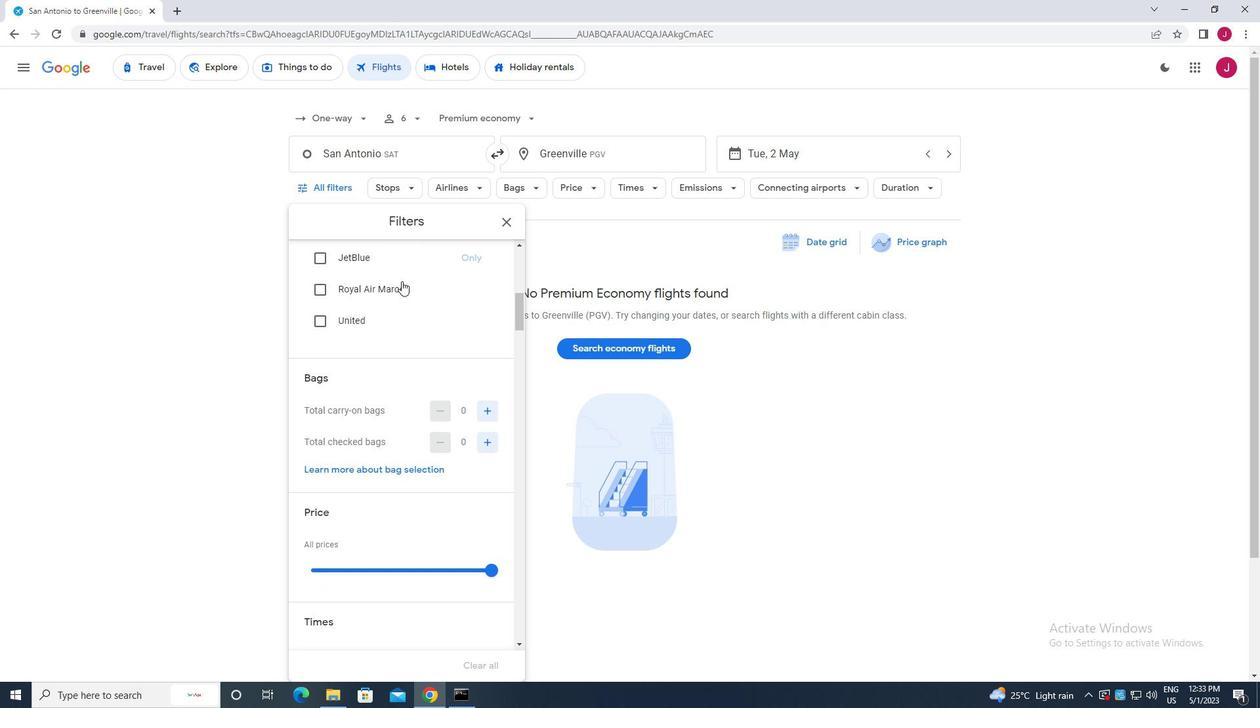 
Action: Mouse moved to (483, 326)
Screenshot: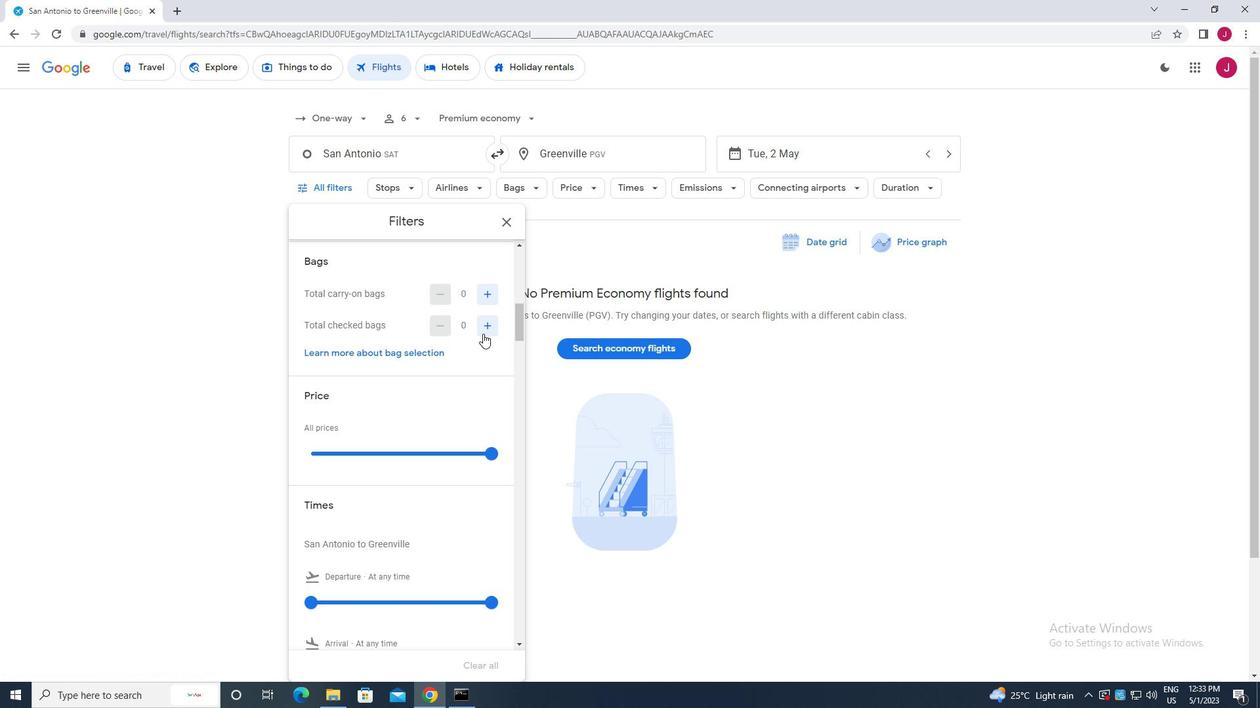 
Action: Mouse pressed left at (483, 326)
Screenshot: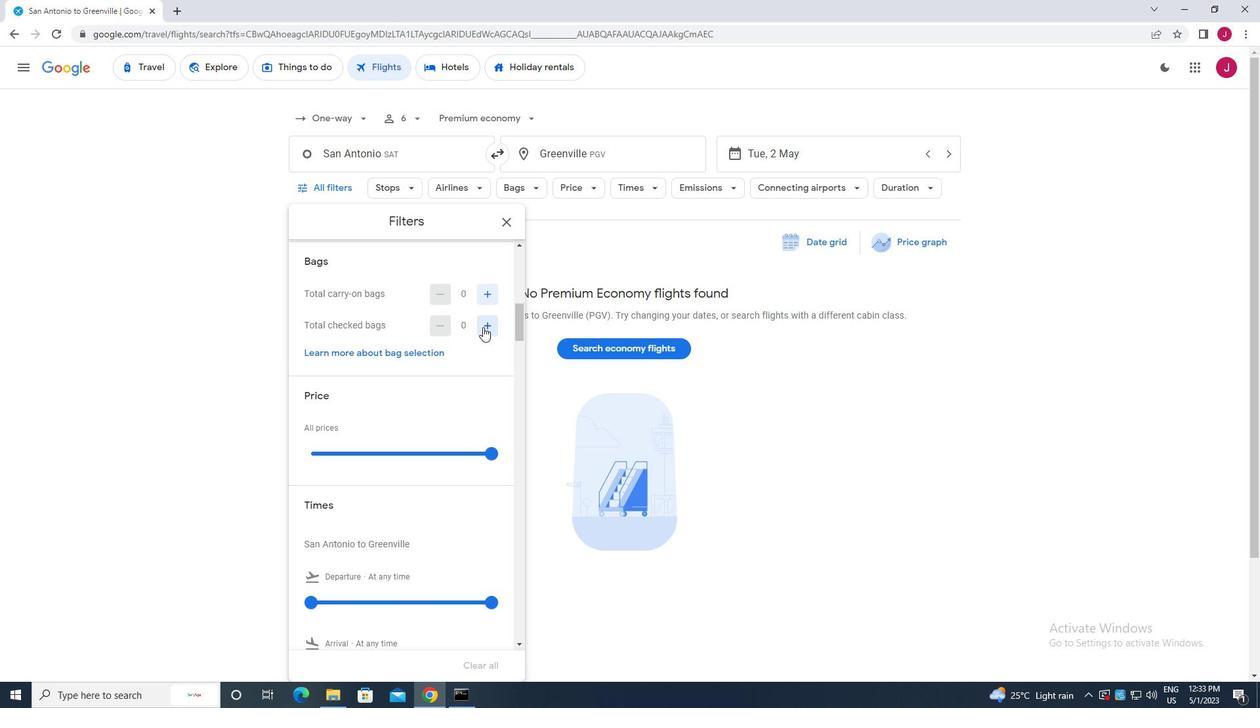 
Action: Mouse pressed left at (483, 326)
Screenshot: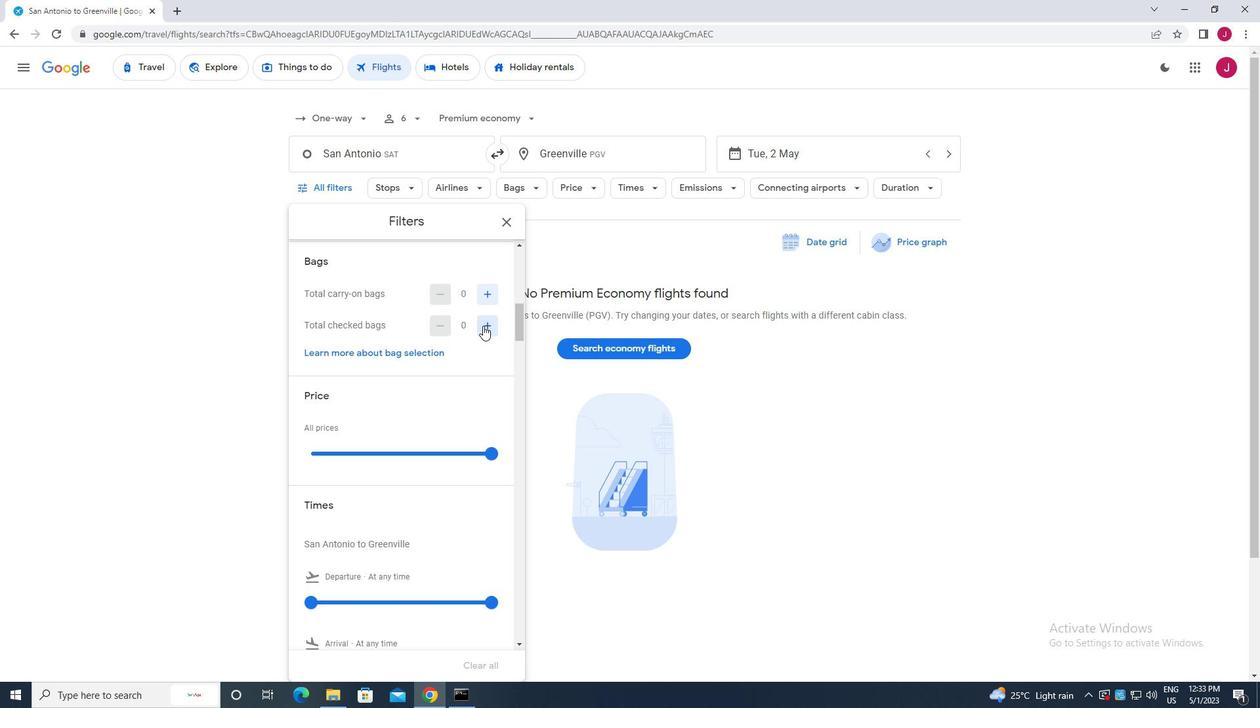 
Action: Mouse pressed left at (483, 326)
Screenshot: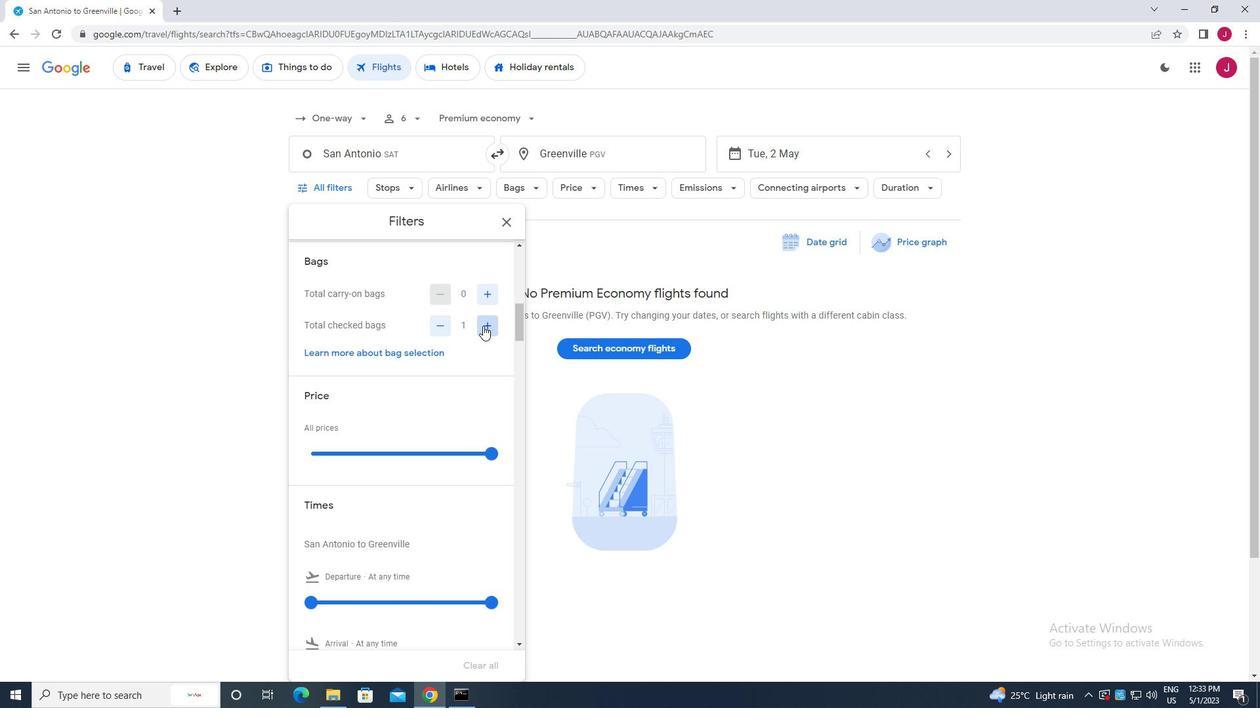 
Action: Mouse pressed left at (483, 326)
Screenshot: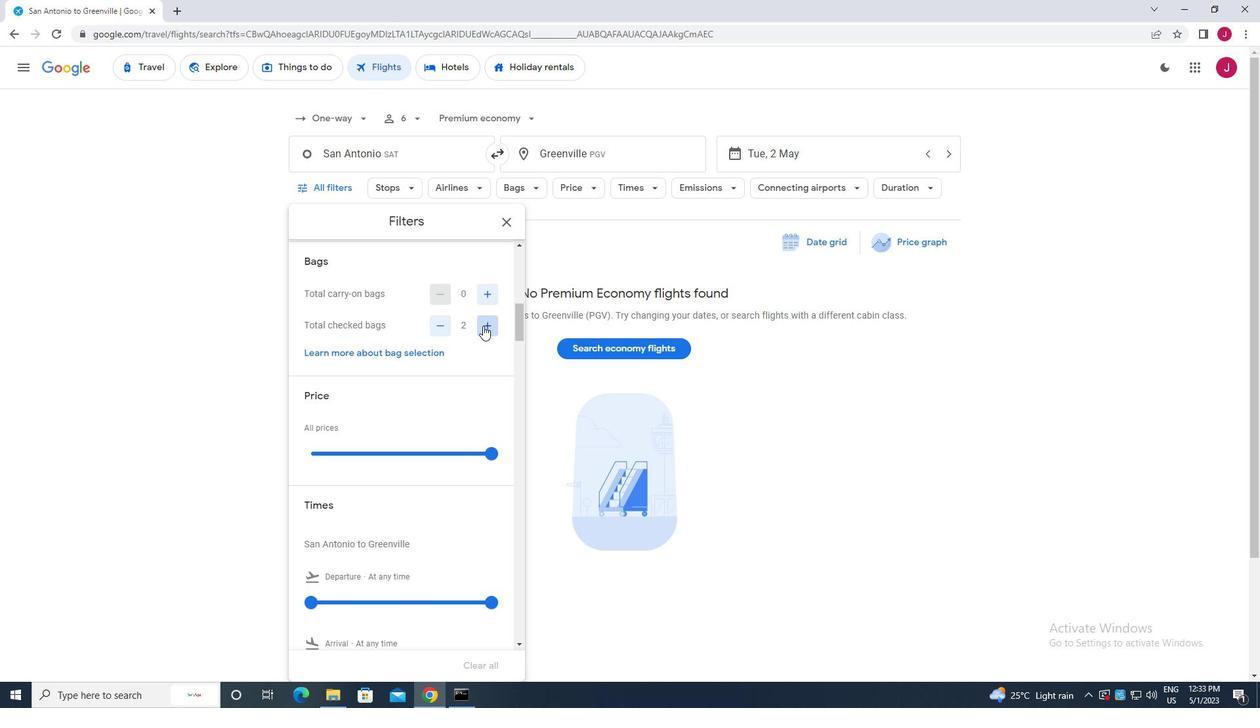 
Action: Mouse pressed left at (483, 326)
Screenshot: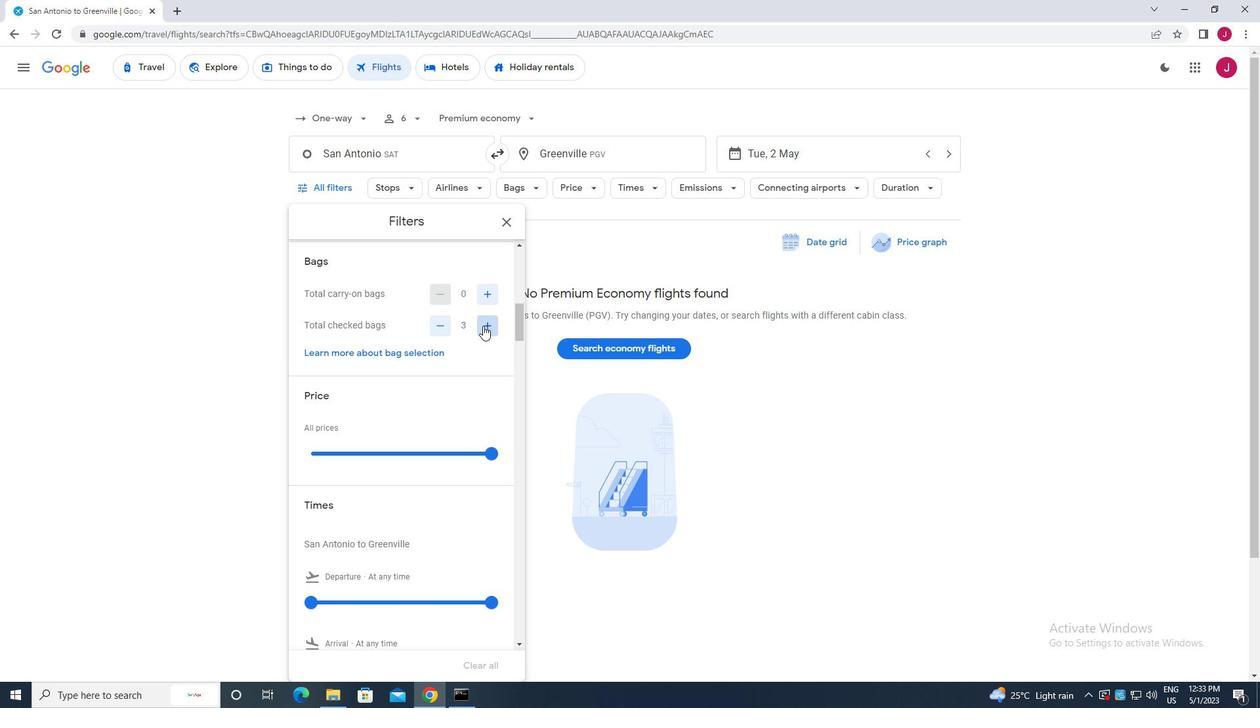 
Action: Mouse pressed left at (483, 326)
Screenshot: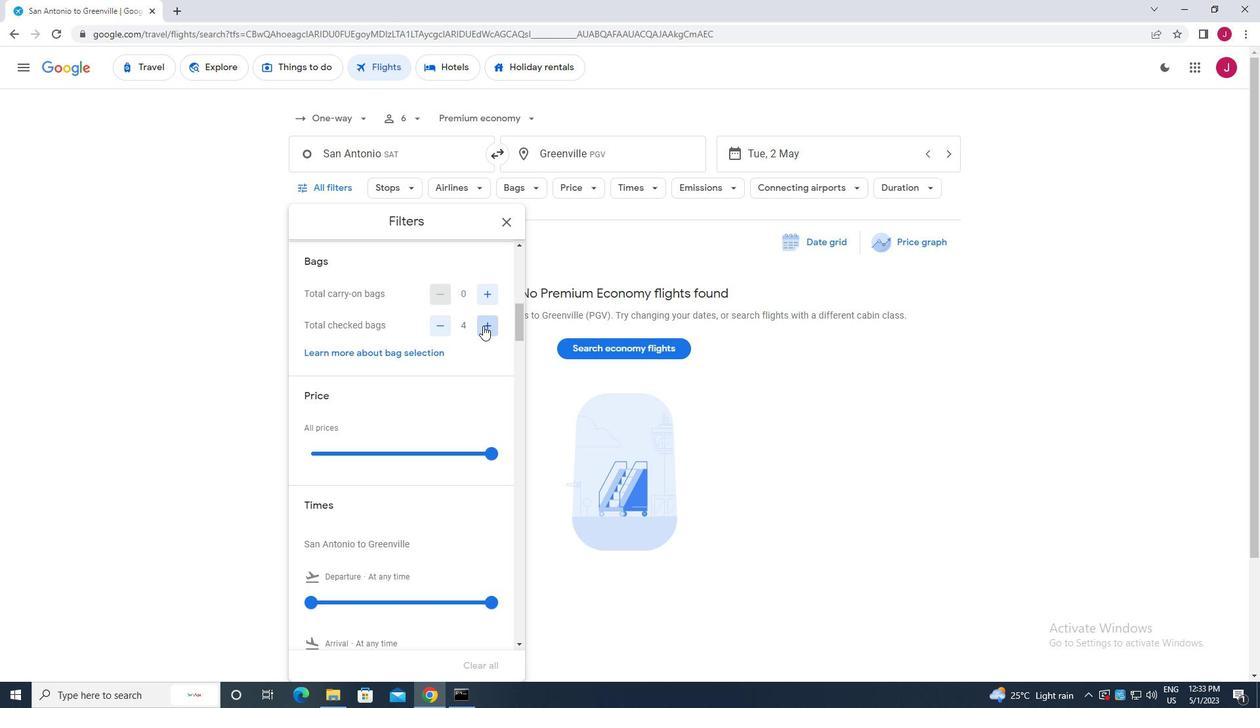 
Action: Mouse pressed left at (483, 326)
Screenshot: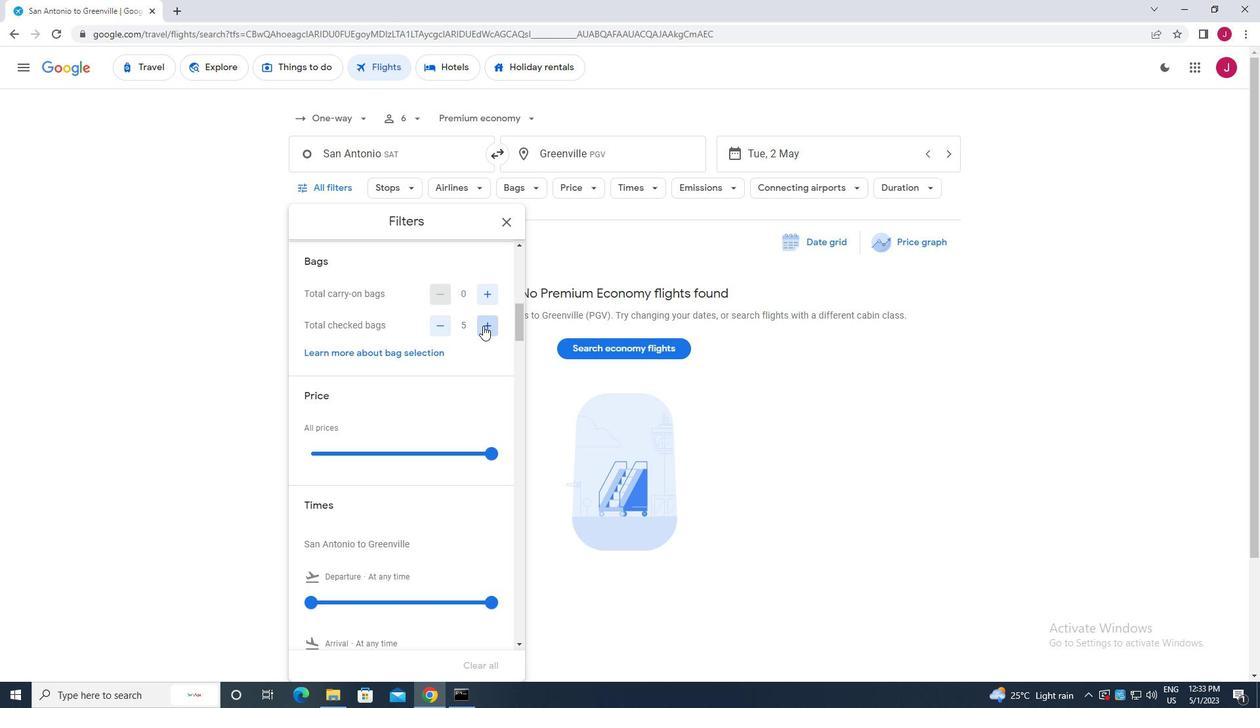 
Action: Mouse pressed left at (483, 326)
Screenshot: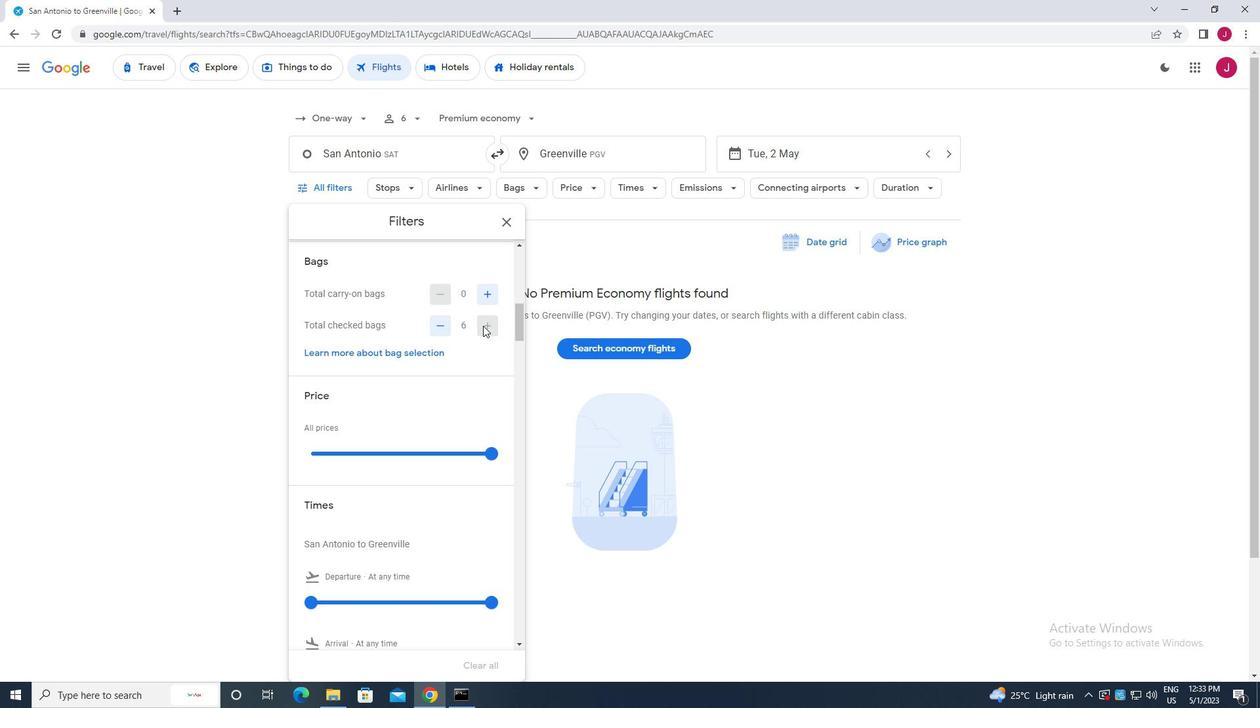 
Action: Mouse scrolled (483, 325) with delta (0, 0)
Screenshot: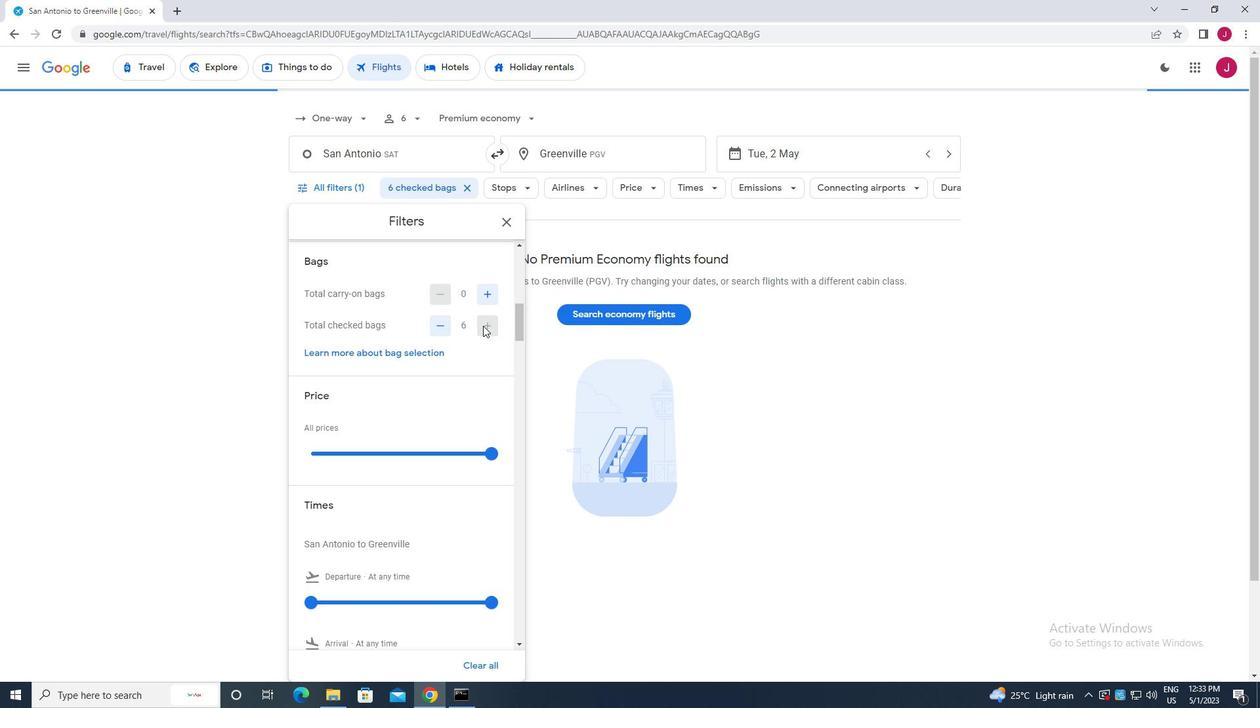 
Action: Mouse scrolled (483, 325) with delta (0, 0)
Screenshot: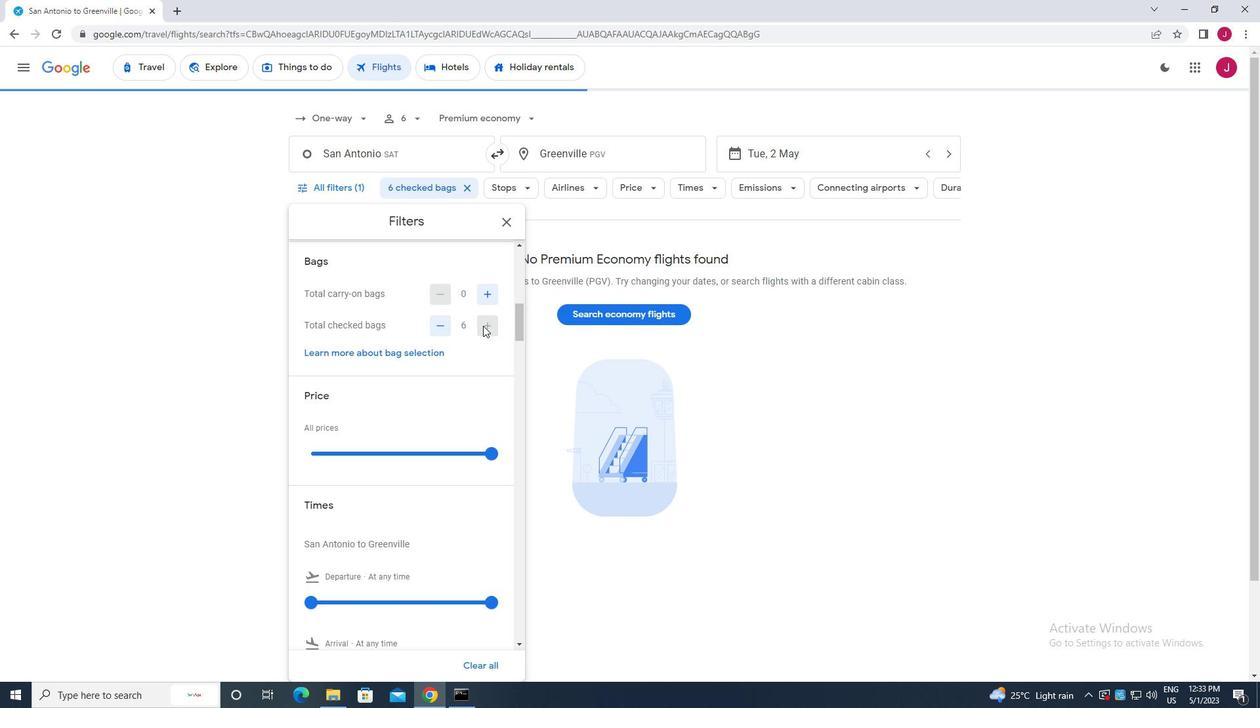 
Action: Mouse moved to (483, 326)
Screenshot: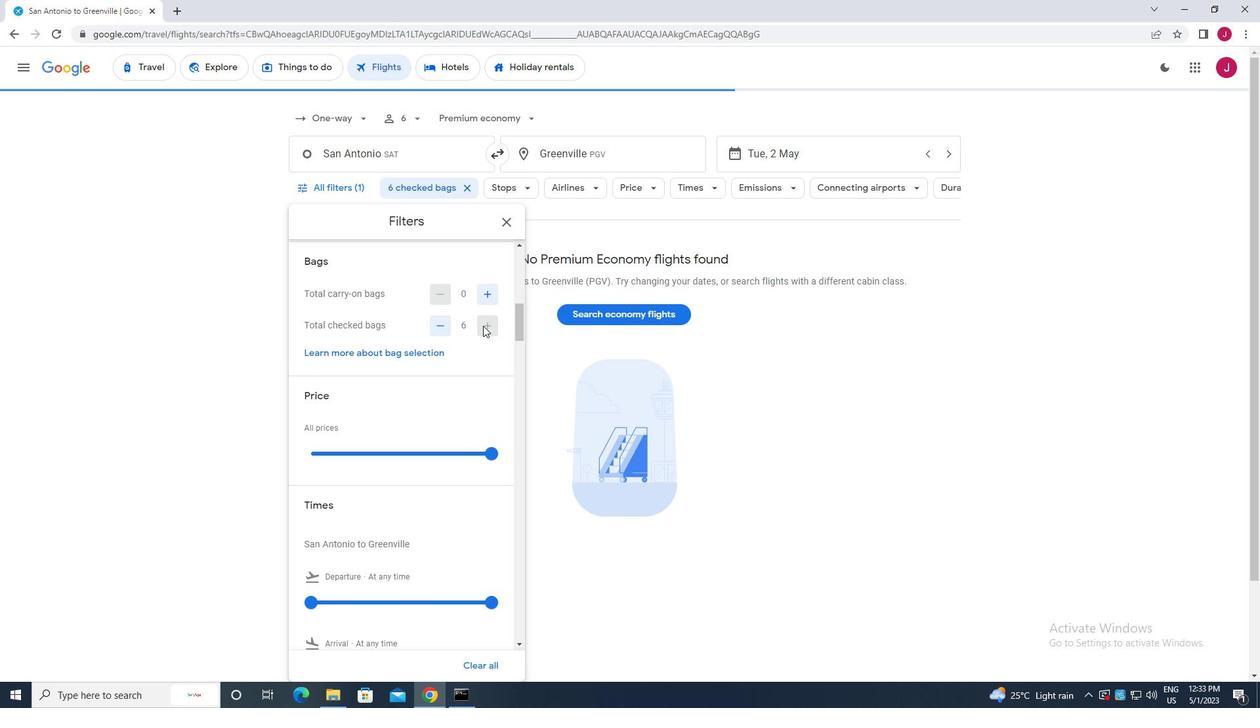 
Action: Mouse scrolled (483, 325) with delta (0, 0)
Screenshot: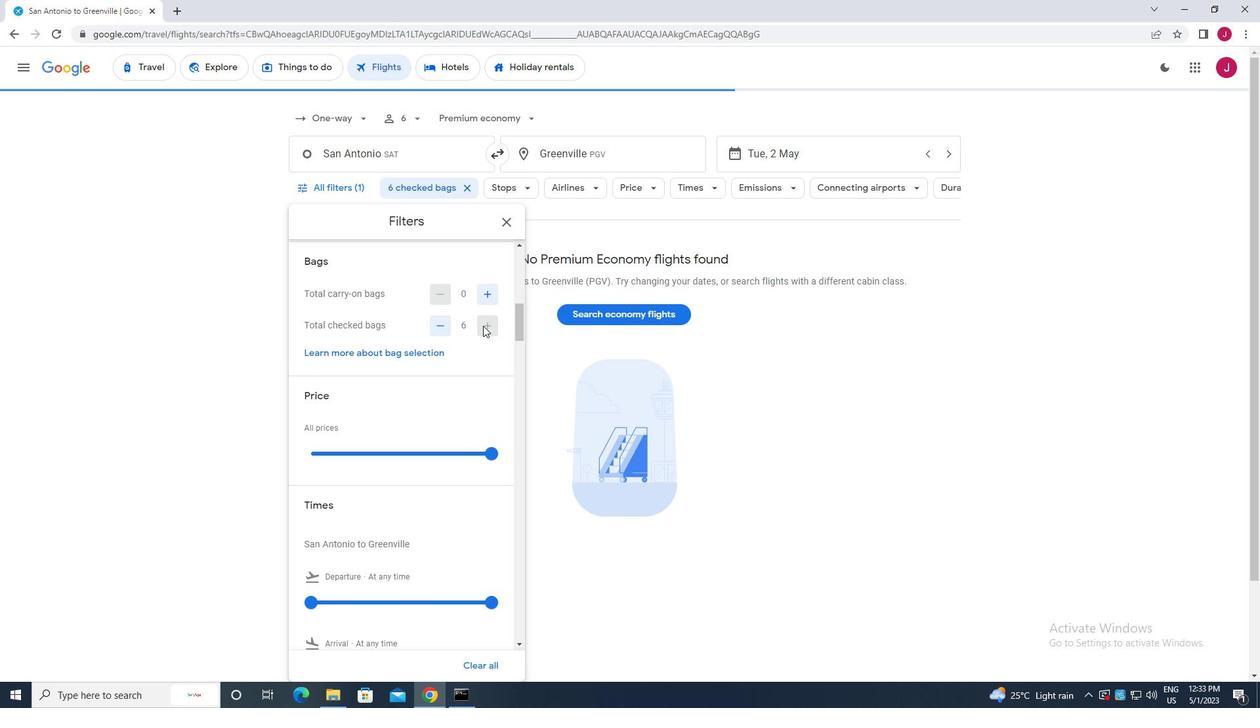 
Action: Mouse moved to (320, 277)
Screenshot: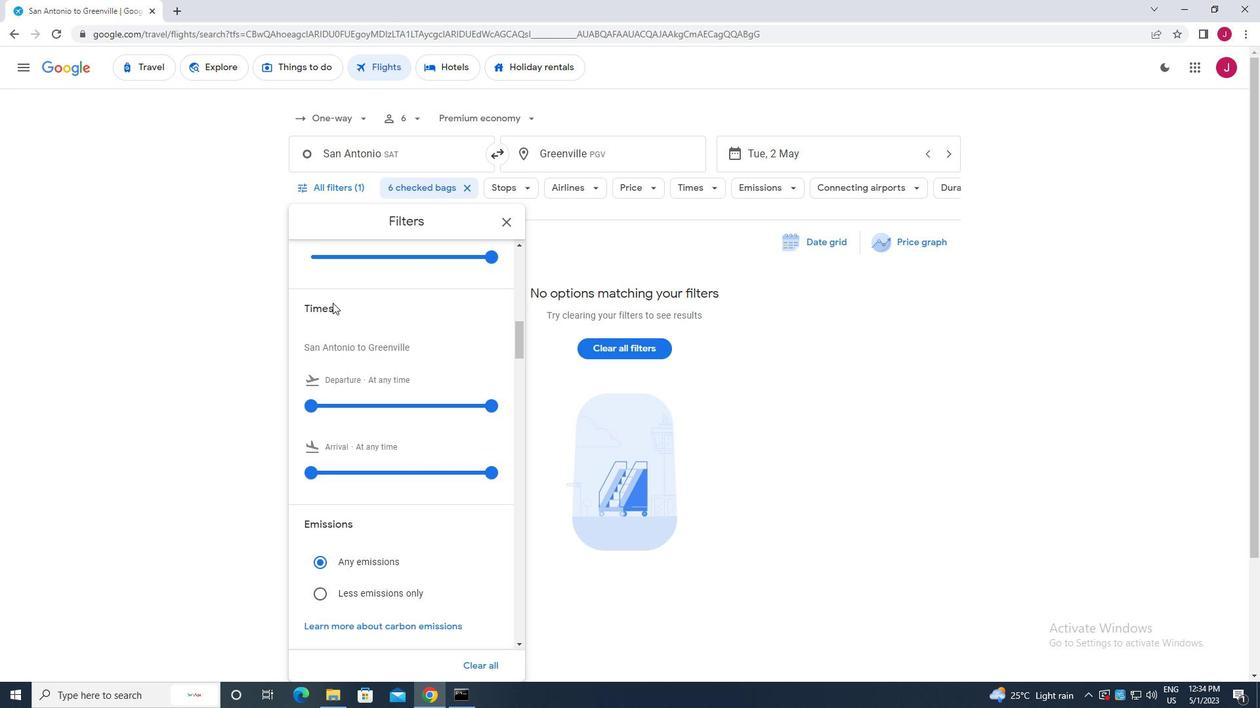 
Action: Mouse scrolled (320, 278) with delta (0, 0)
Screenshot: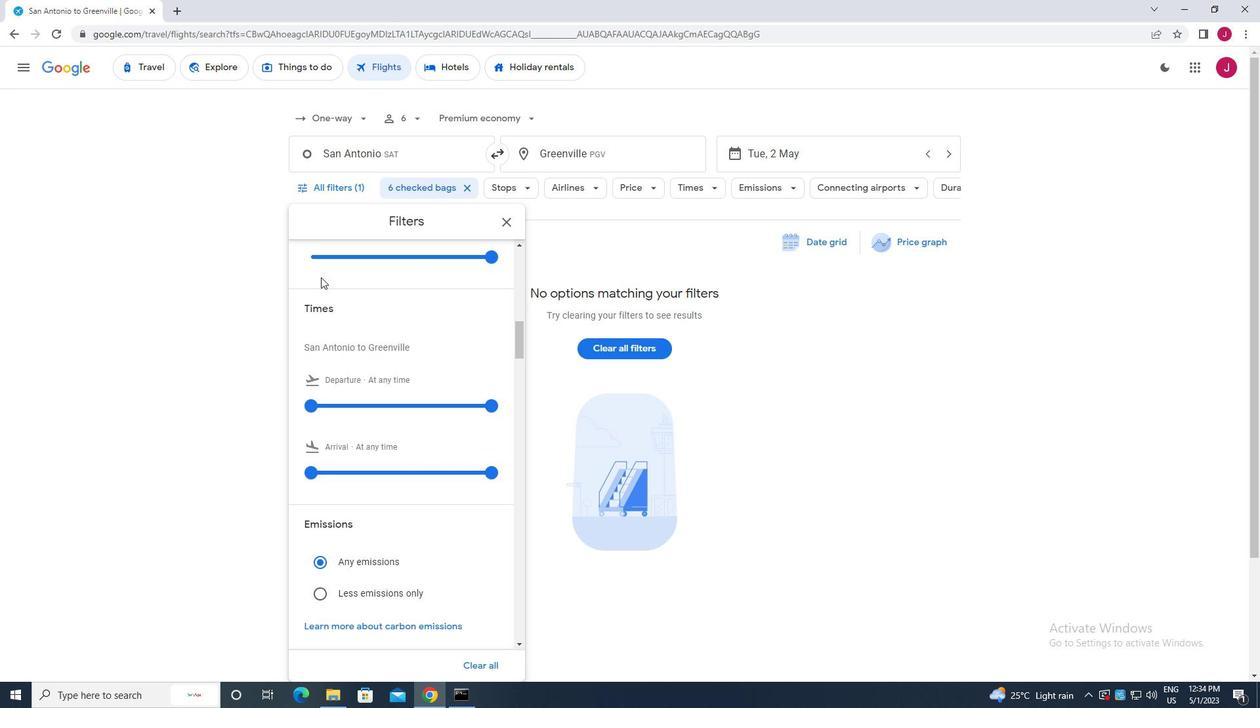 
Action: Mouse moved to (309, 471)
Screenshot: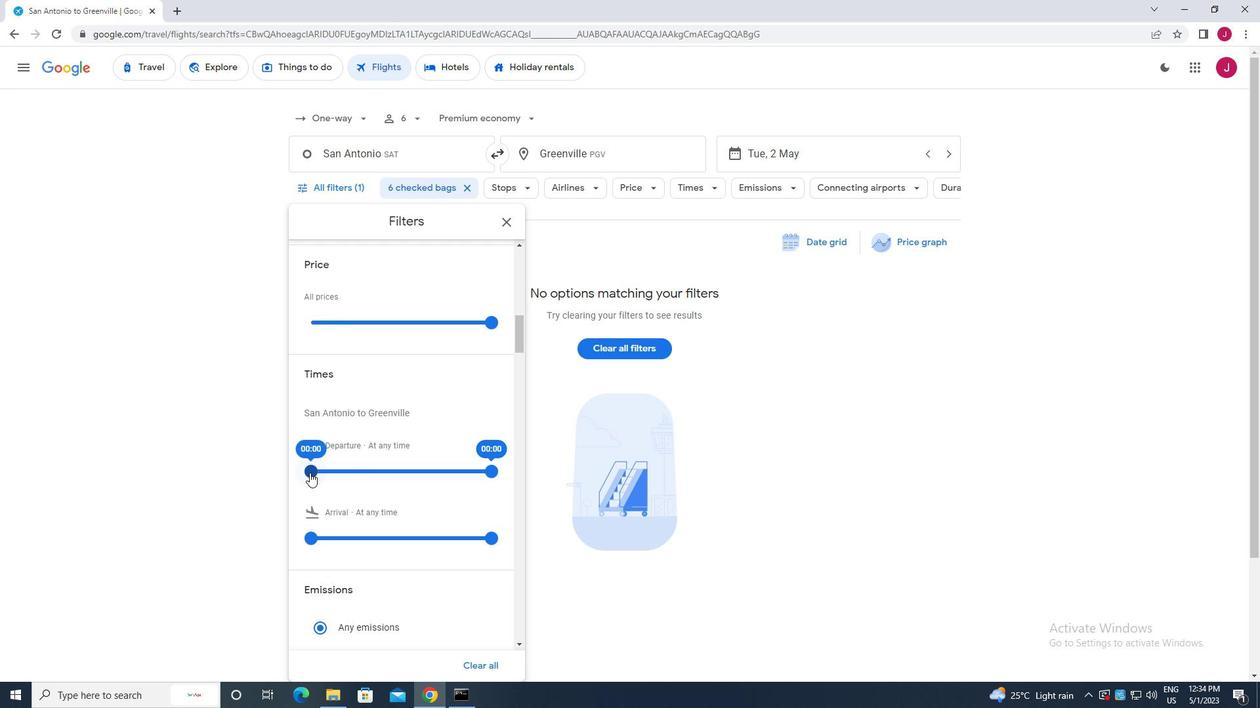 
Action: Mouse pressed left at (309, 471)
Screenshot: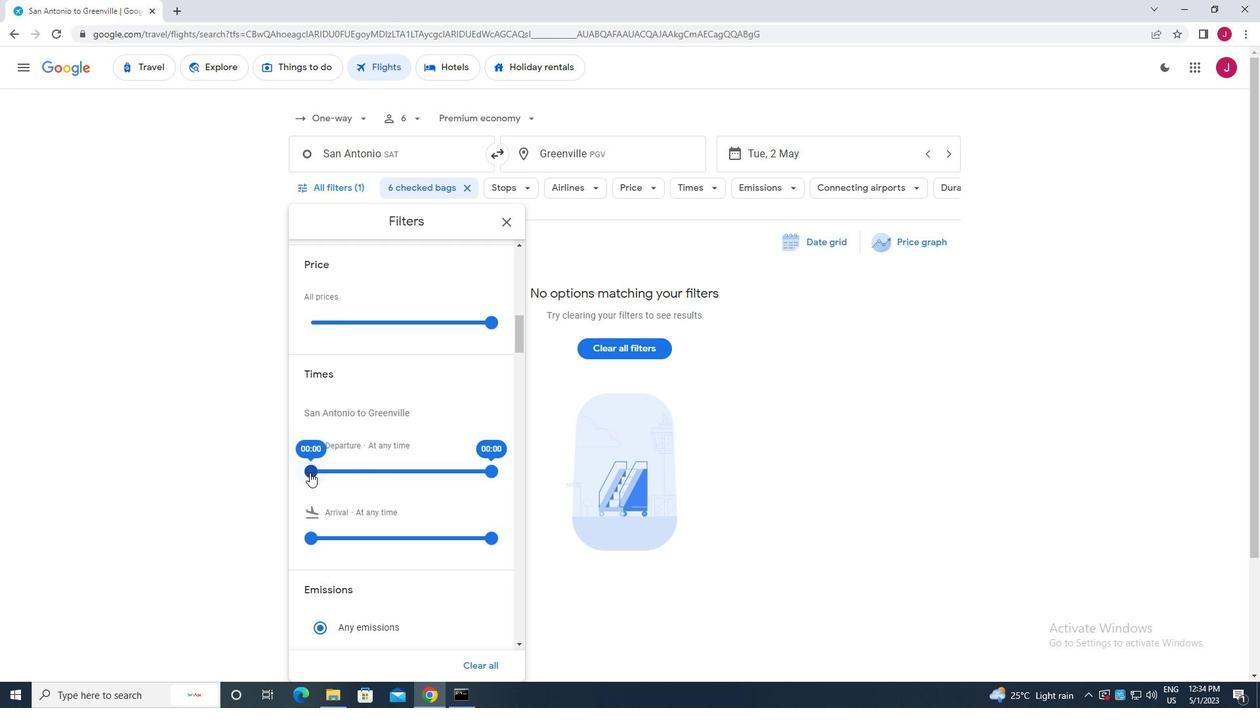 
Action: Mouse moved to (459, 476)
Screenshot: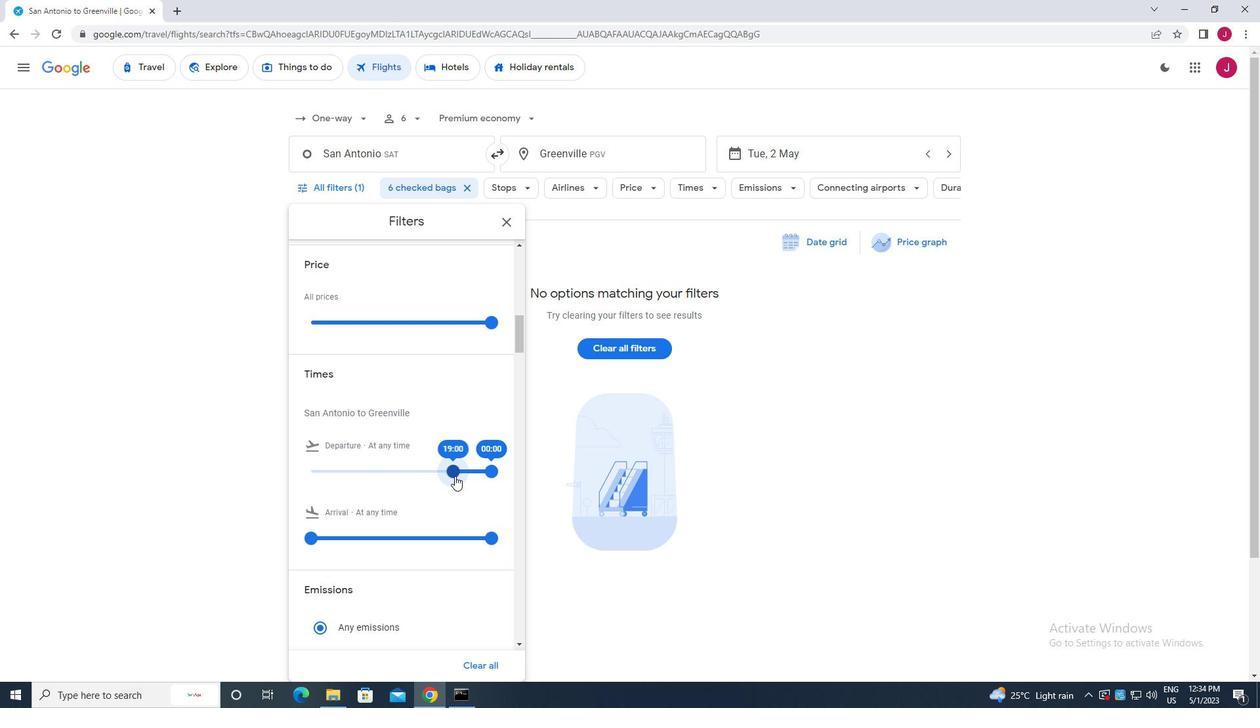 
Action: Mouse pressed left at (459, 476)
Screenshot: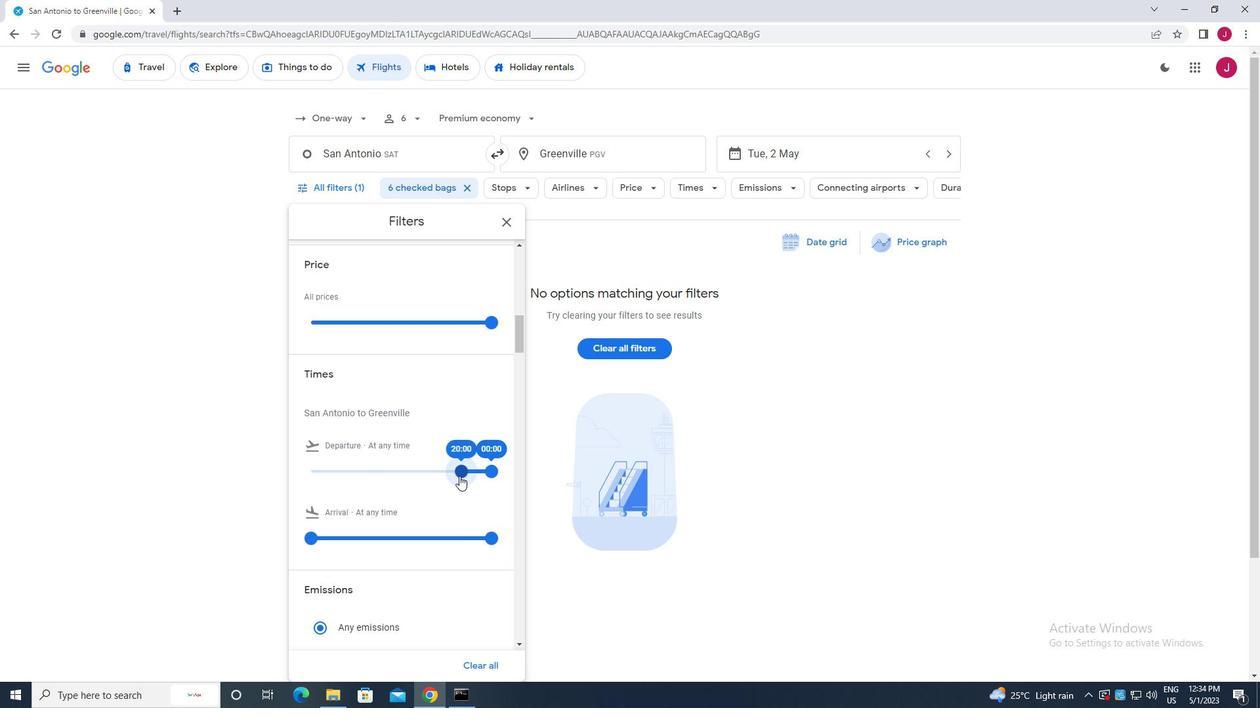 
Action: Mouse moved to (490, 472)
Screenshot: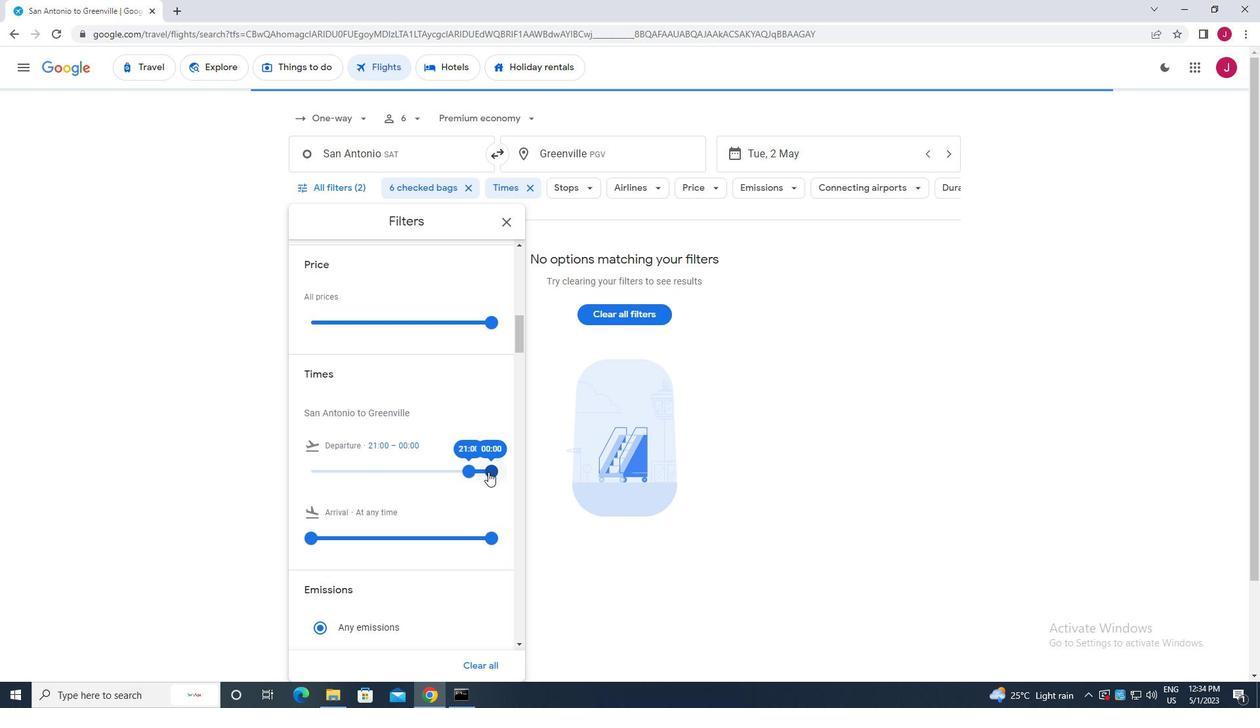 
Action: Mouse pressed left at (490, 472)
Screenshot: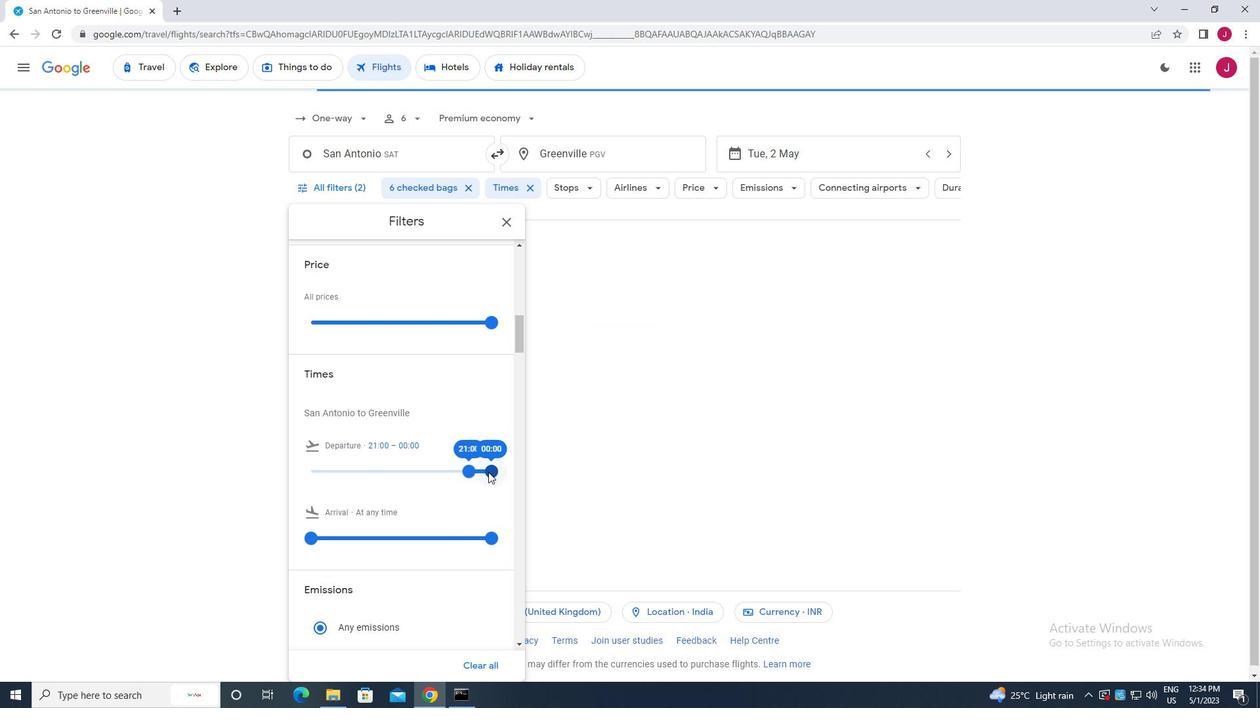 
Action: Mouse moved to (505, 224)
Screenshot: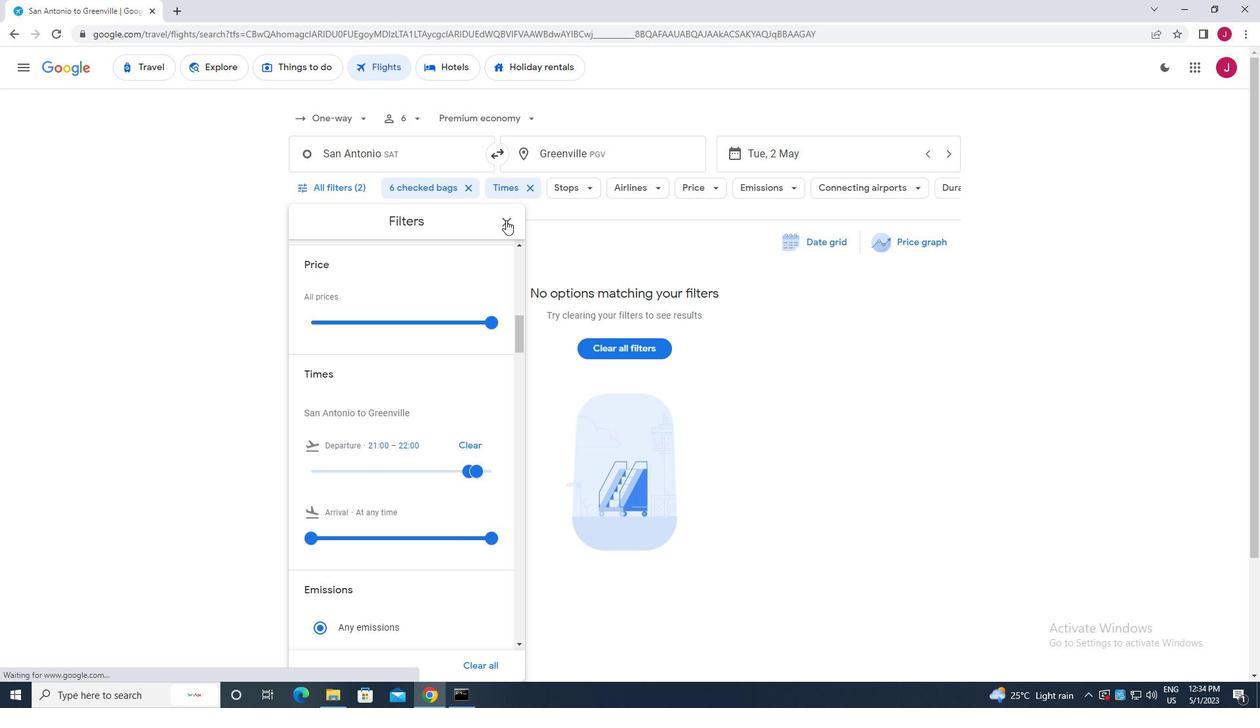 
Action: Mouse pressed left at (505, 224)
Screenshot: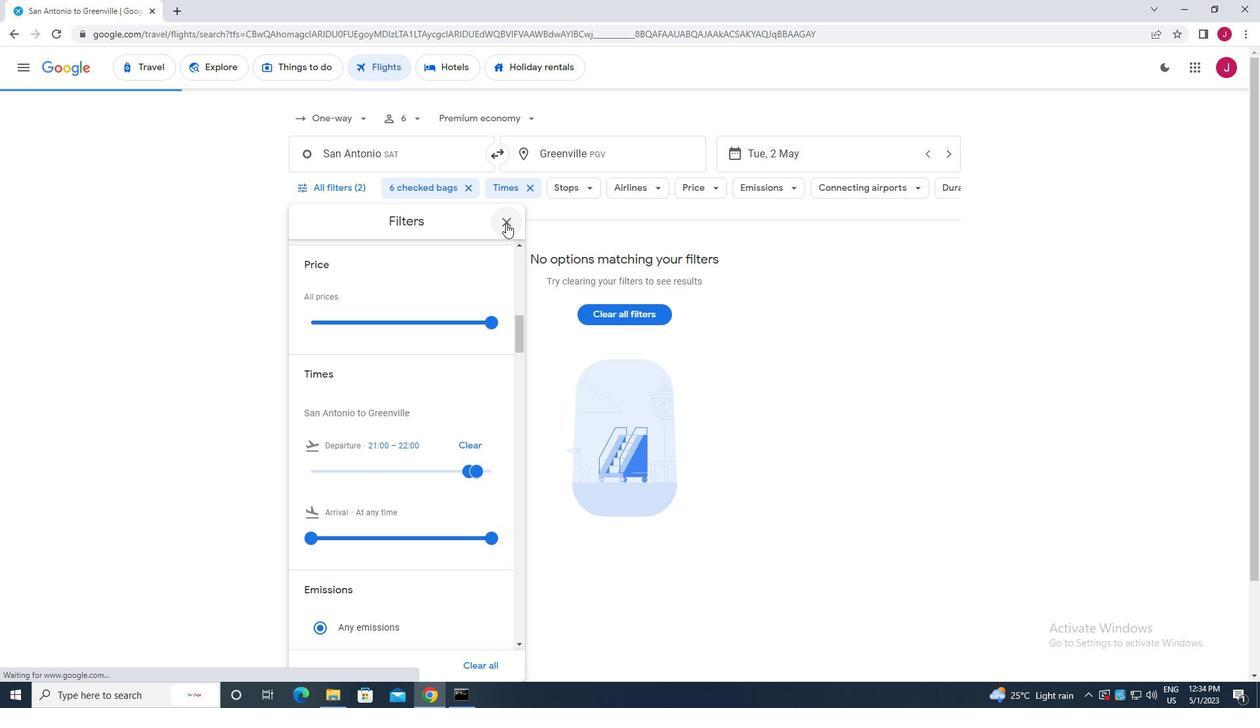 
Action: Mouse moved to (505, 227)
Screenshot: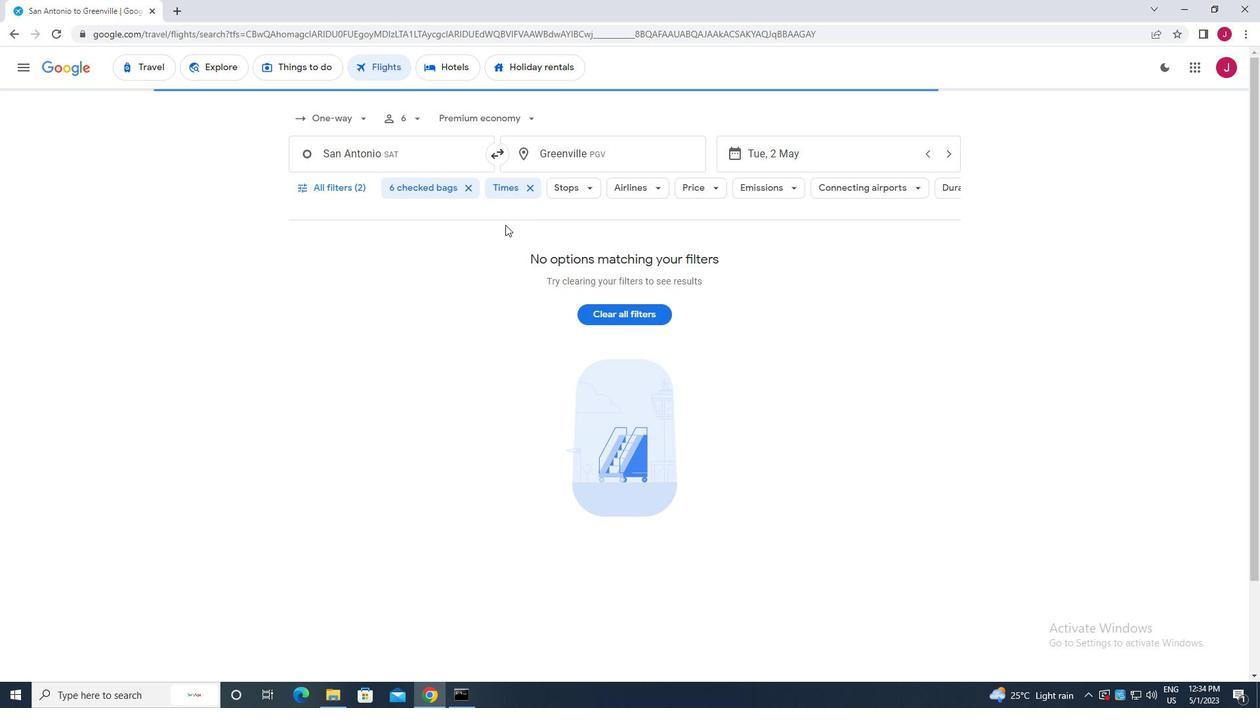 
